 Task: Save an audio file as a FLAC file with a high compression level for archival purposes.
Action: Mouse moved to (114, 7)
Screenshot: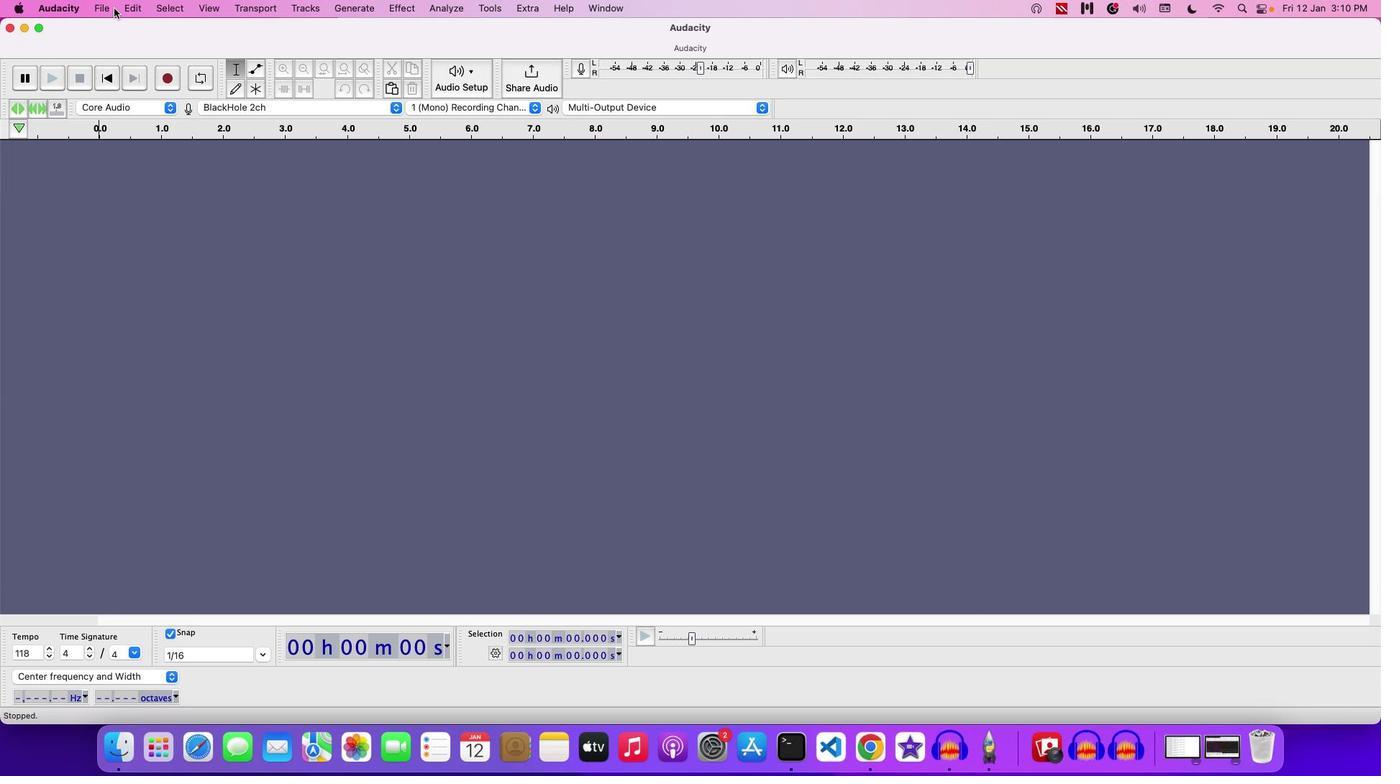 
Action: Mouse pressed left at (114, 7)
Screenshot: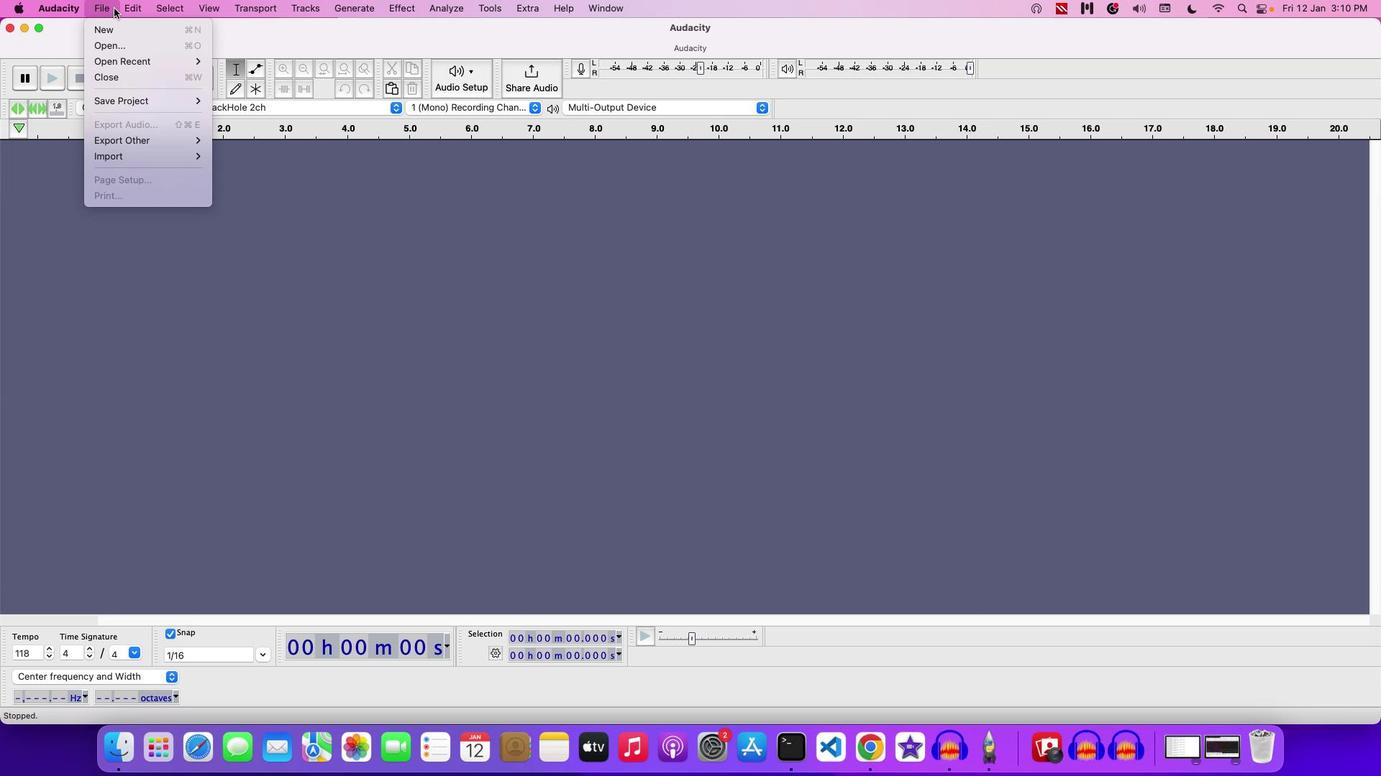 
Action: Mouse moved to (119, 43)
Screenshot: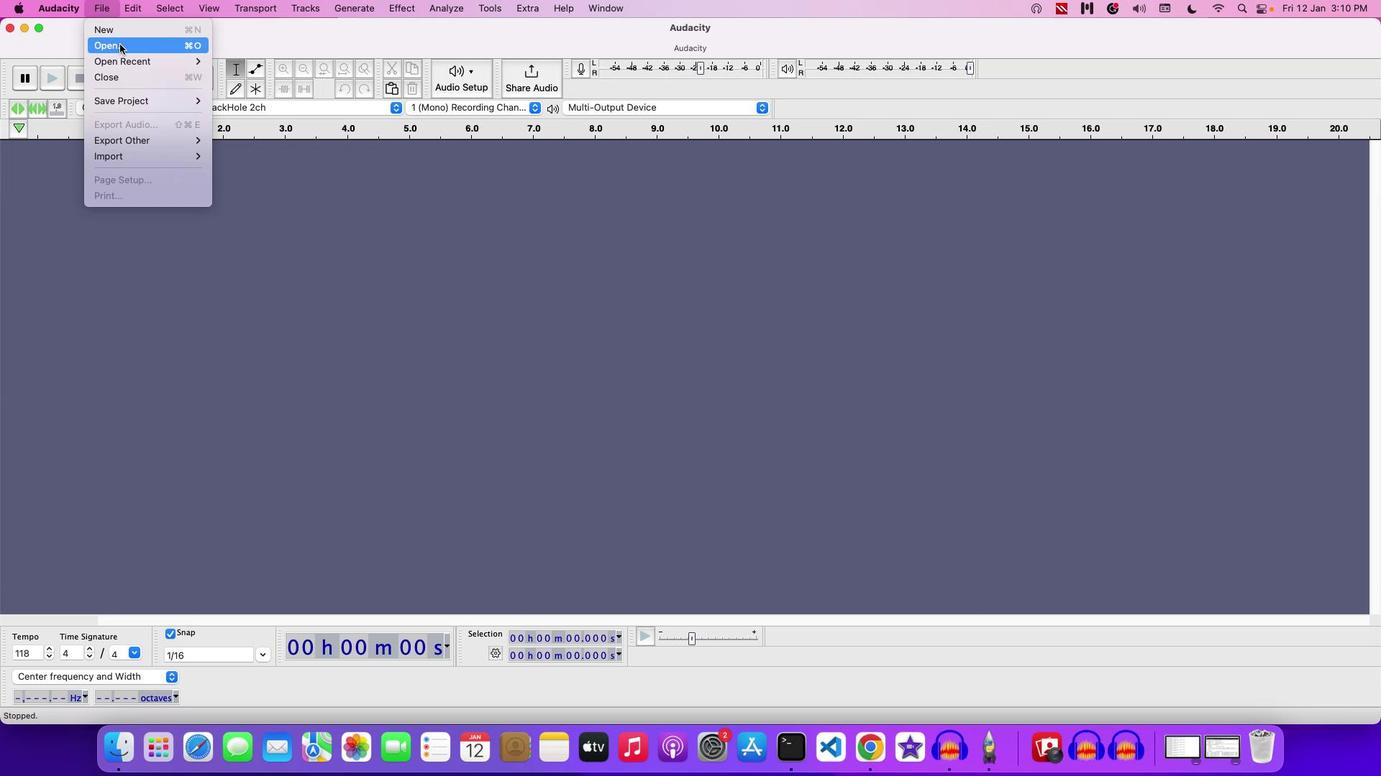 
Action: Mouse pressed left at (119, 43)
Screenshot: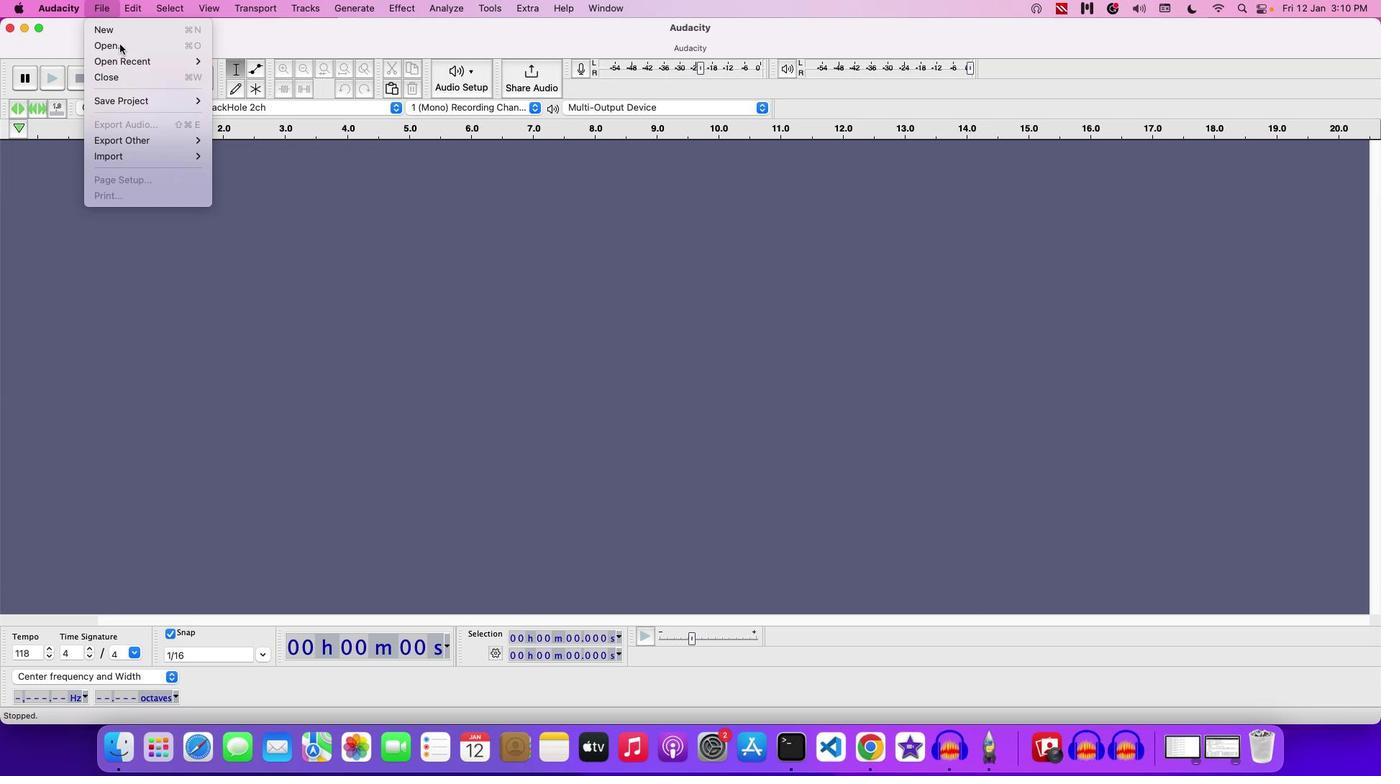 
Action: Mouse moved to (727, 161)
Screenshot: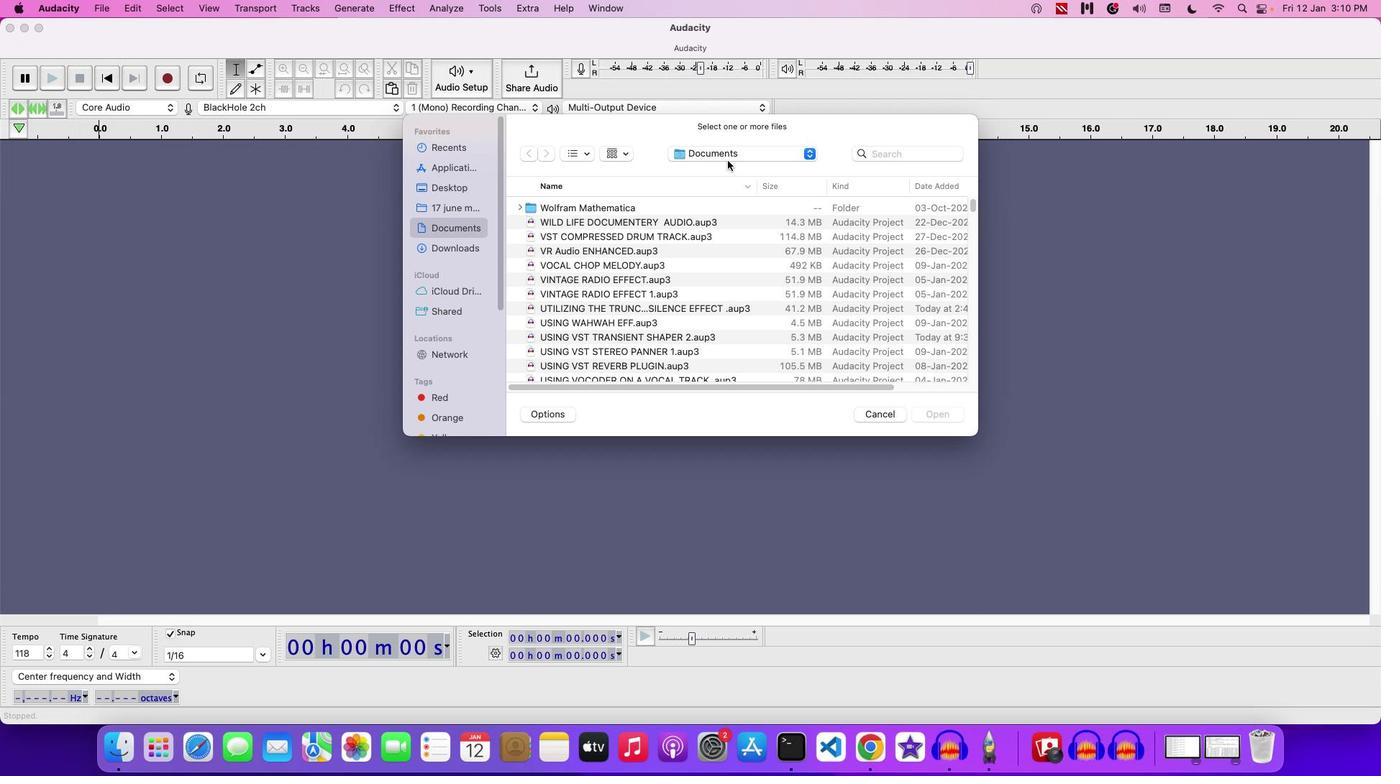 
Action: Mouse pressed left at (727, 161)
Screenshot: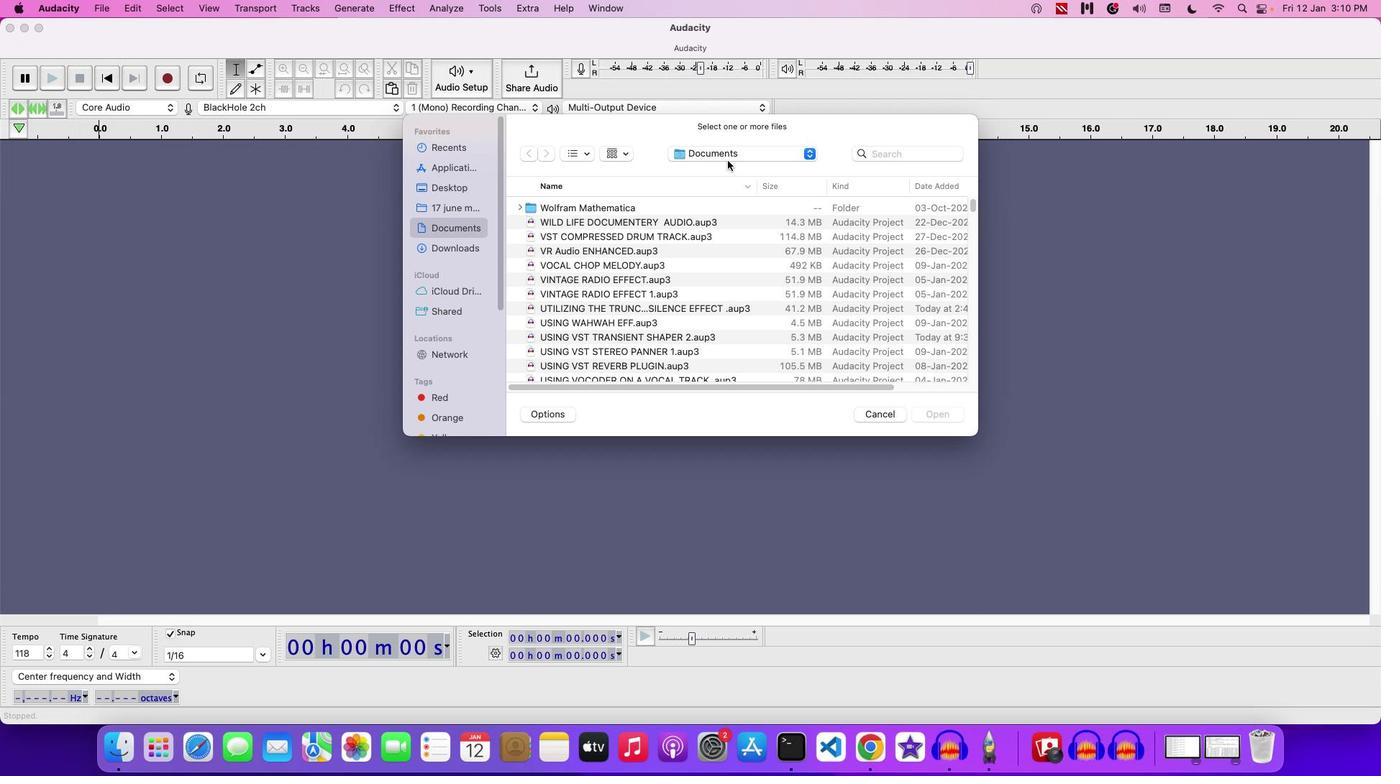 
Action: Mouse moved to (729, 156)
Screenshot: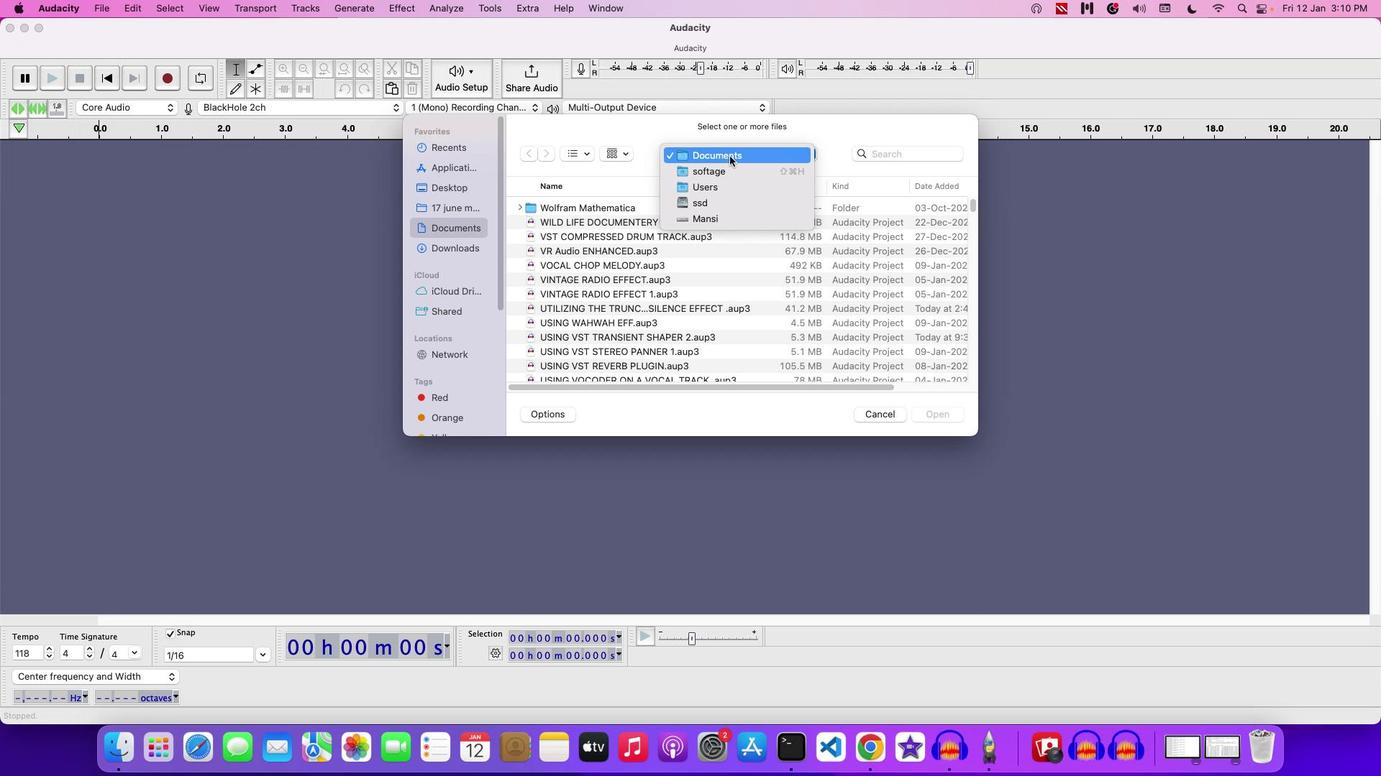 
Action: Mouse pressed left at (729, 156)
Screenshot: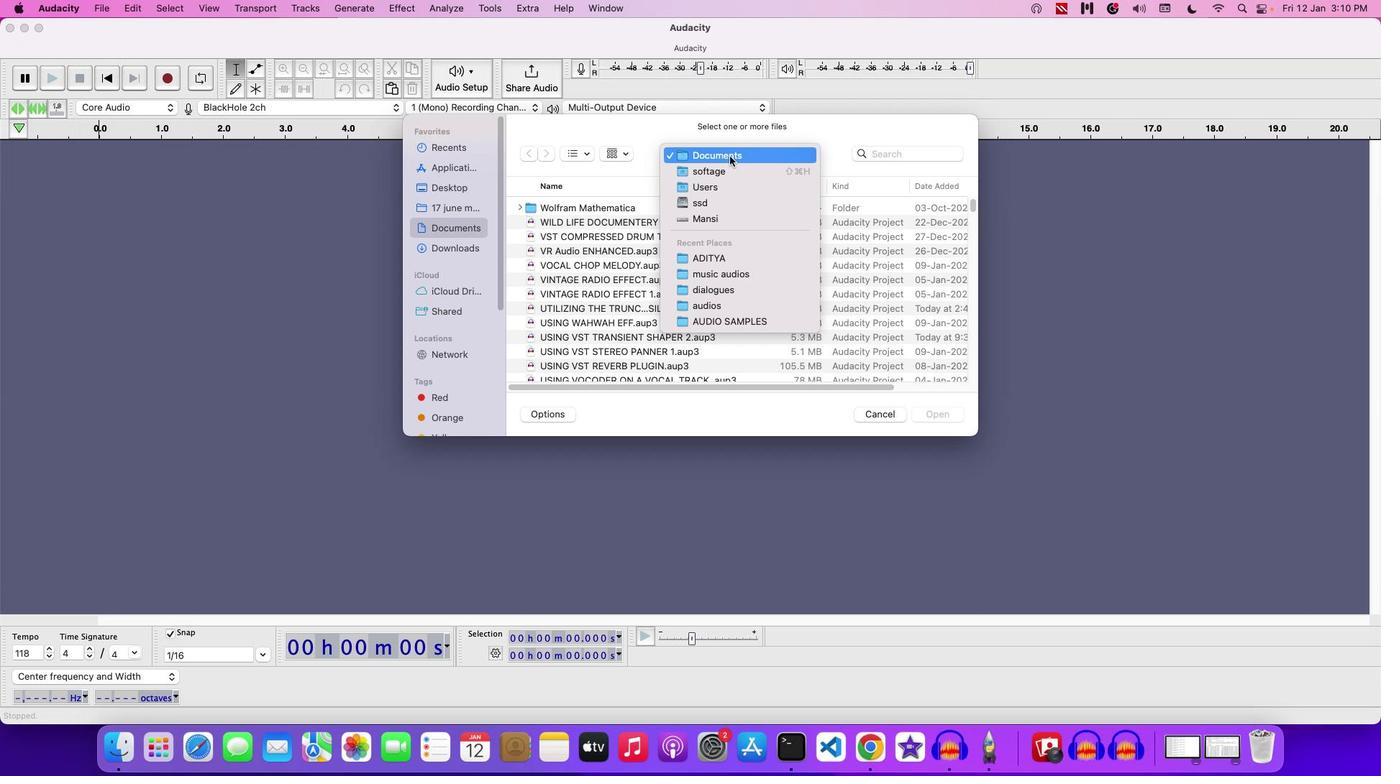 
Action: Mouse moved to (729, 261)
Screenshot: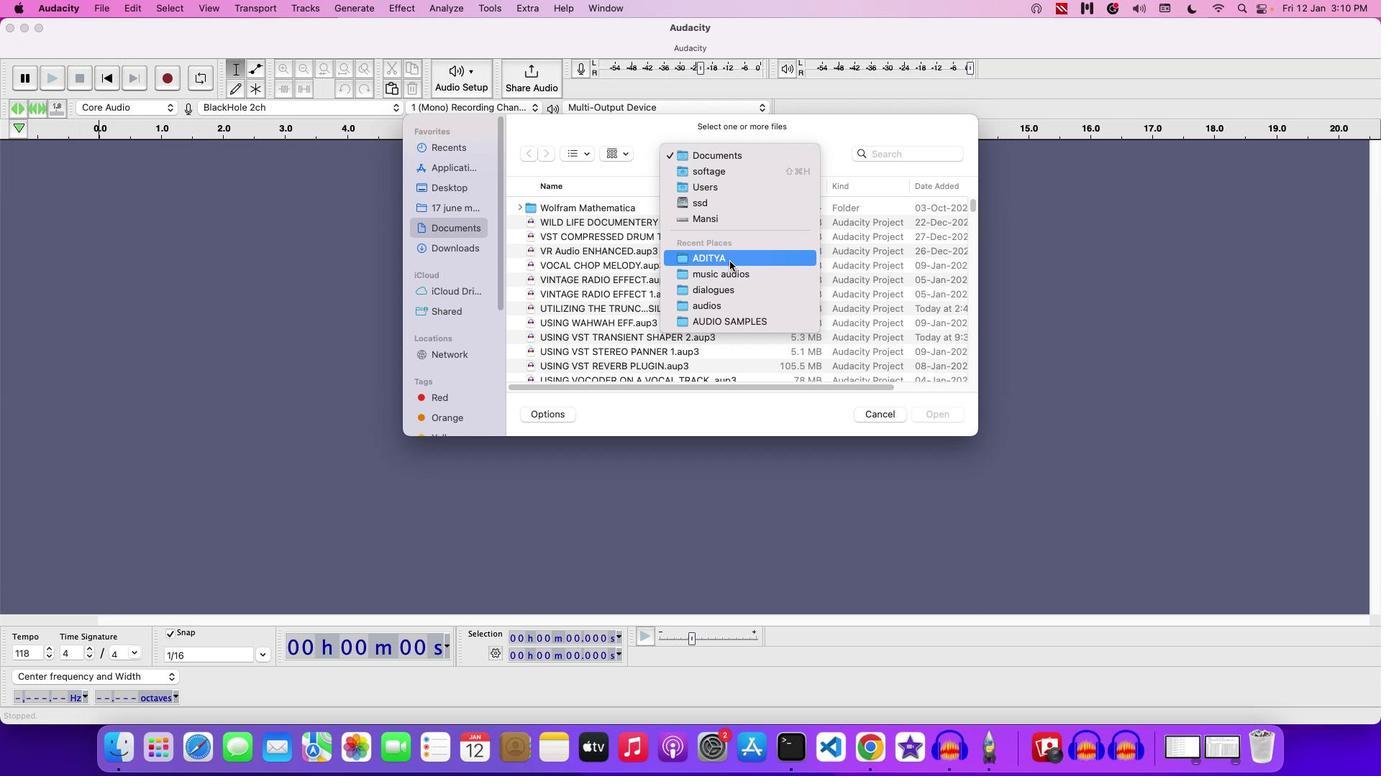 
Action: Mouse pressed left at (729, 261)
Screenshot: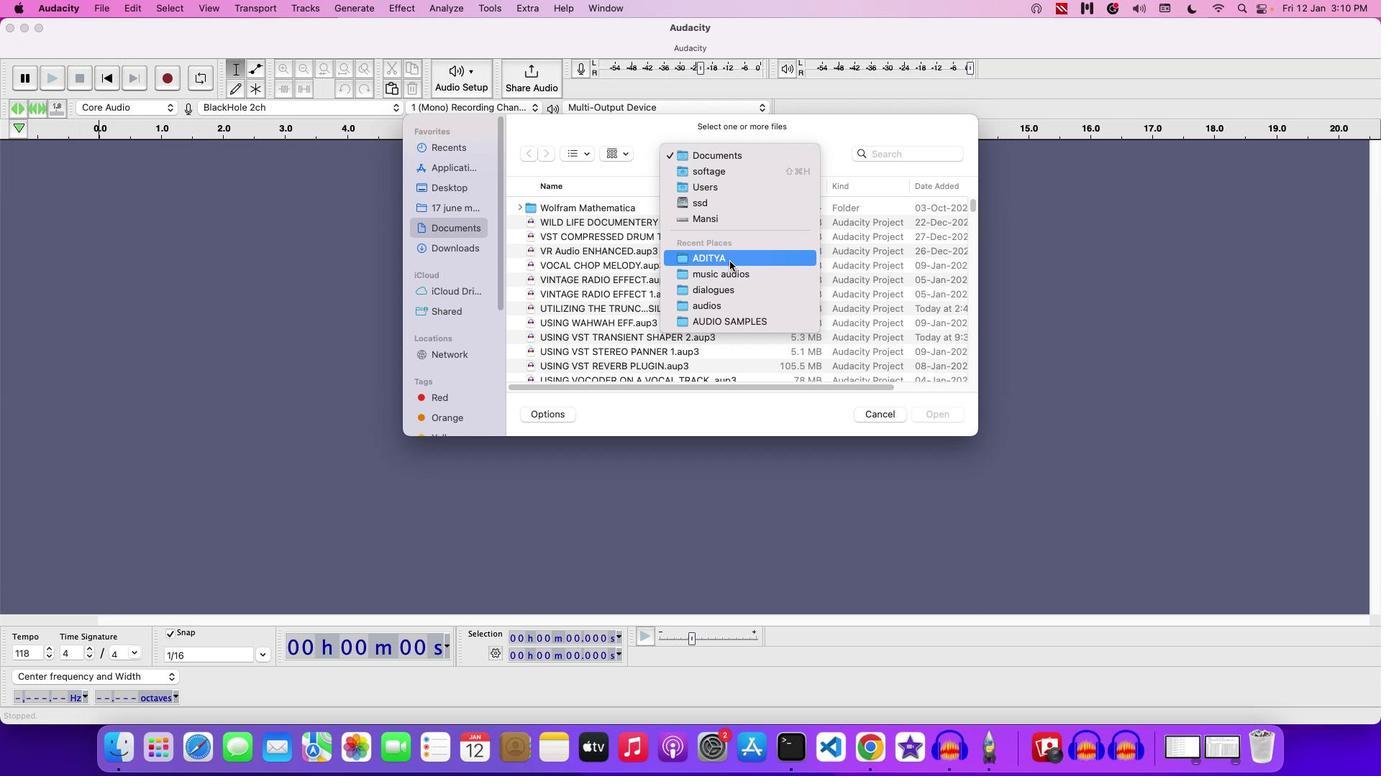 
Action: Mouse moved to (626, 294)
Screenshot: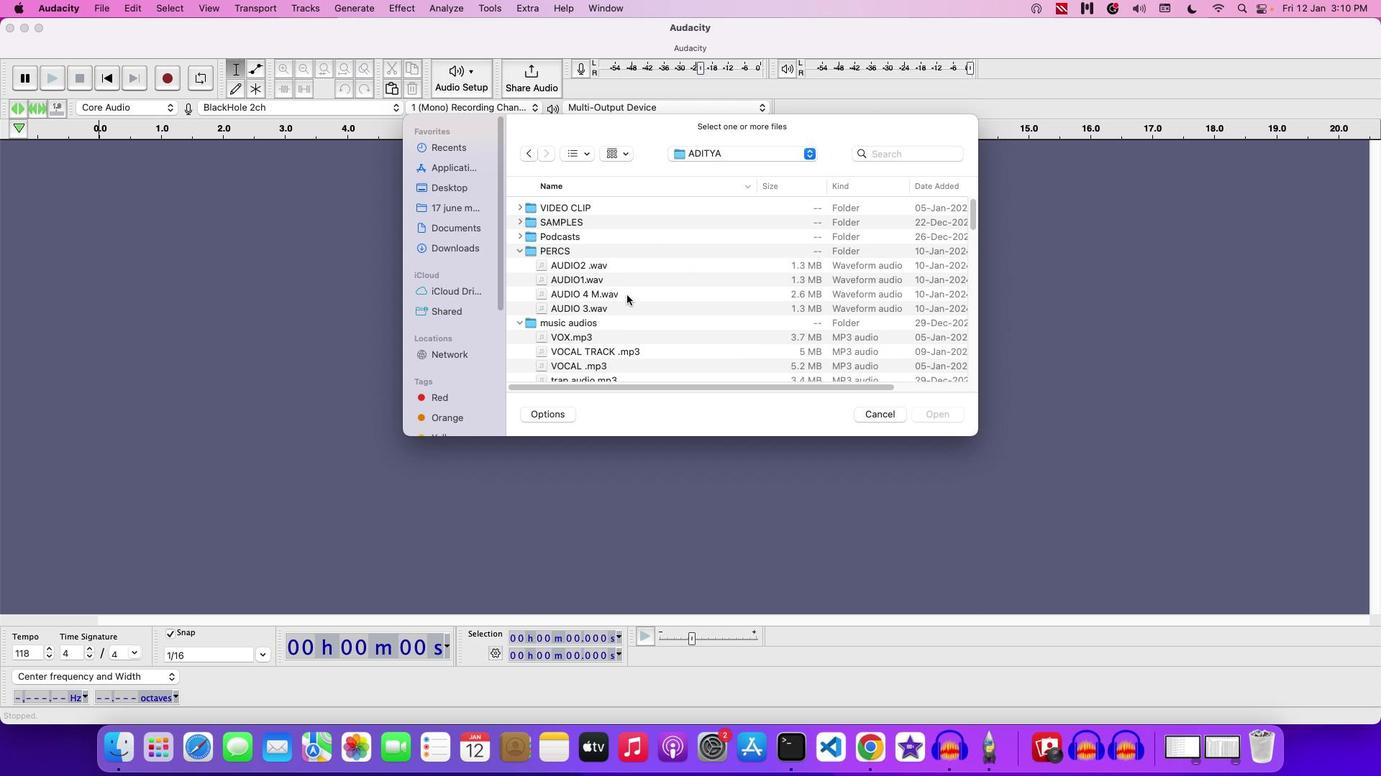 
Action: Mouse scrolled (626, 294) with delta (0, 0)
Screenshot: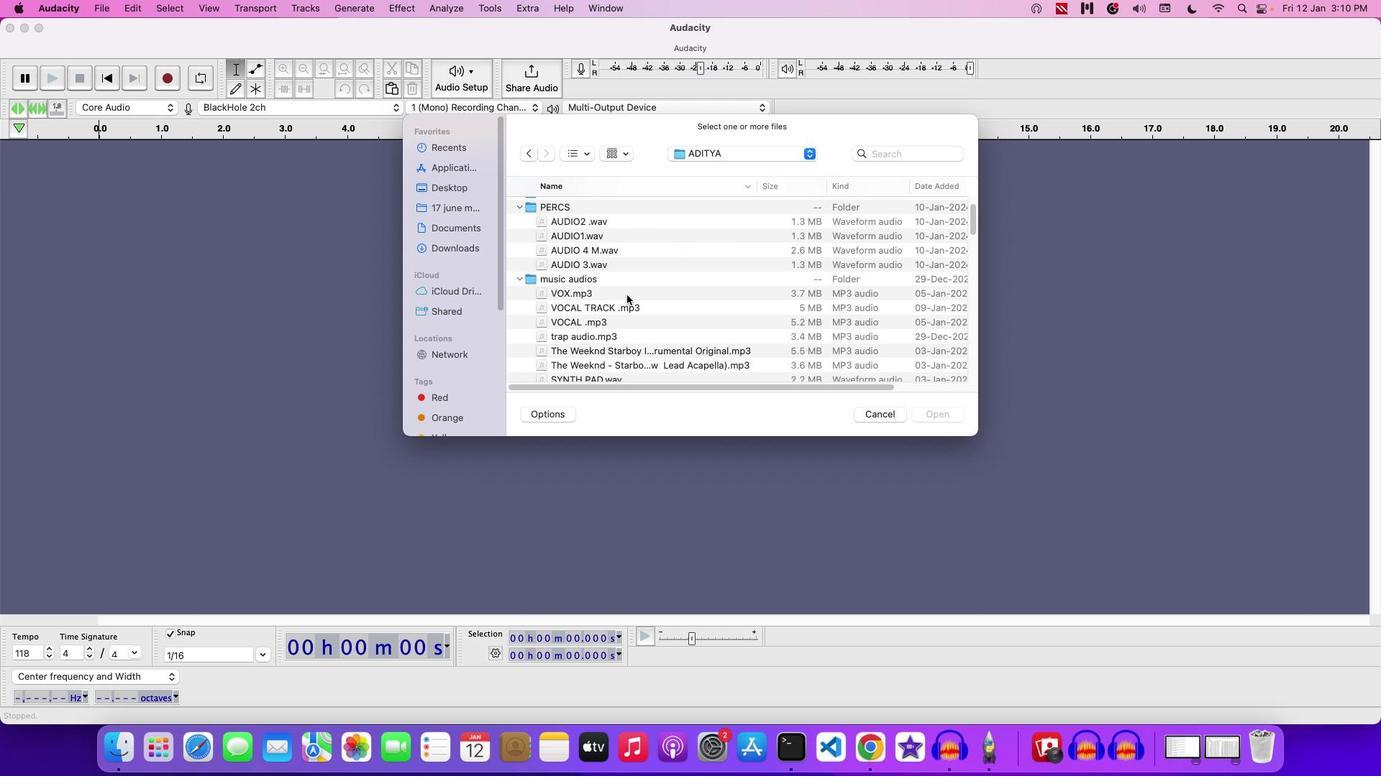 
Action: Mouse scrolled (626, 294) with delta (0, 0)
Screenshot: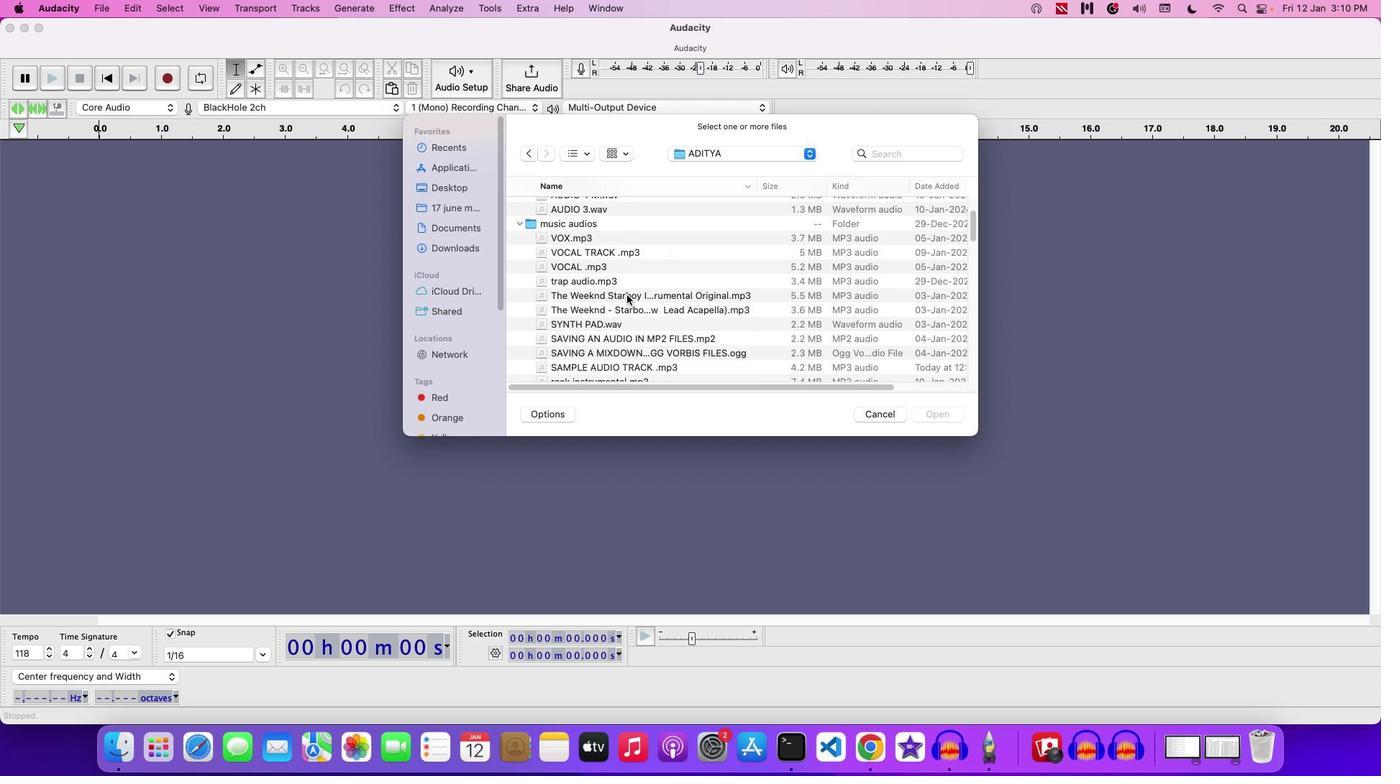 
Action: Mouse scrolled (626, 294) with delta (0, -1)
Screenshot: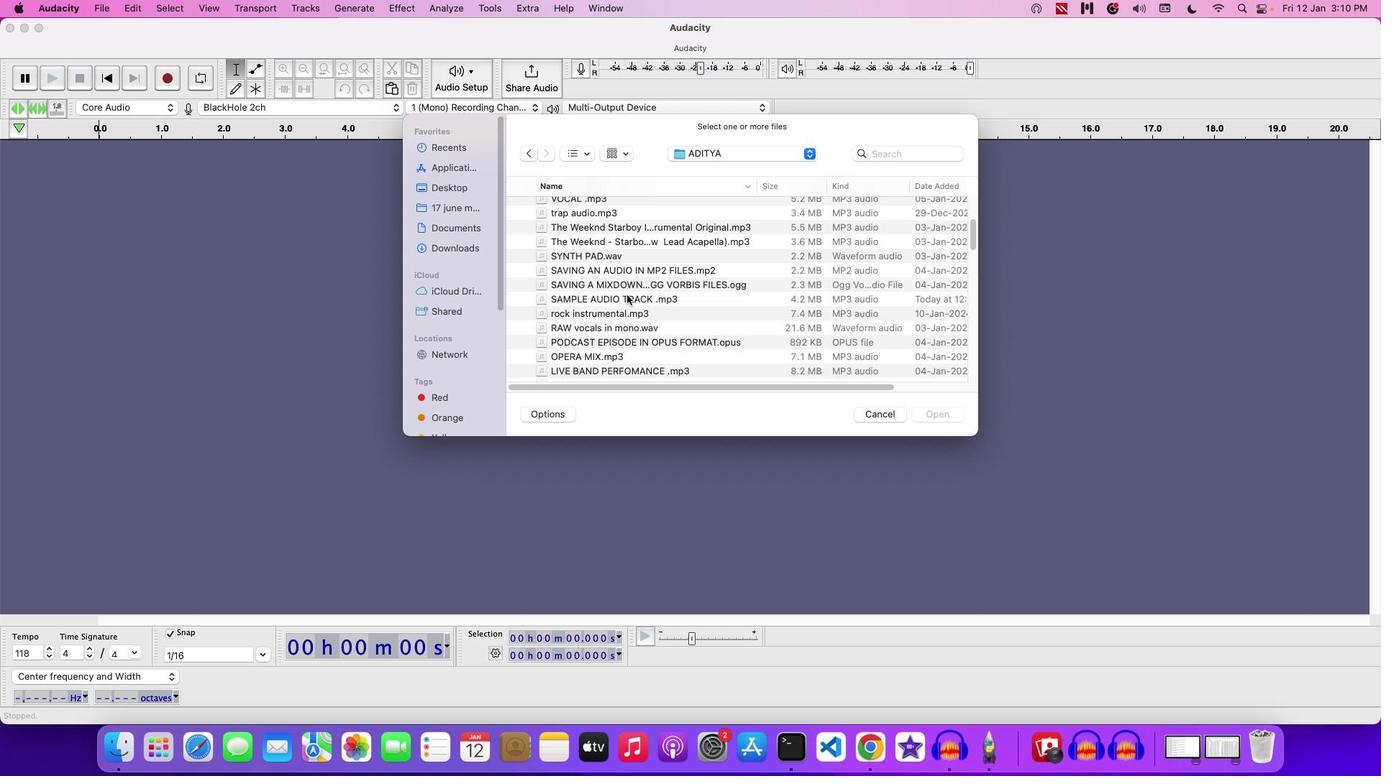 
Action: Mouse scrolled (626, 294) with delta (0, -2)
Screenshot: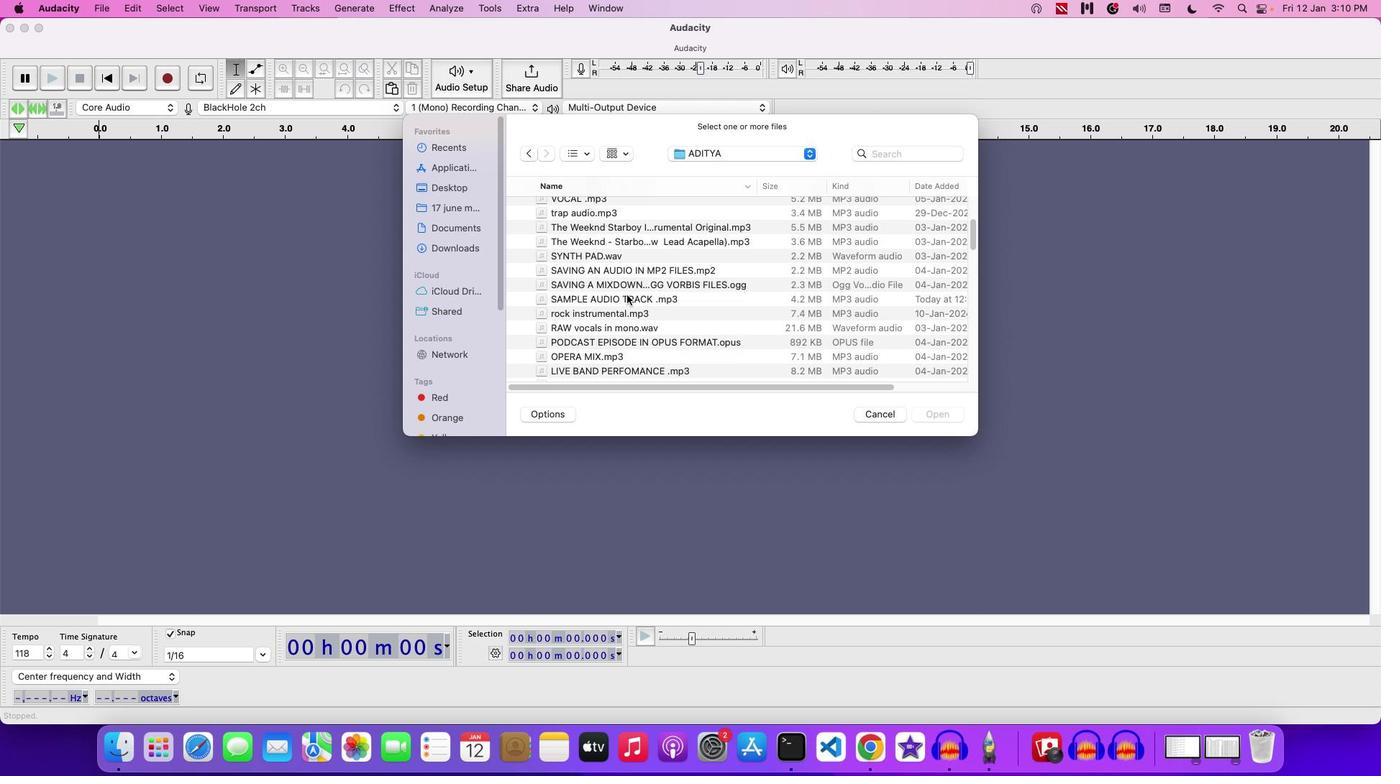 
Action: Mouse scrolled (626, 294) with delta (0, -2)
Screenshot: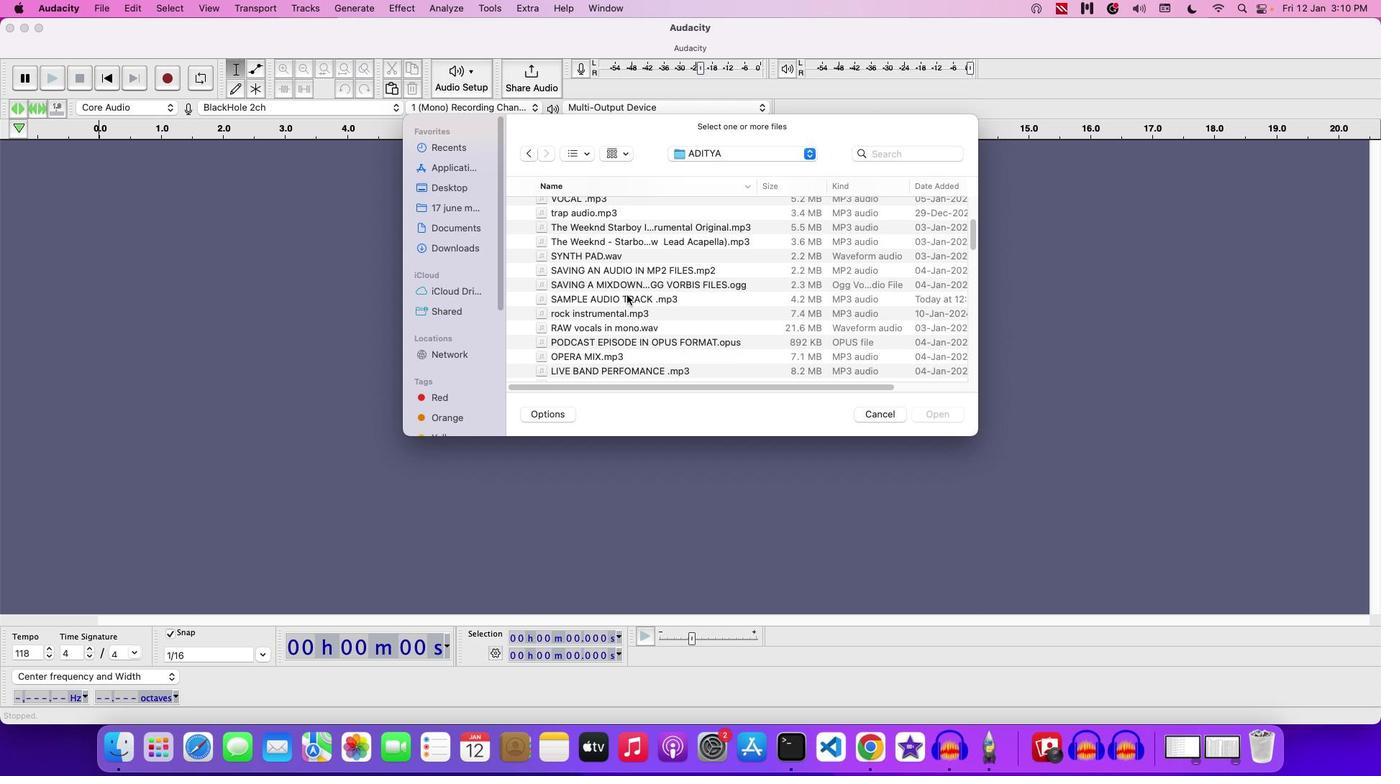 
Action: Mouse scrolled (626, 294) with delta (0, 0)
Screenshot: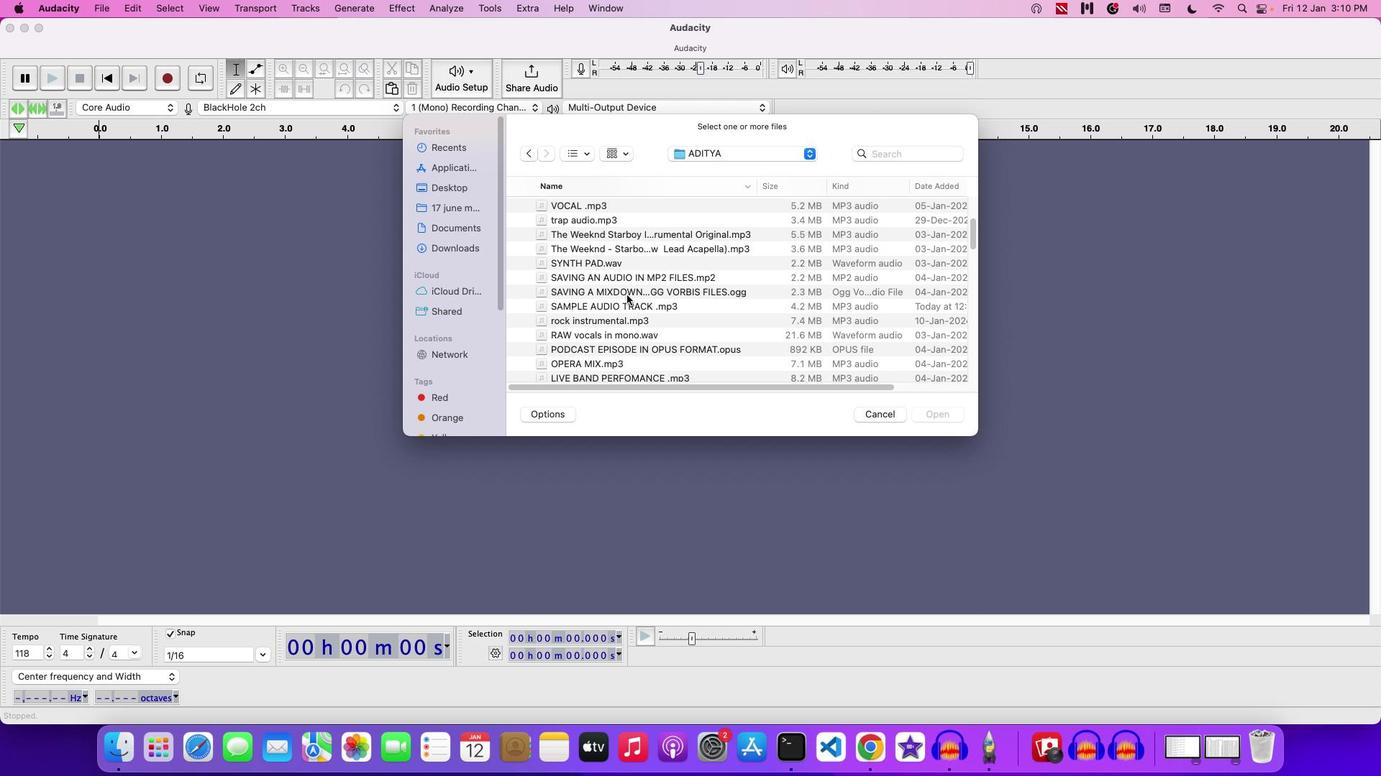 
Action: Mouse scrolled (626, 294) with delta (0, 0)
Screenshot: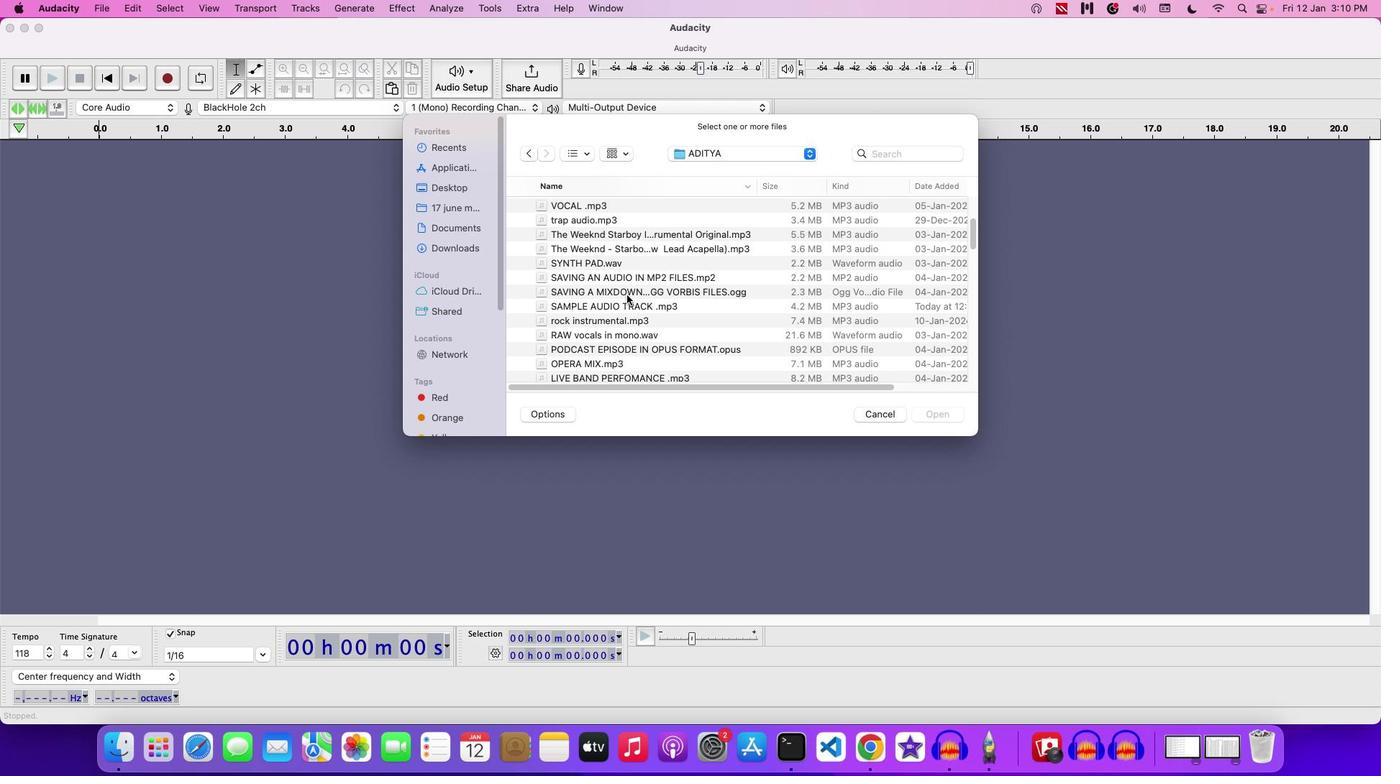 
Action: Mouse moved to (584, 225)
Screenshot: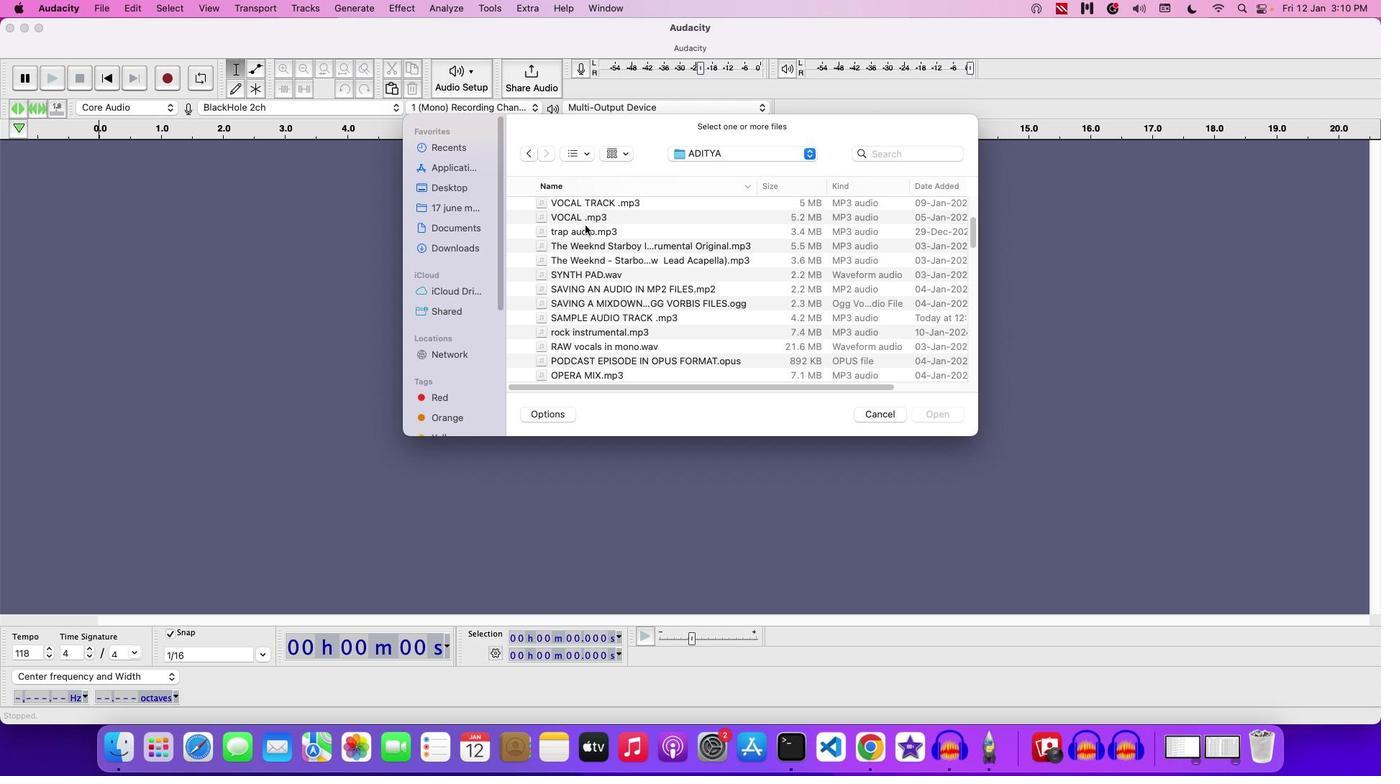 
Action: Mouse scrolled (584, 225) with delta (0, 0)
Screenshot: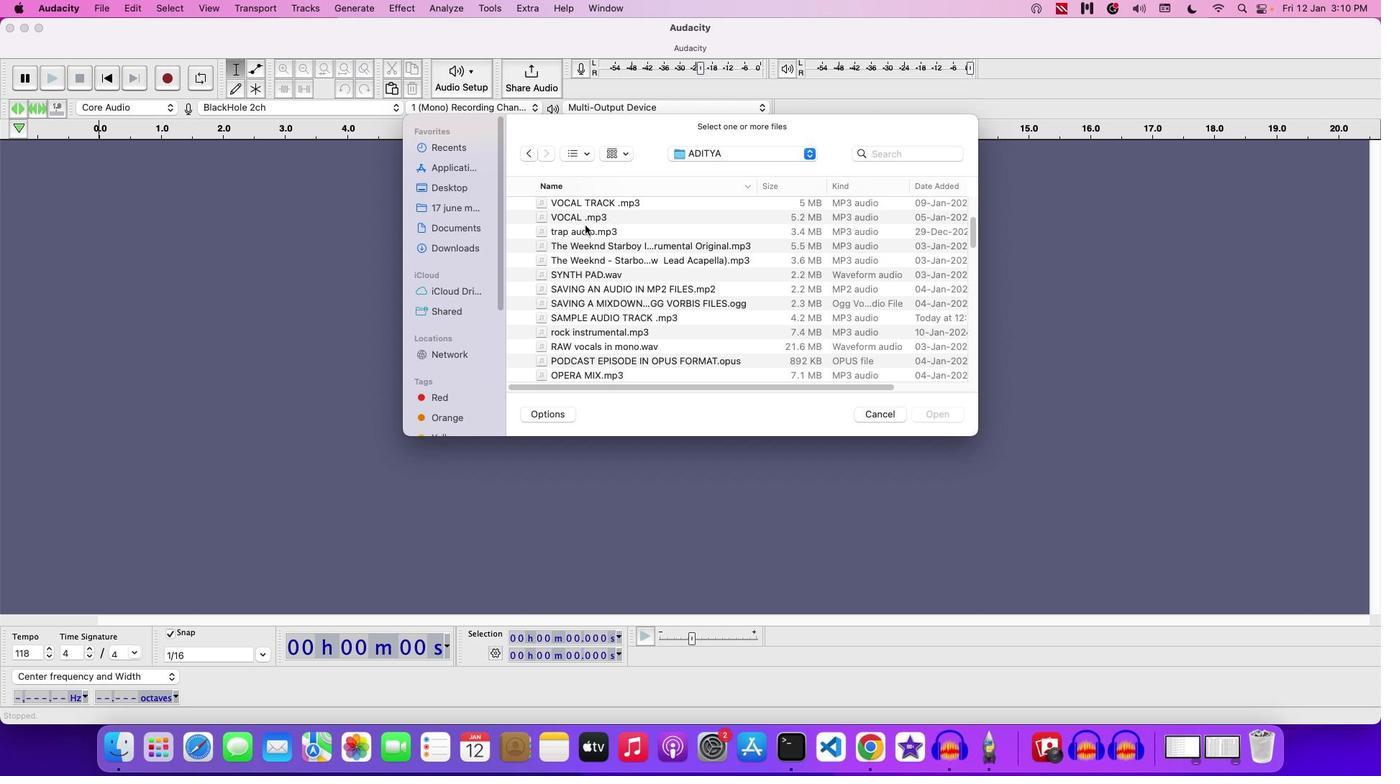 
Action: Mouse scrolled (584, 225) with delta (0, 0)
Screenshot: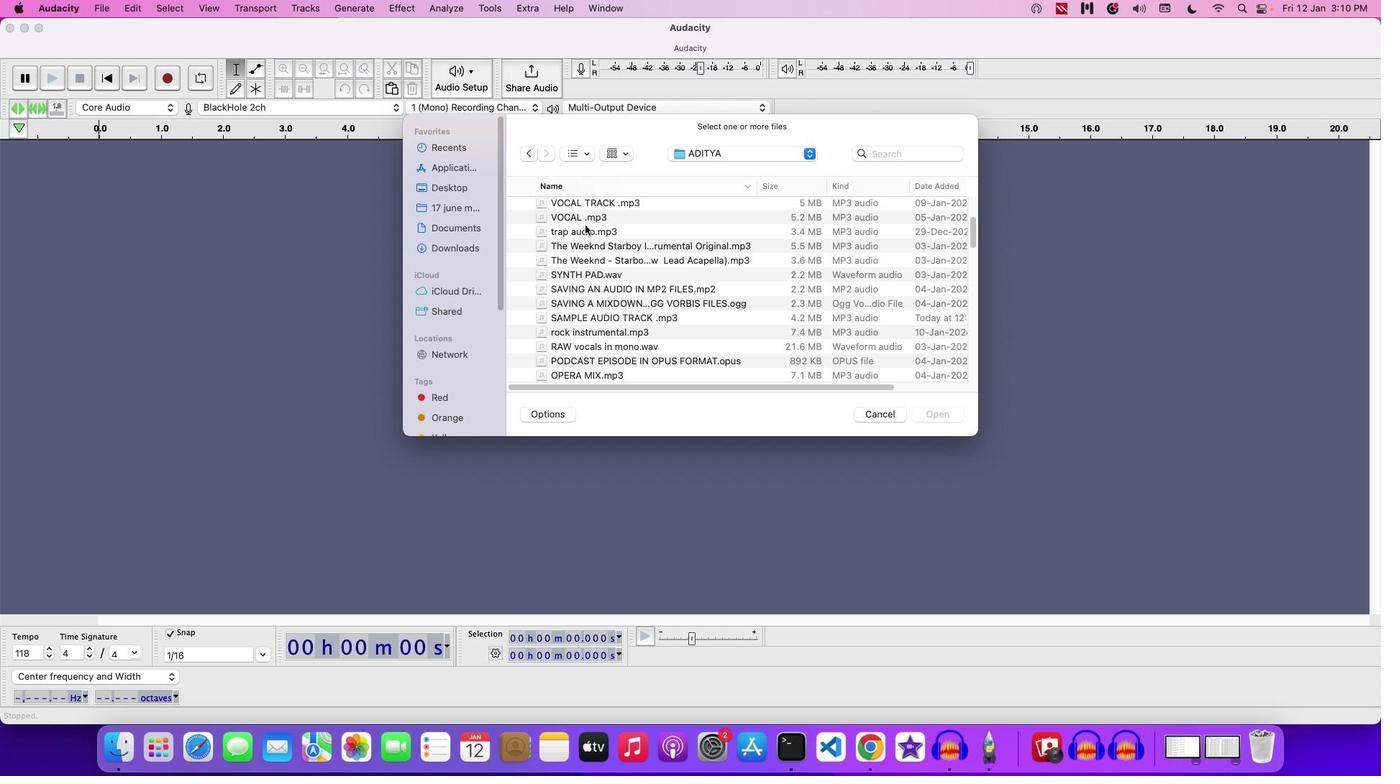 
Action: Mouse moved to (601, 243)
Screenshot: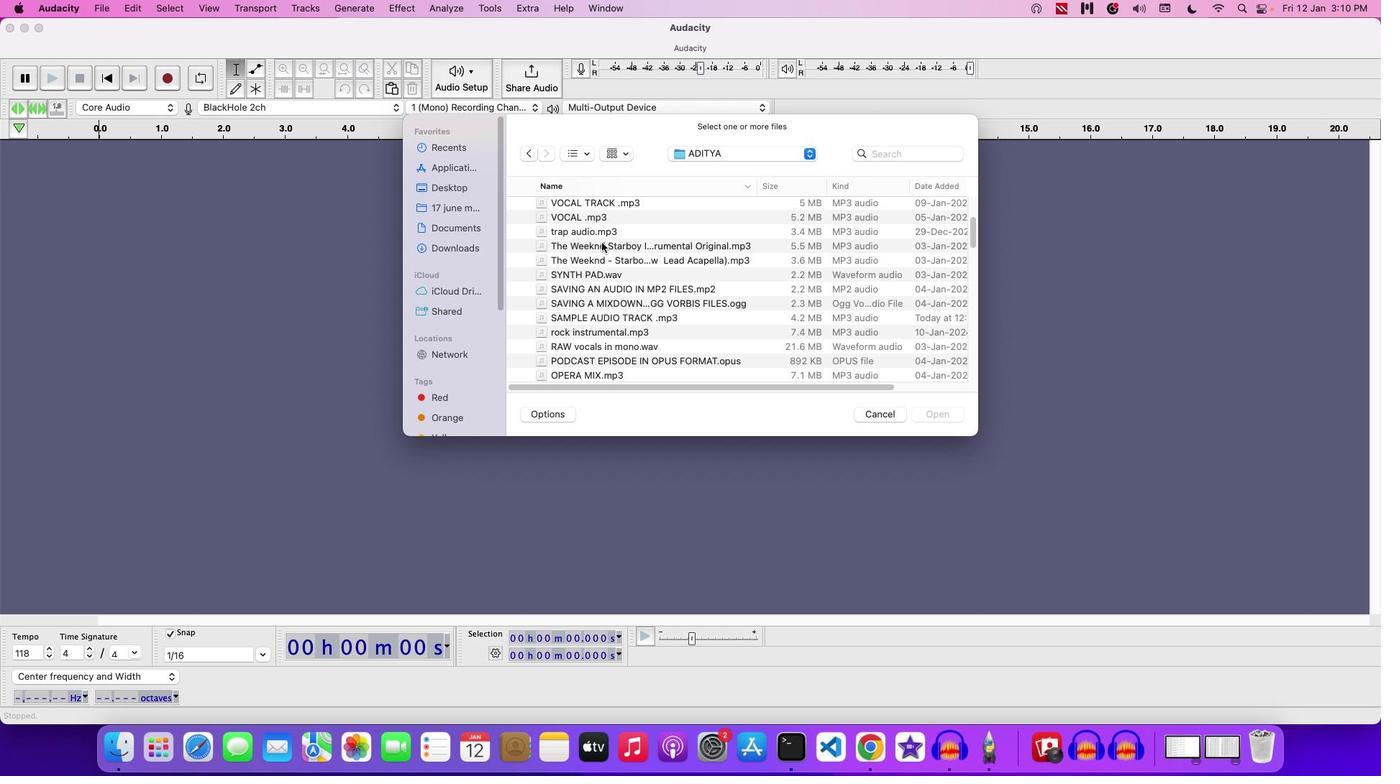 
Action: Mouse scrolled (601, 243) with delta (0, 0)
Screenshot: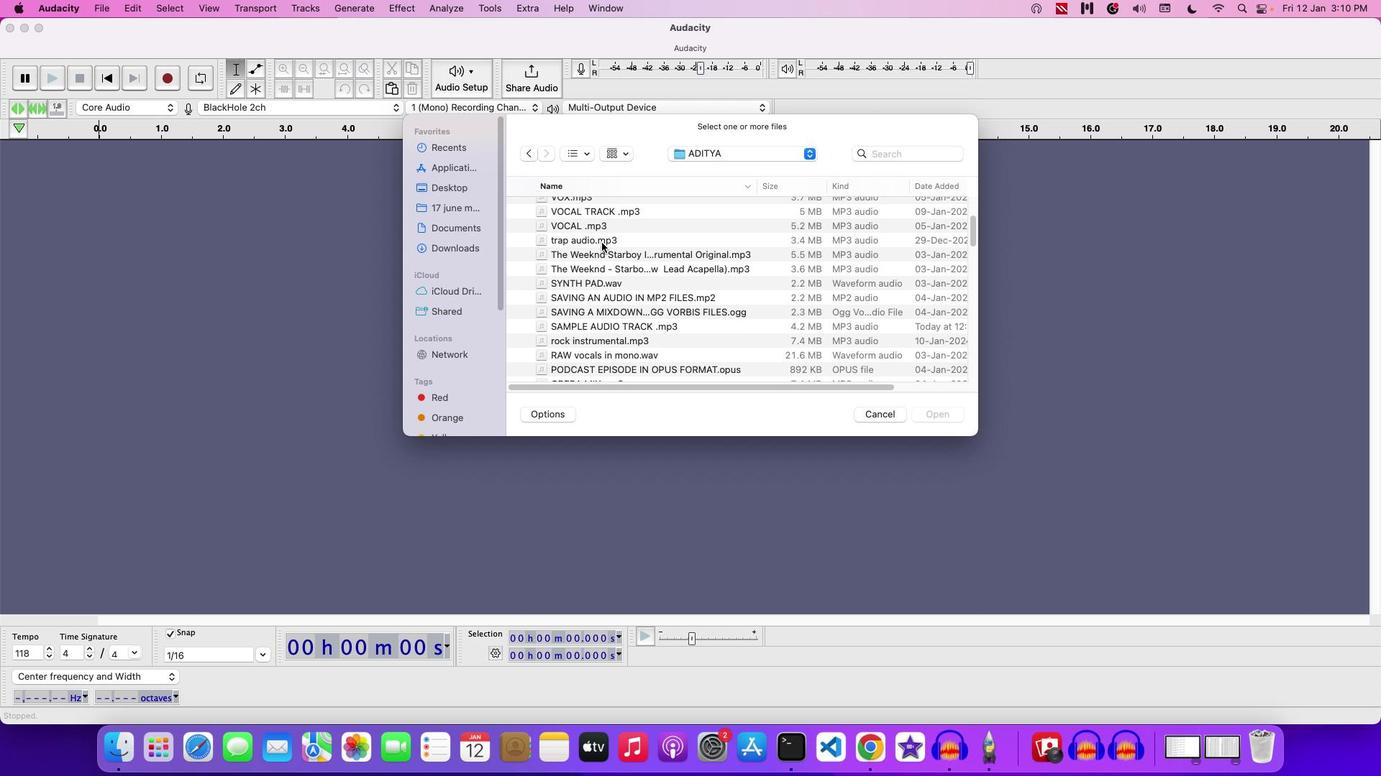 
Action: Mouse scrolled (601, 243) with delta (0, 0)
Screenshot: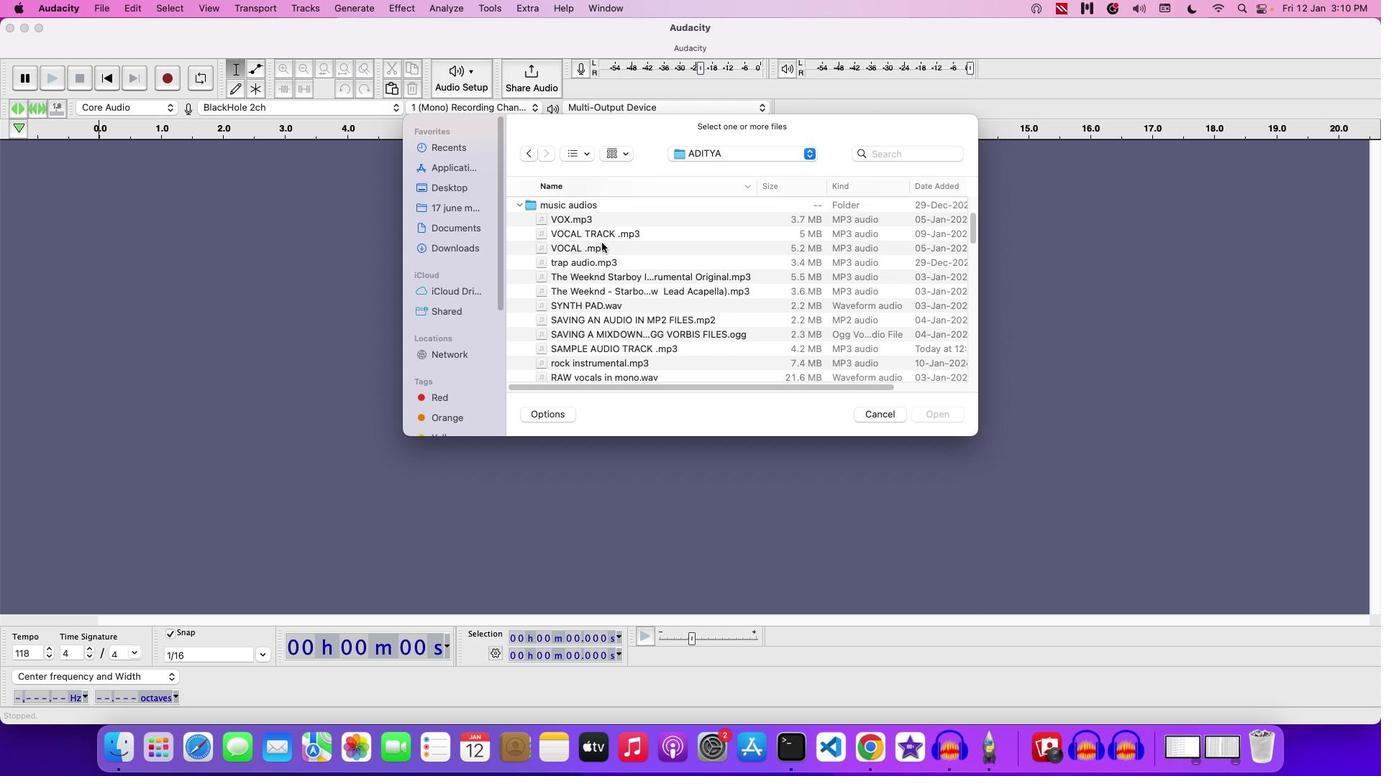 
Action: Mouse scrolled (601, 243) with delta (0, 0)
Screenshot: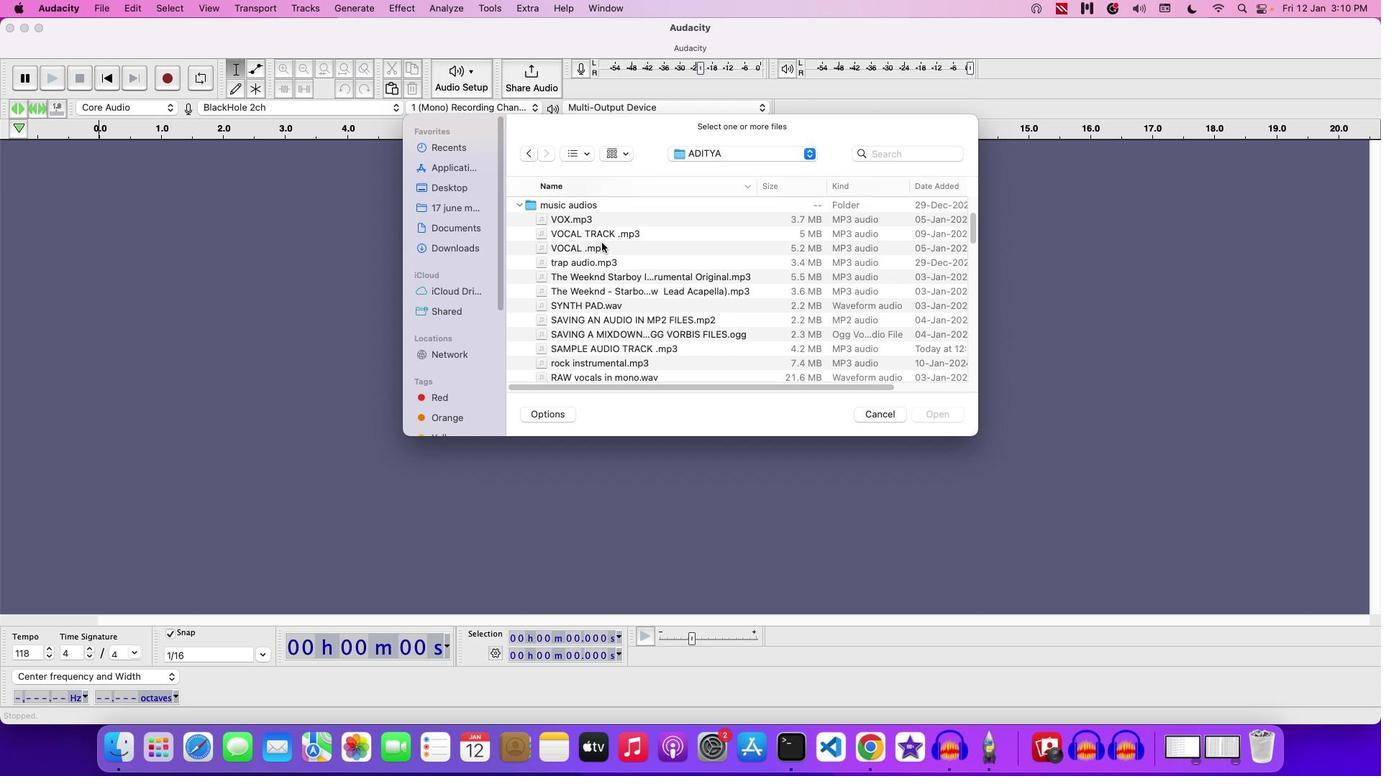 
Action: Mouse moved to (611, 230)
Screenshot: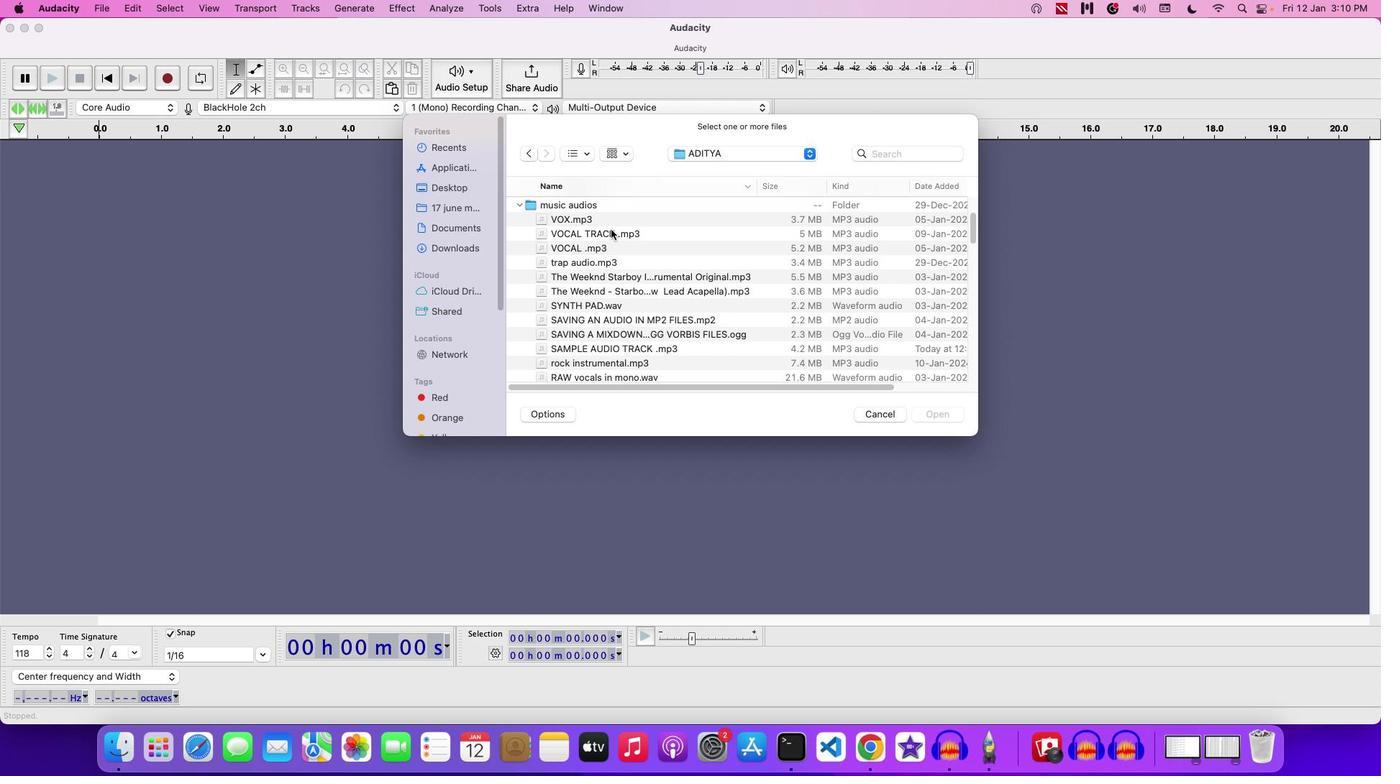 
Action: Mouse pressed left at (611, 230)
Screenshot: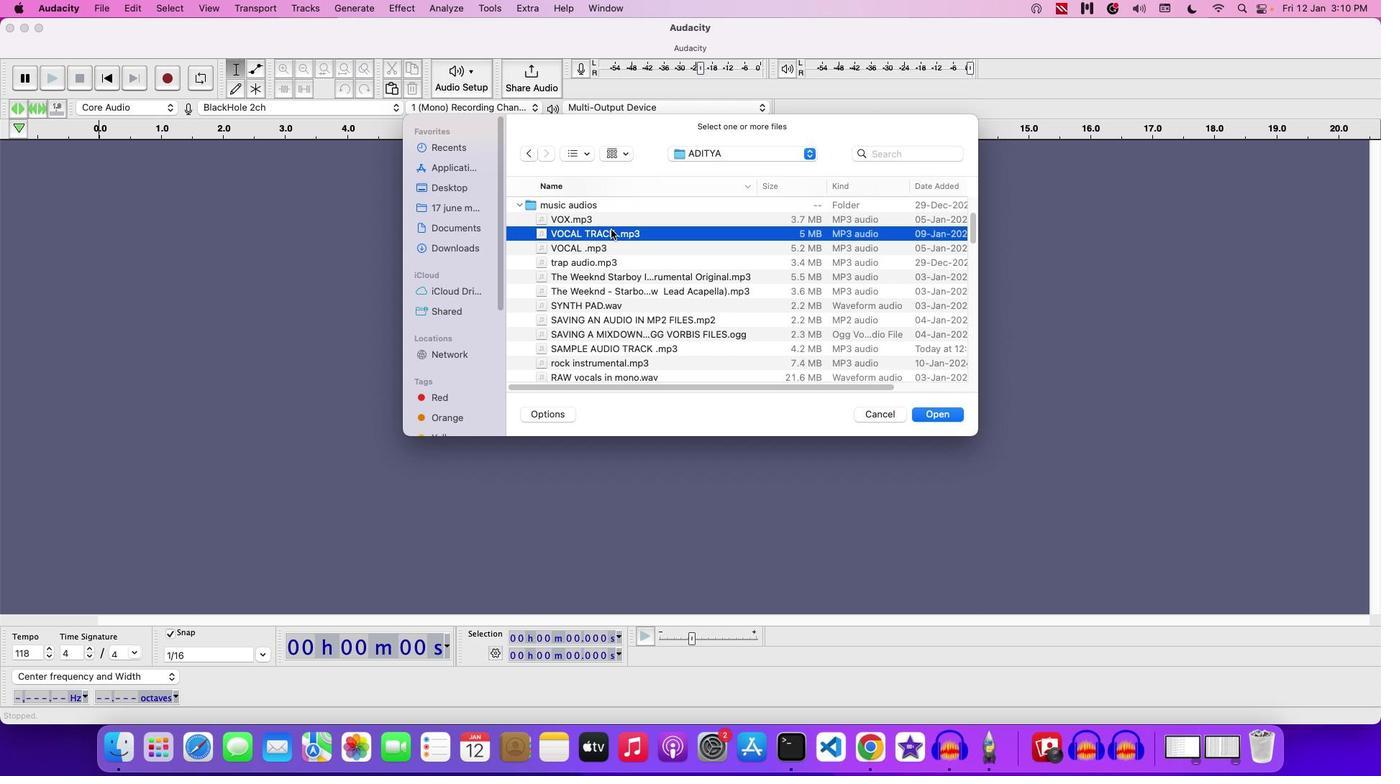
Action: Mouse moved to (612, 232)
Screenshot: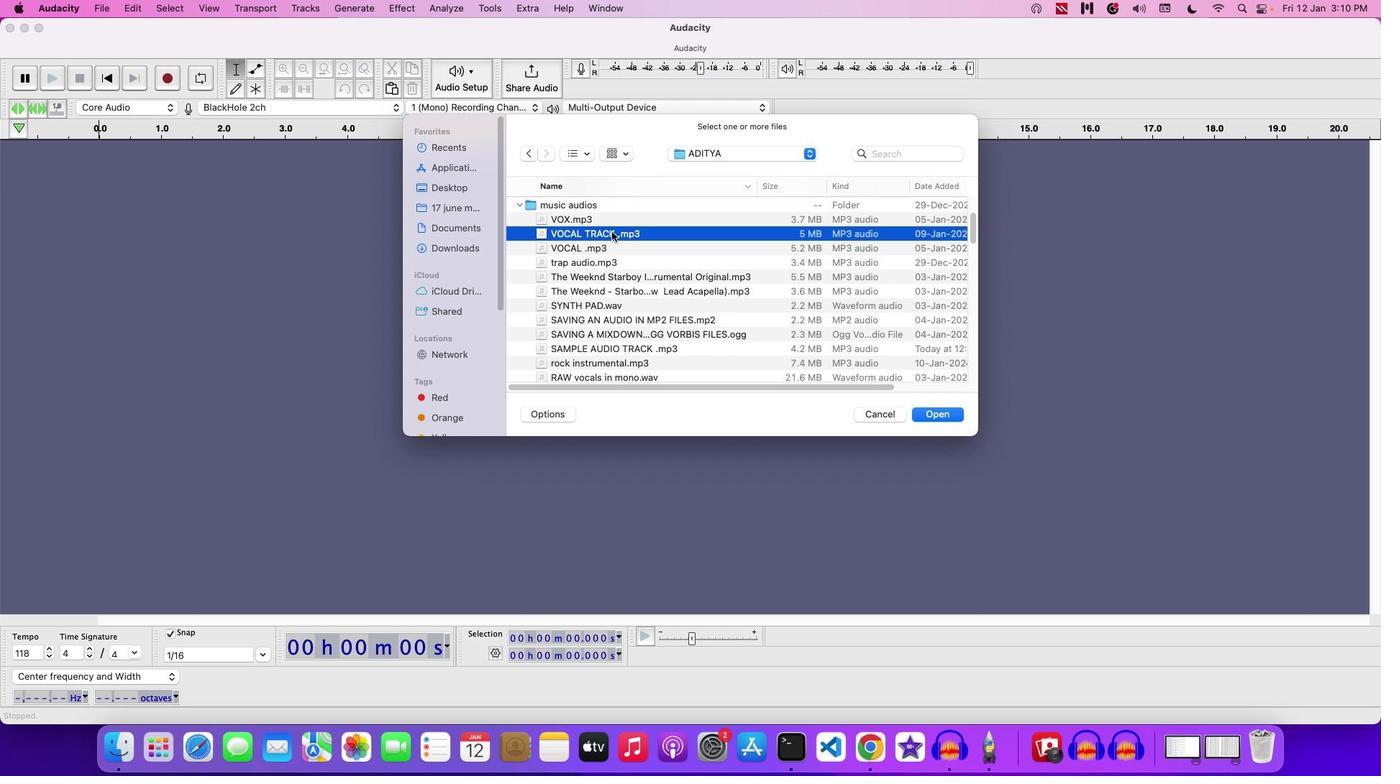 
Action: Mouse pressed left at (612, 232)
Screenshot: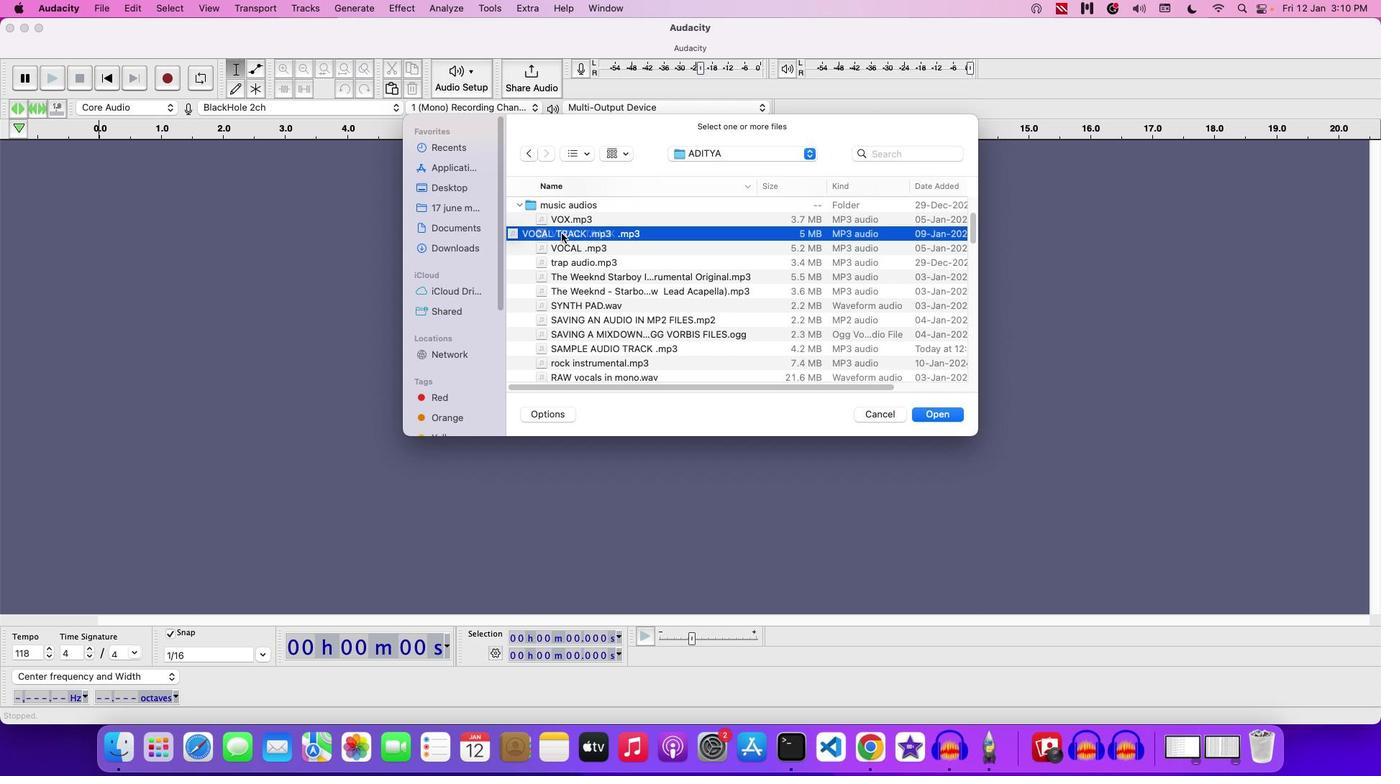 
Action: Mouse moved to (872, 414)
Screenshot: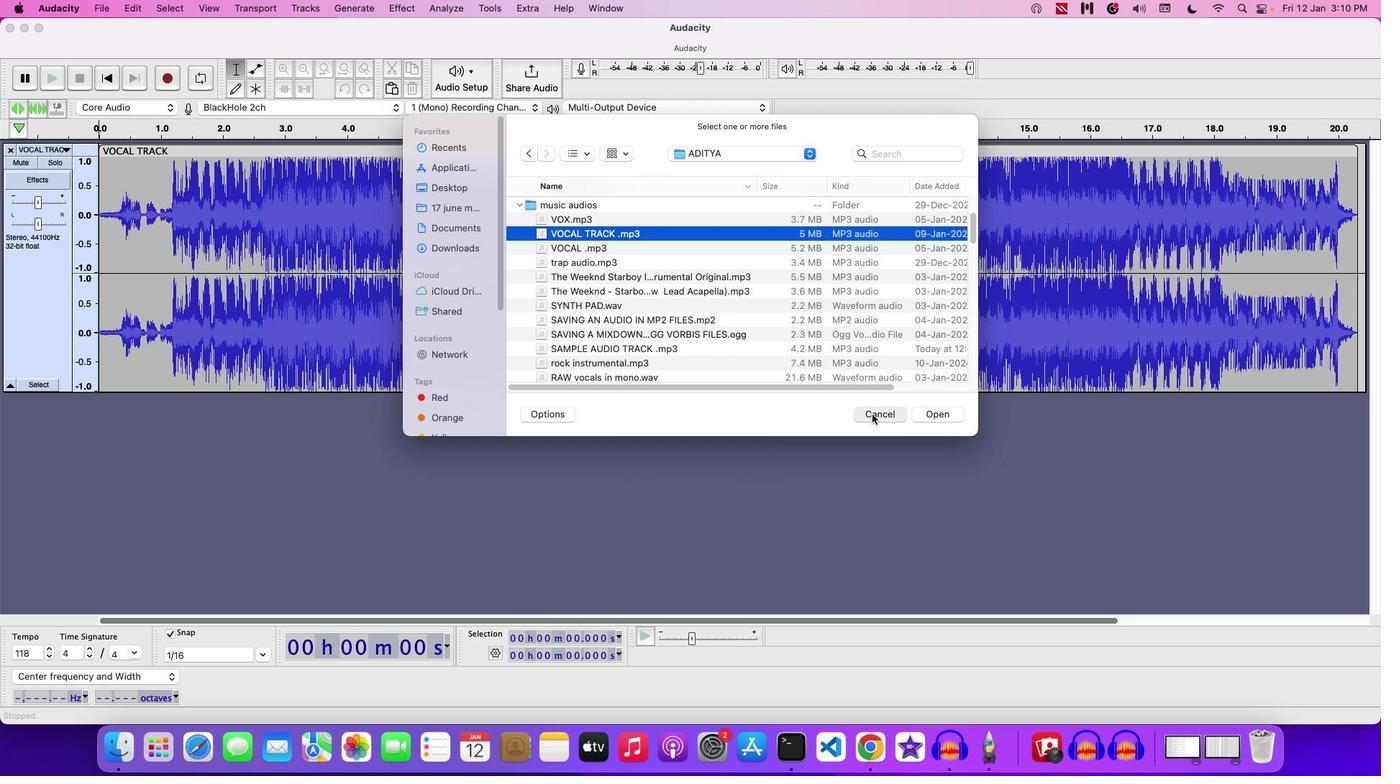 
Action: Mouse pressed left at (872, 414)
Screenshot: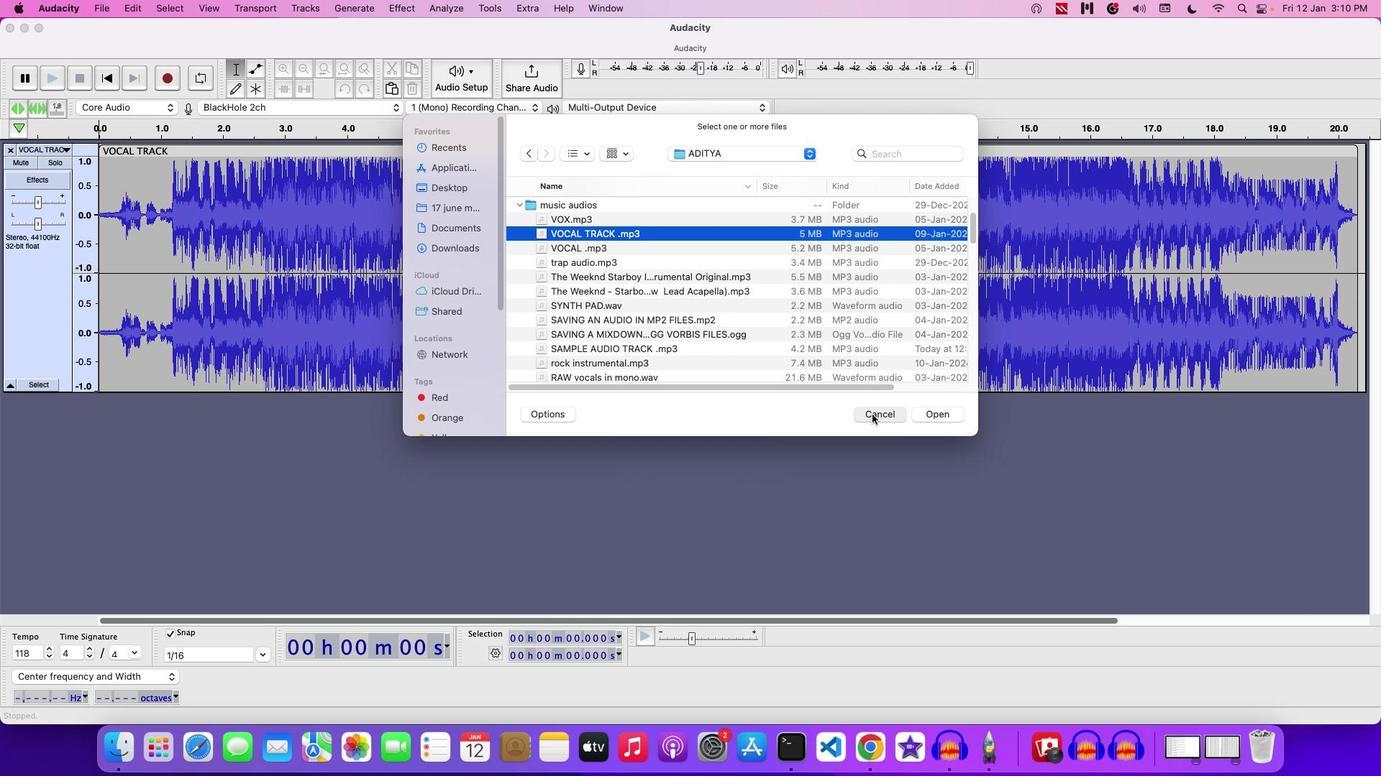 
Action: Mouse moved to (97, 153)
Screenshot: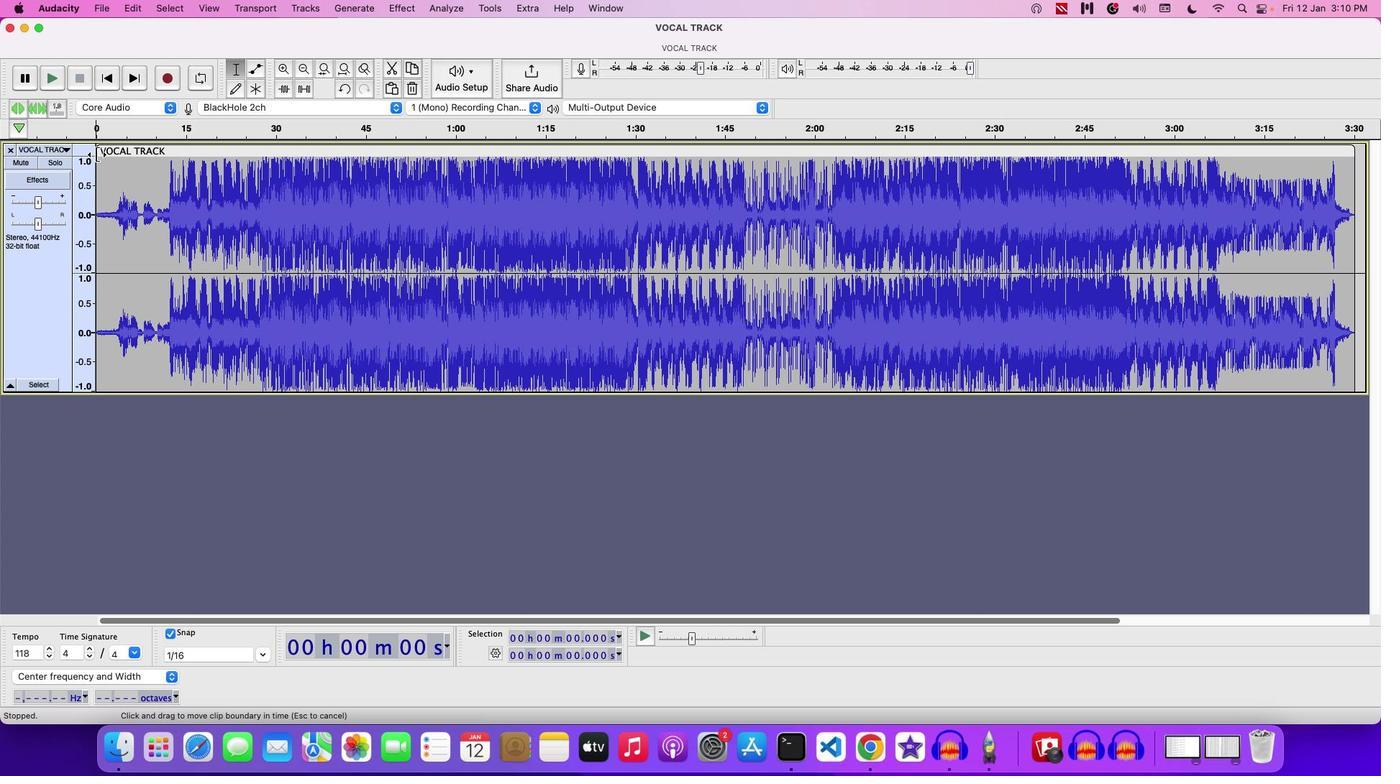 
Action: Mouse pressed left at (97, 153)
Screenshot: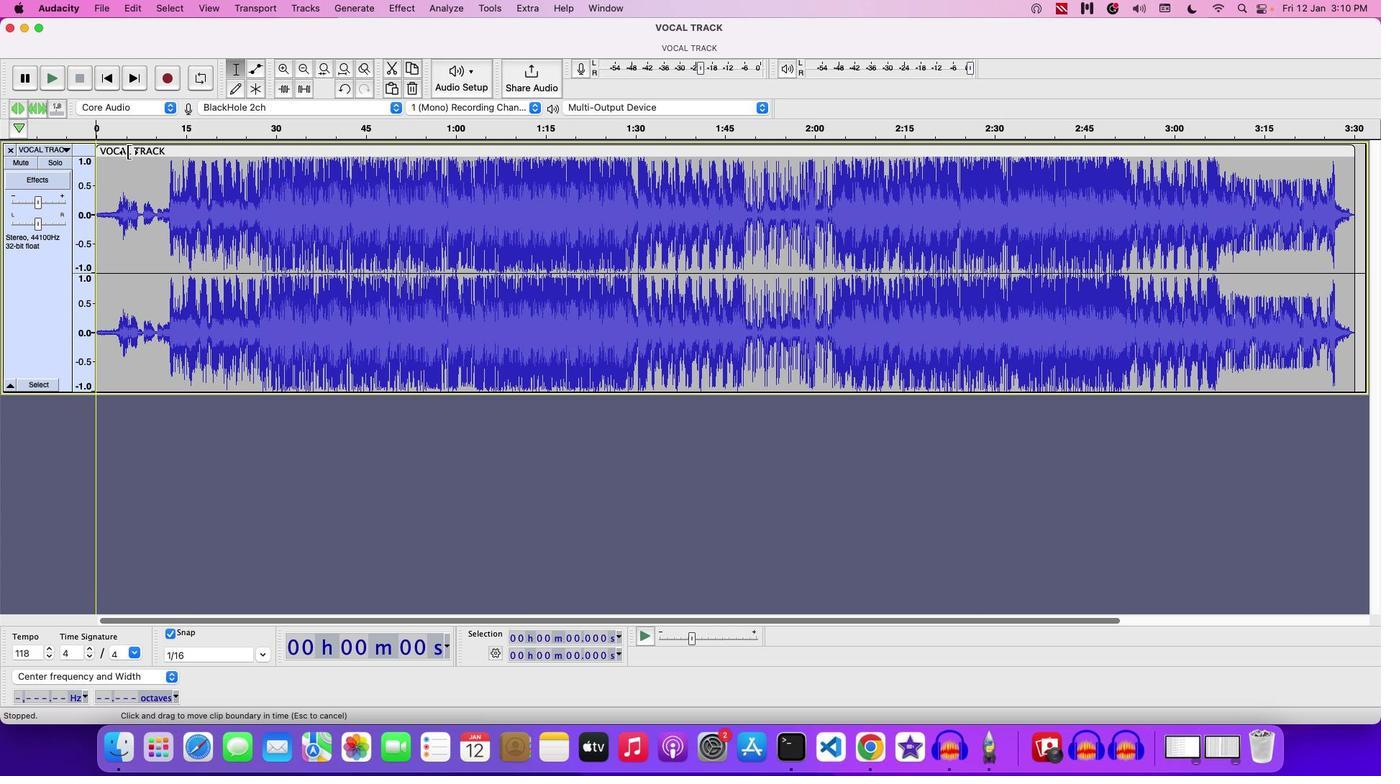 
Action: Mouse moved to (169, 153)
Screenshot: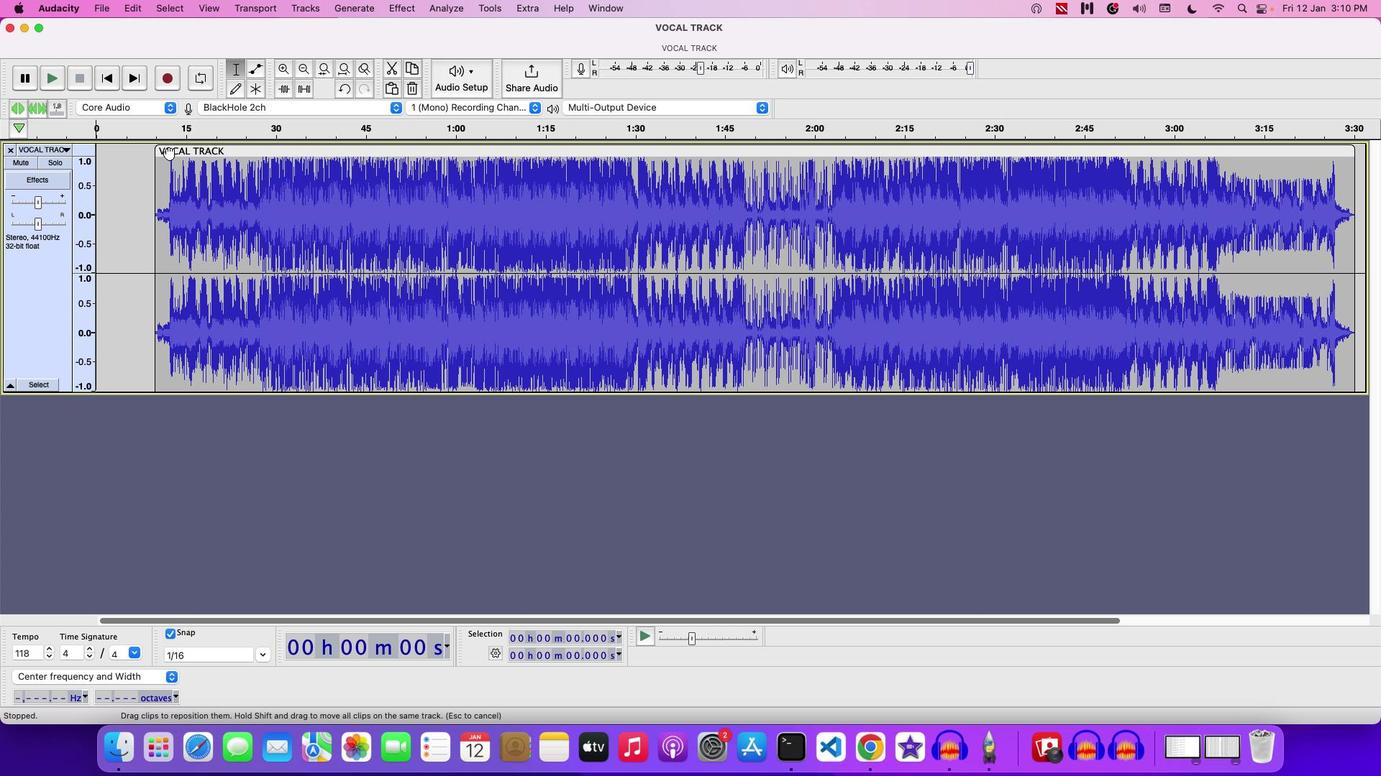 
Action: Mouse pressed left at (169, 153)
Screenshot: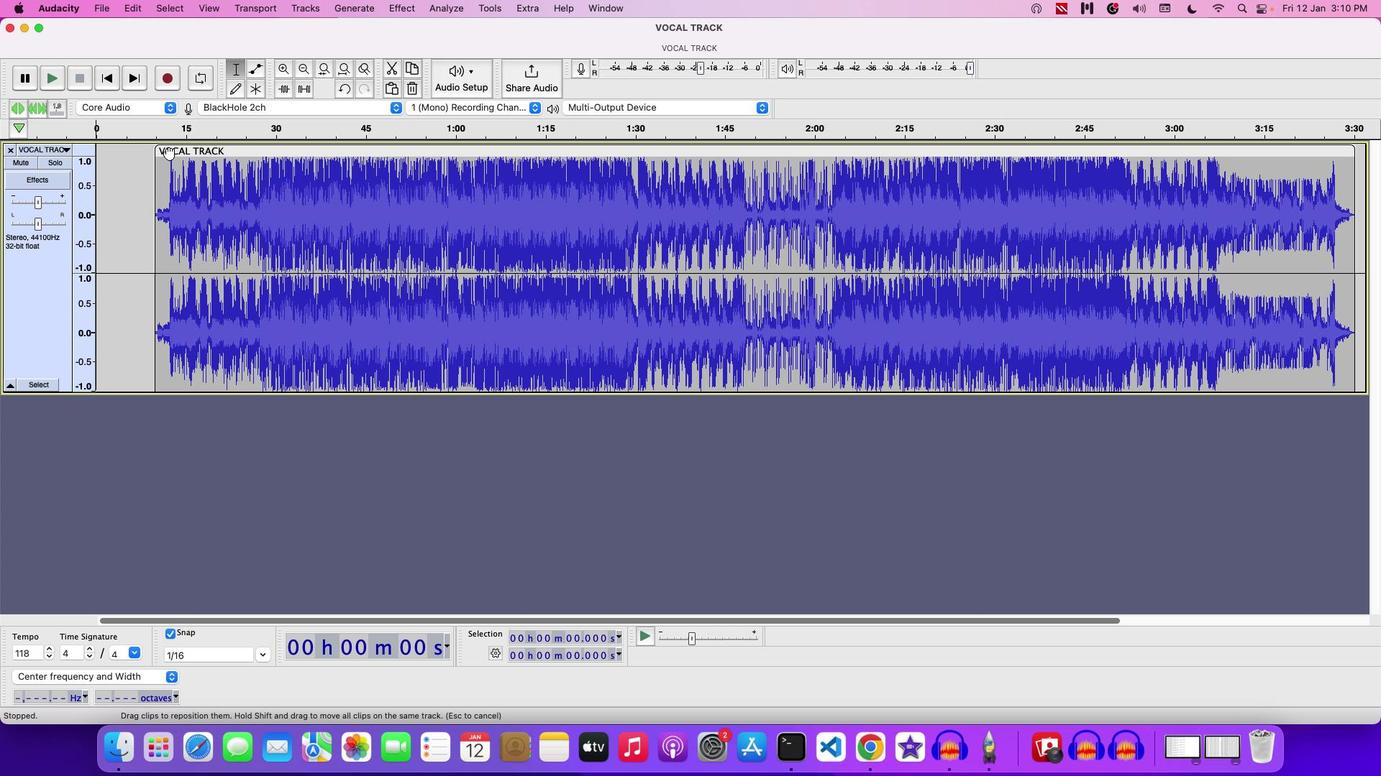 
Action: Mouse moved to (1296, 150)
Screenshot: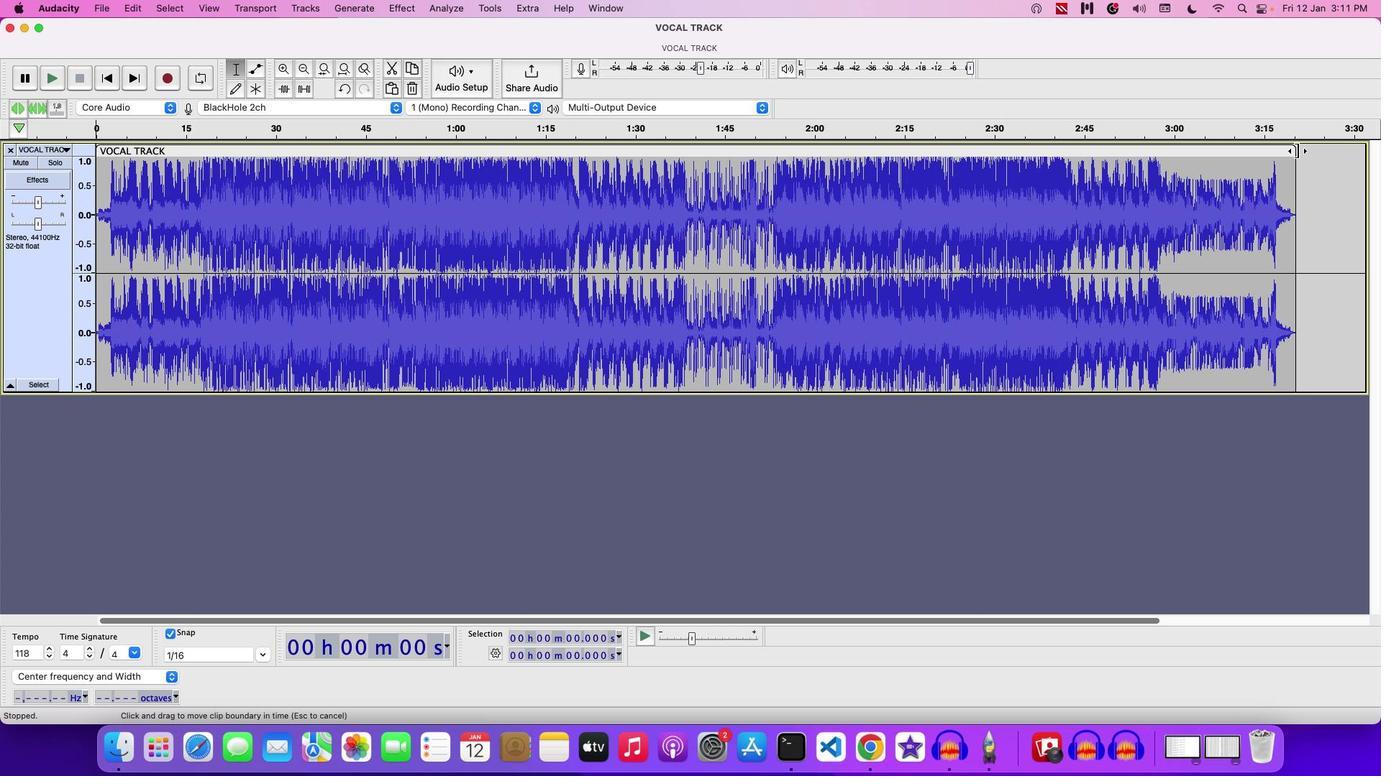 
Action: Mouse pressed left at (1296, 150)
Screenshot: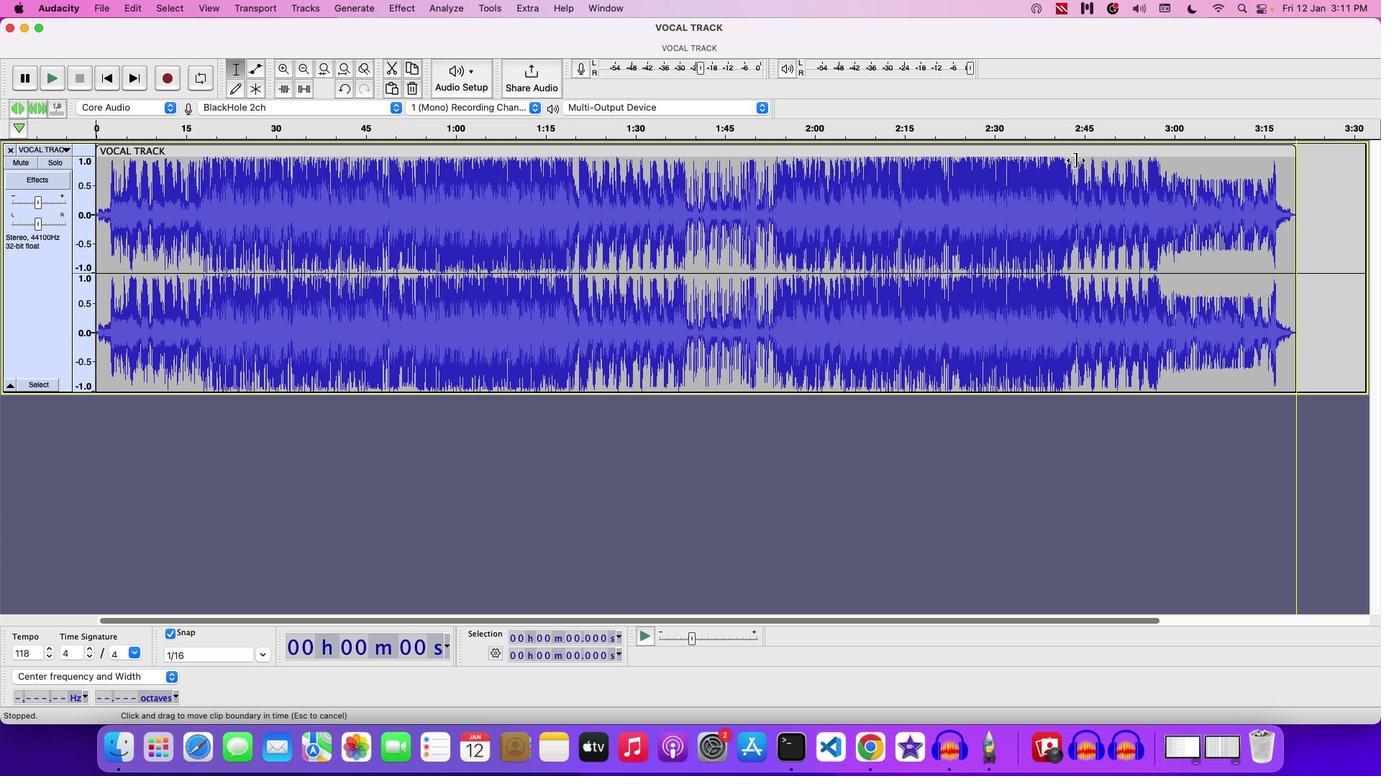 
Action: Mouse moved to (346, 171)
Screenshot: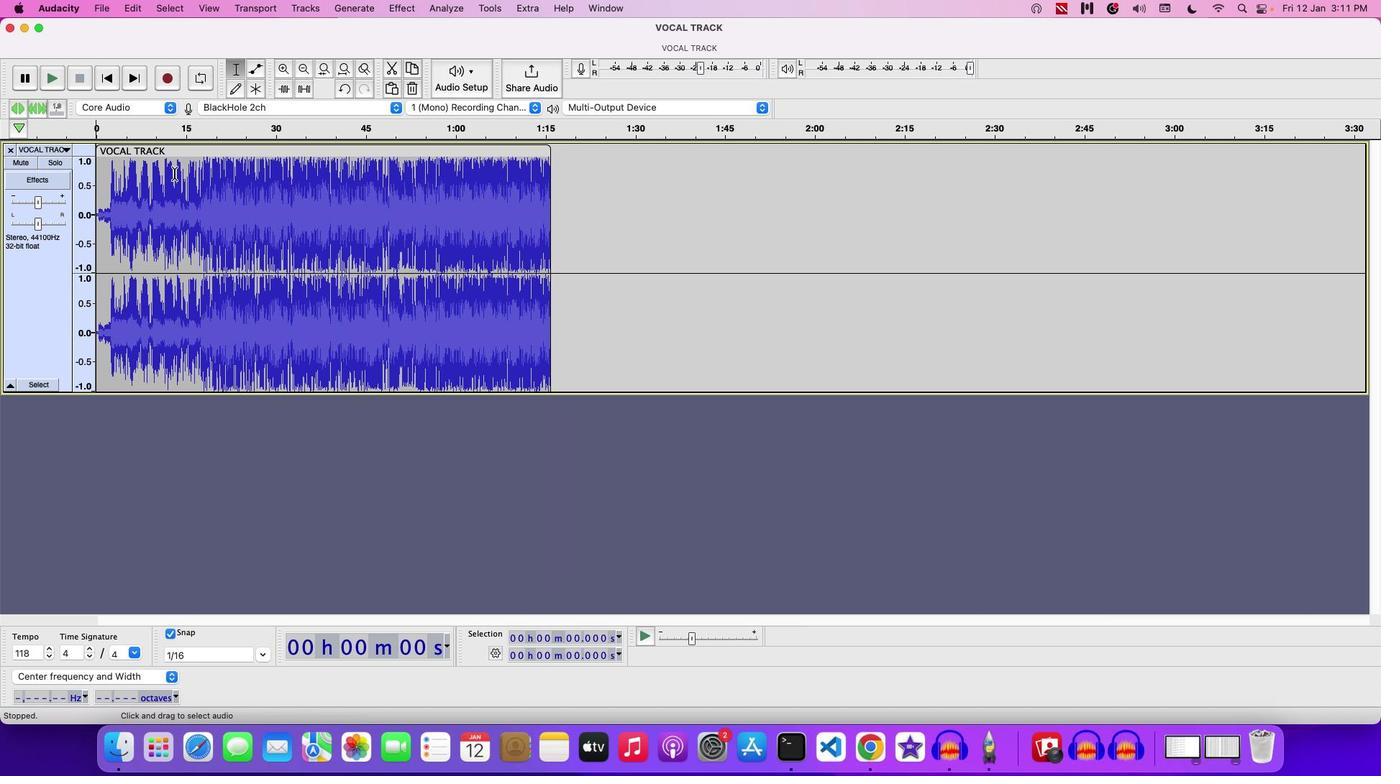 
Action: Key pressed Key.space
Screenshot: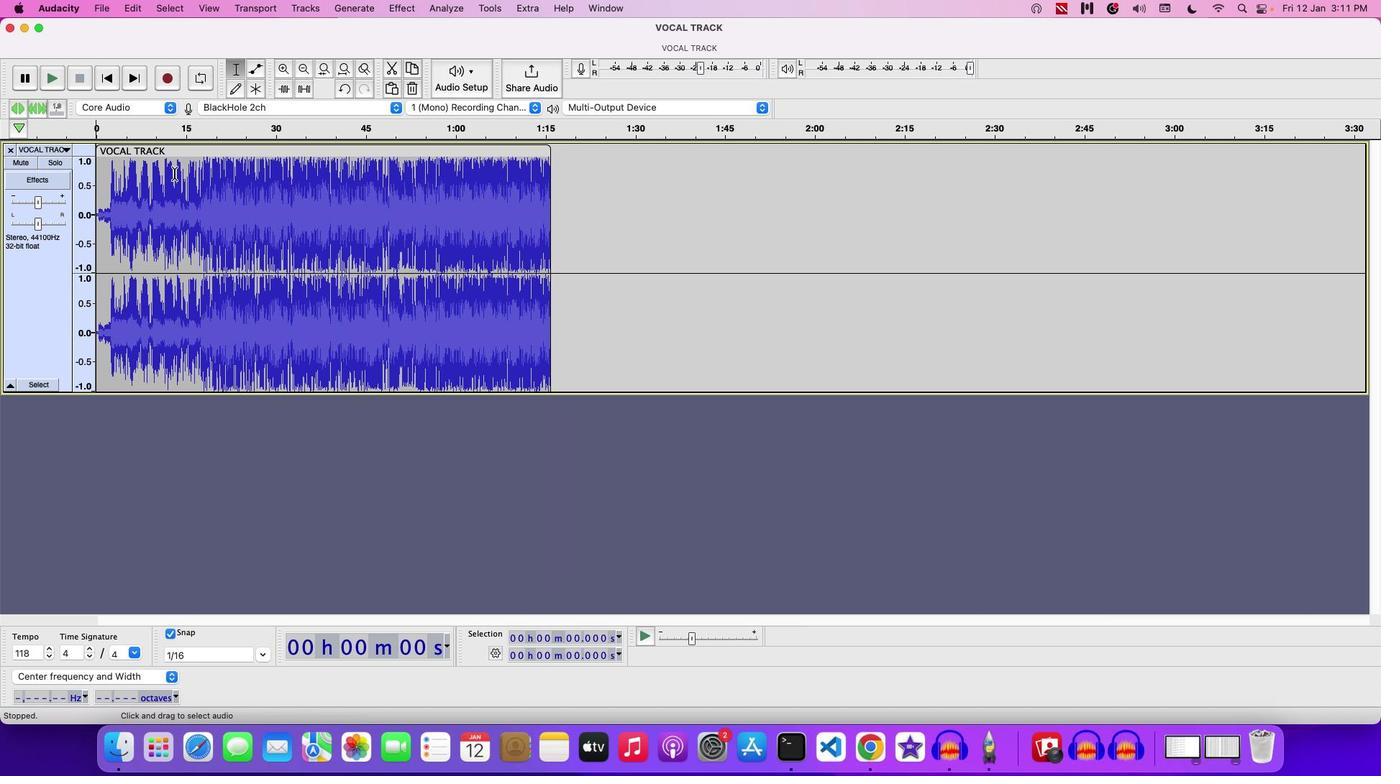 
Action: Mouse moved to (162, 192)
Screenshot: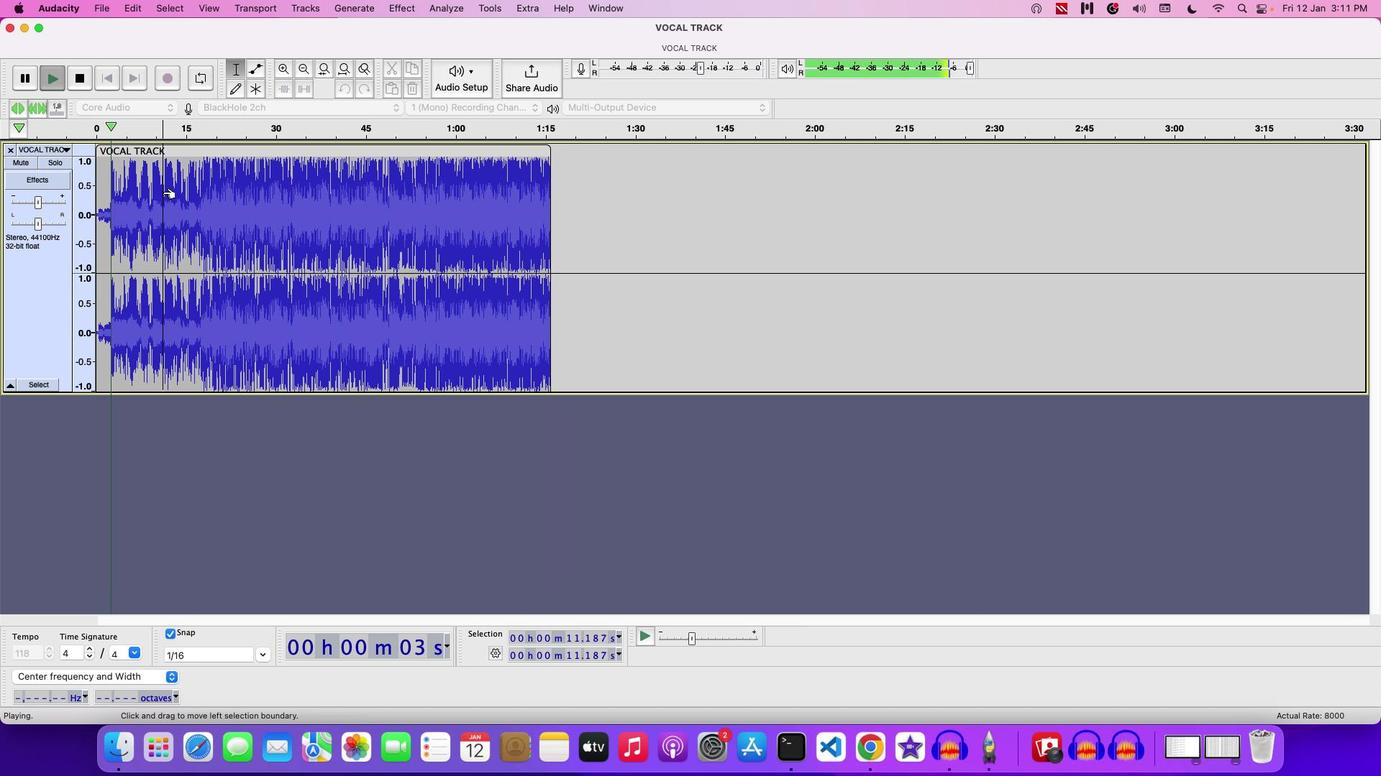 
Action: Mouse pressed left at (162, 192)
Screenshot: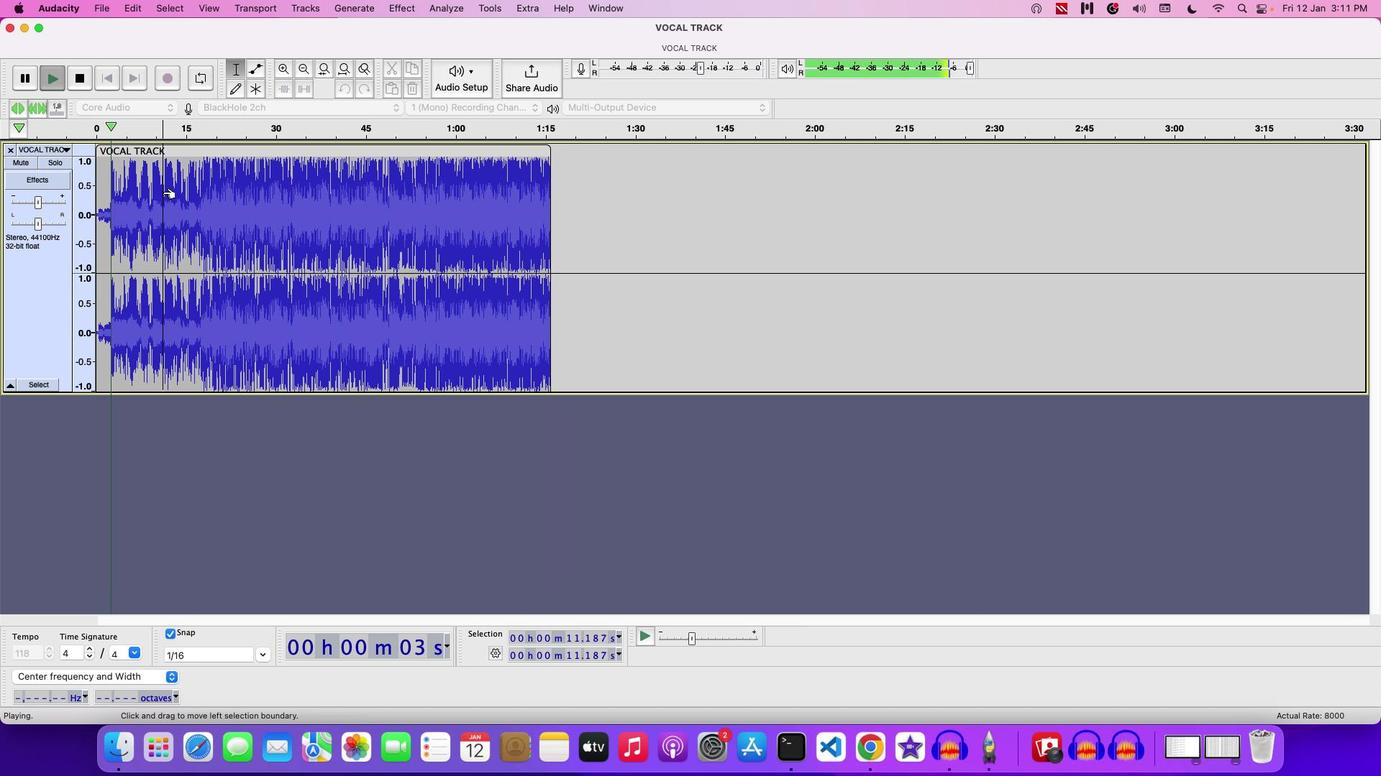 
Action: Mouse moved to (162, 192)
Screenshot: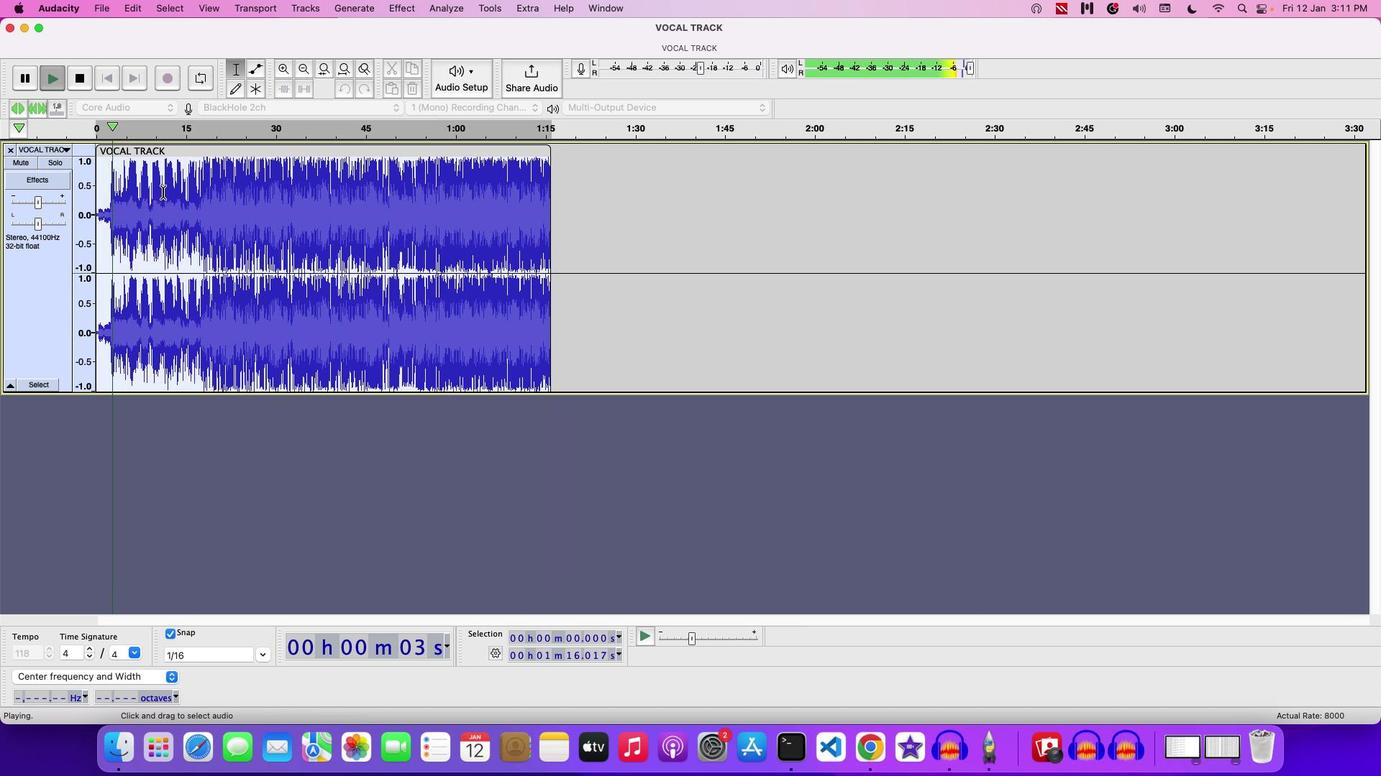 
Action: Mouse pressed left at (162, 192)
Screenshot: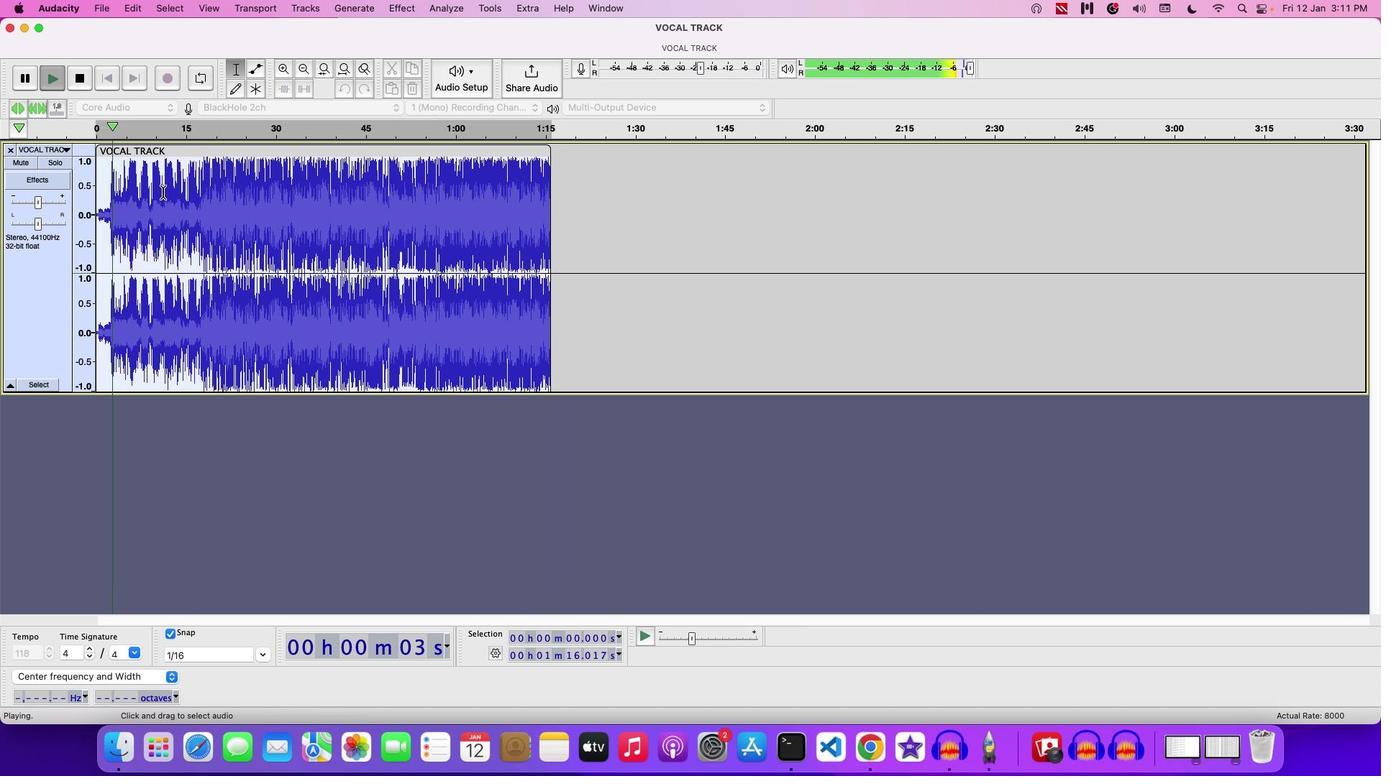 
Action: Mouse moved to (35, 202)
Screenshot: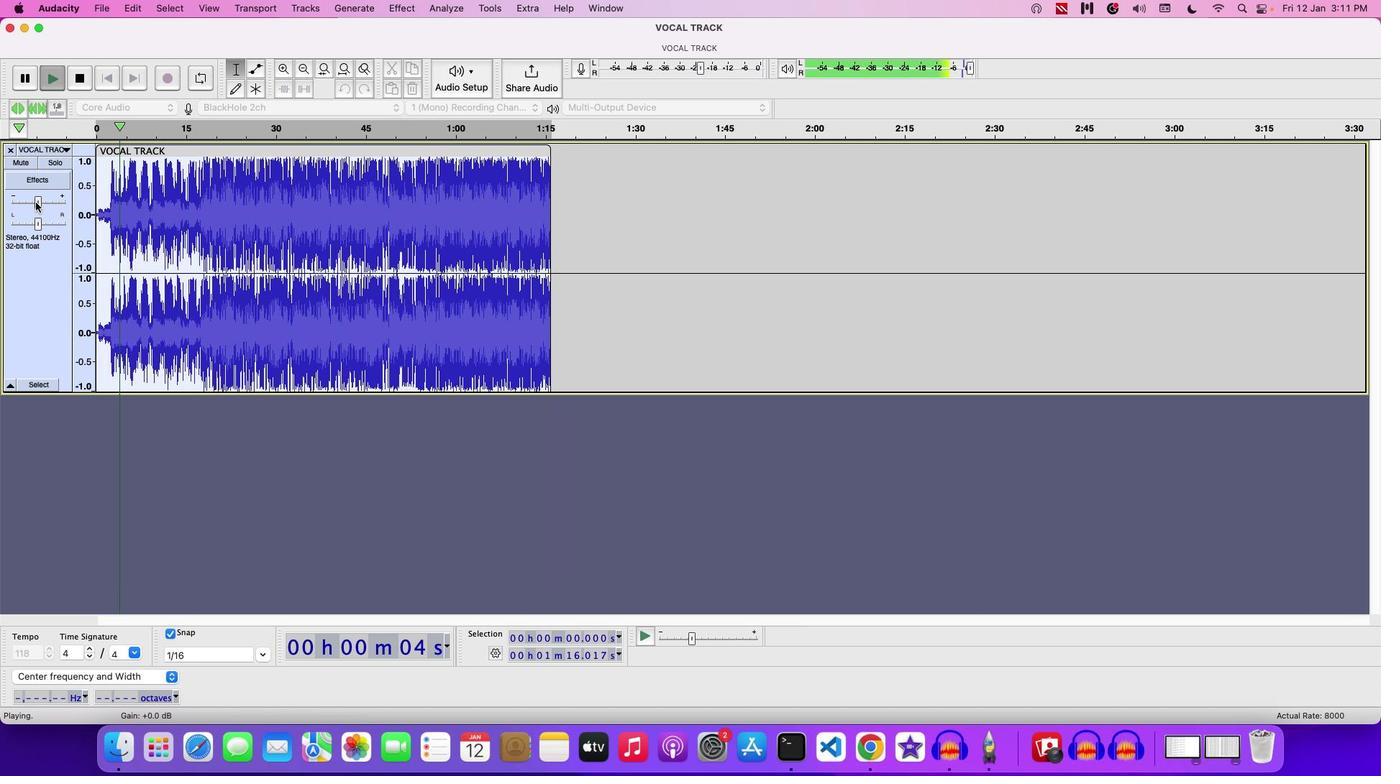 
Action: Mouse pressed left at (35, 202)
Screenshot: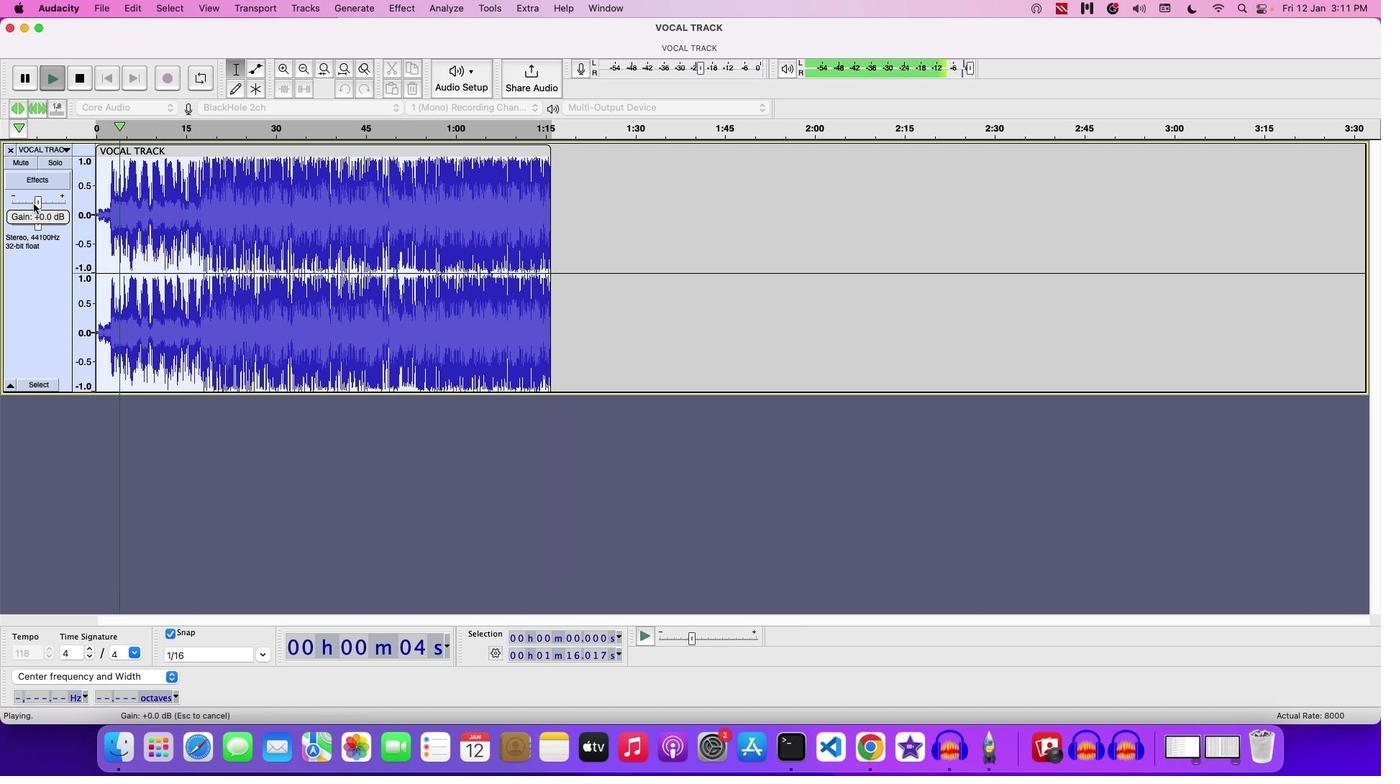 
Action: Mouse moved to (328, 340)
Screenshot: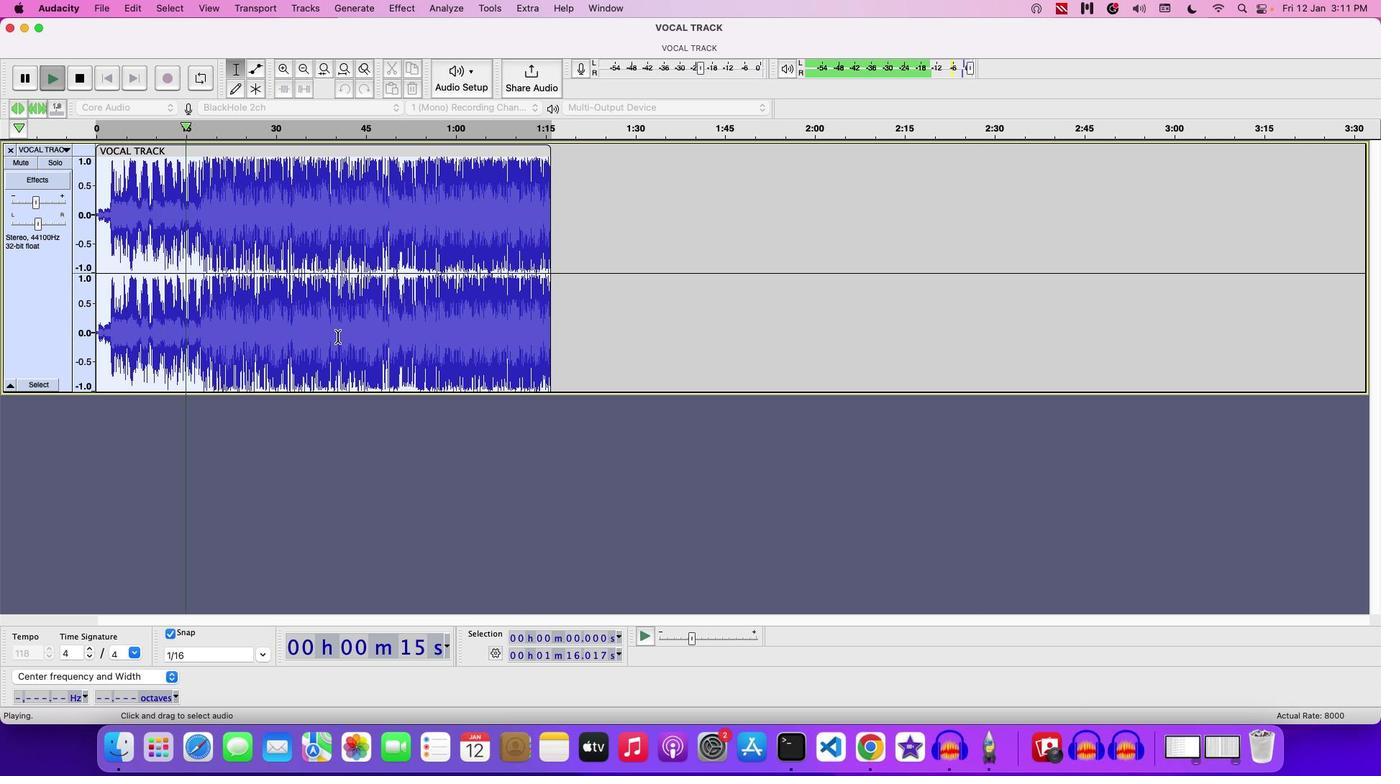 
Action: Key pressed Key.space
Screenshot: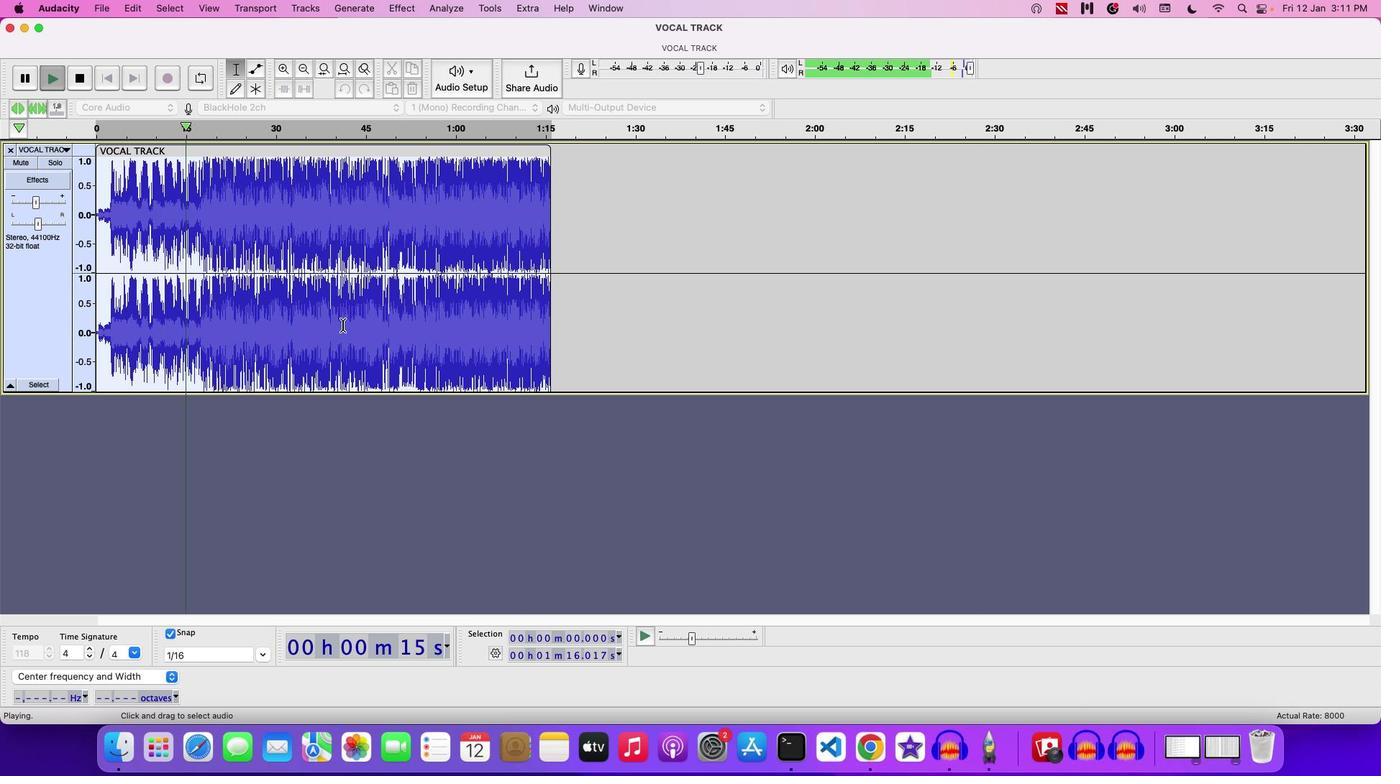 
Action: Mouse moved to (95, 7)
Screenshot: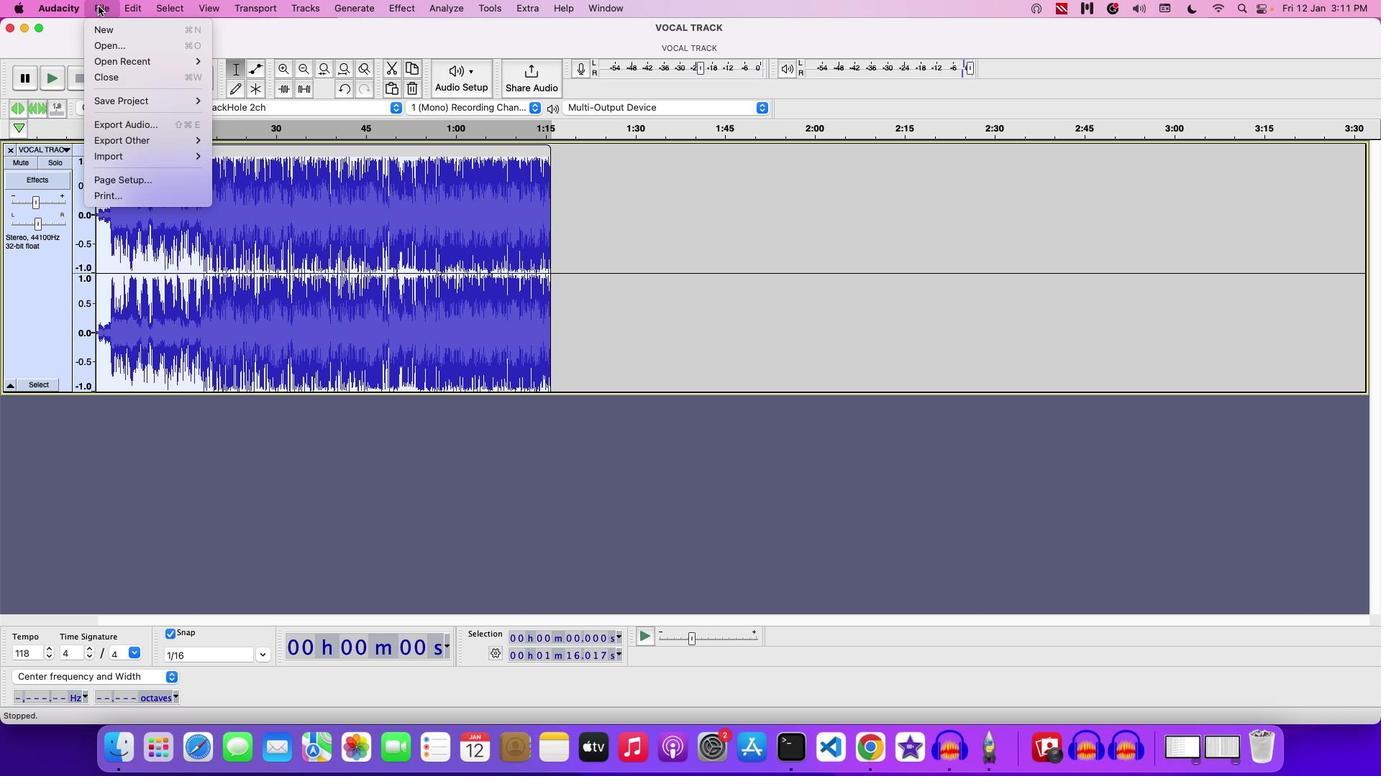 
Action: Mouse pressed left at (95, 7)
Screenshot: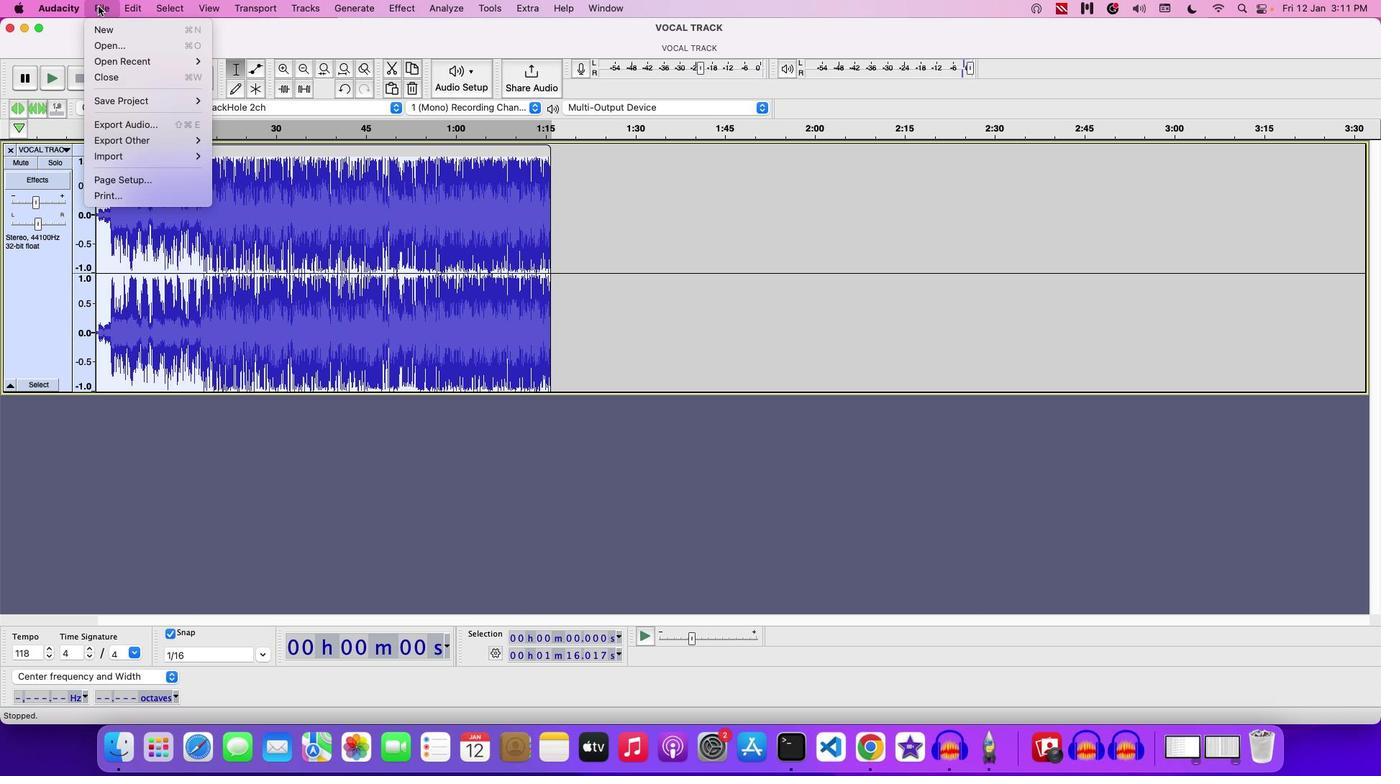 
Action: Mouse moved to (119, 120)
Screenshot: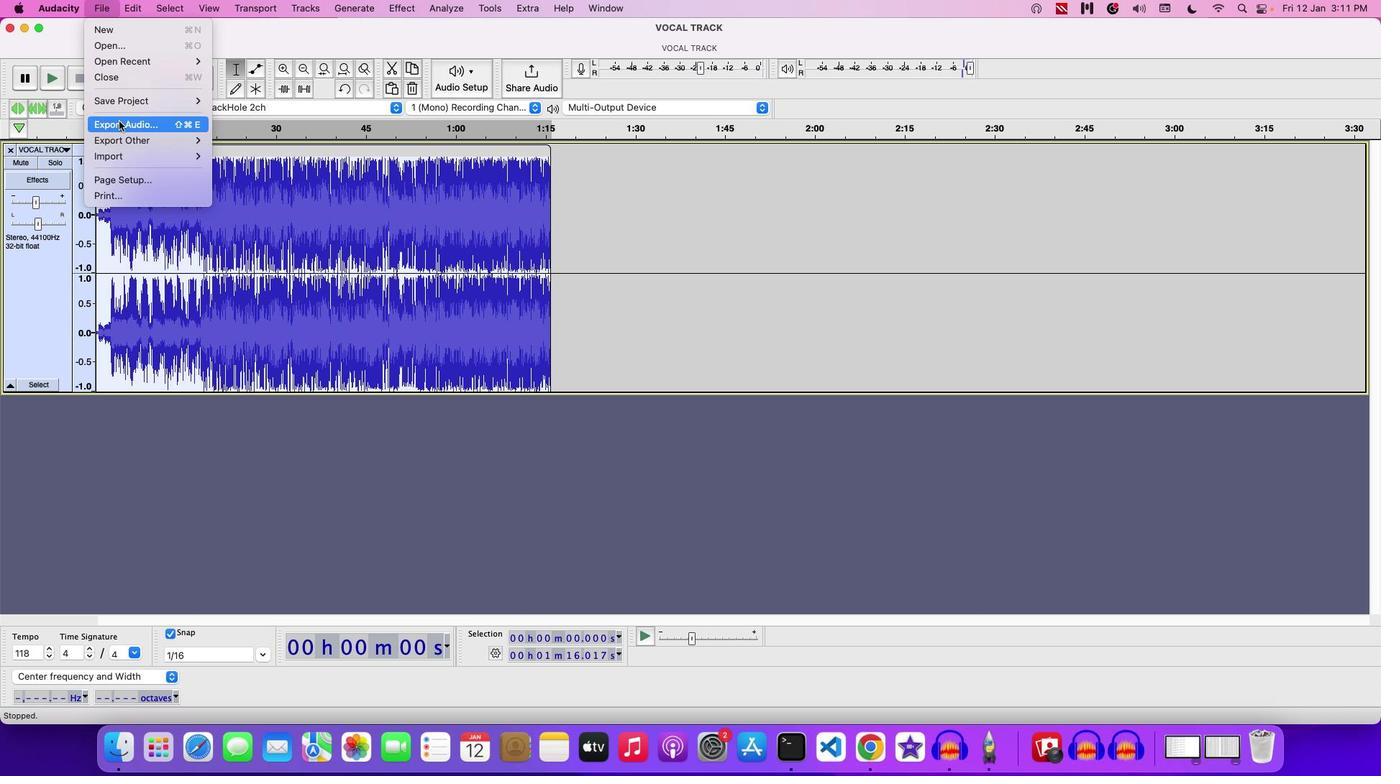 
Action: Mouse pressed left at (119, 120)
Screenshot: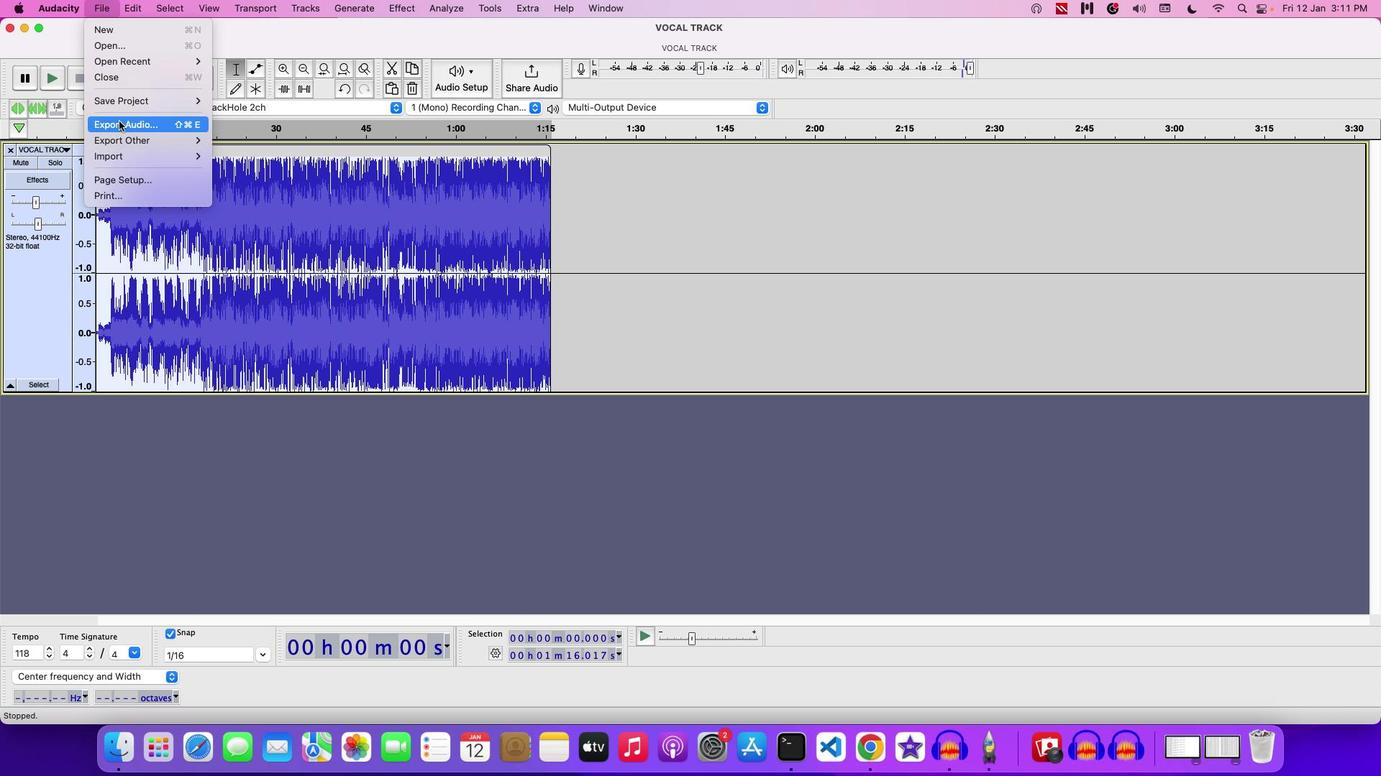 
Action: Mouse moved to (622, 238)
Screenshot: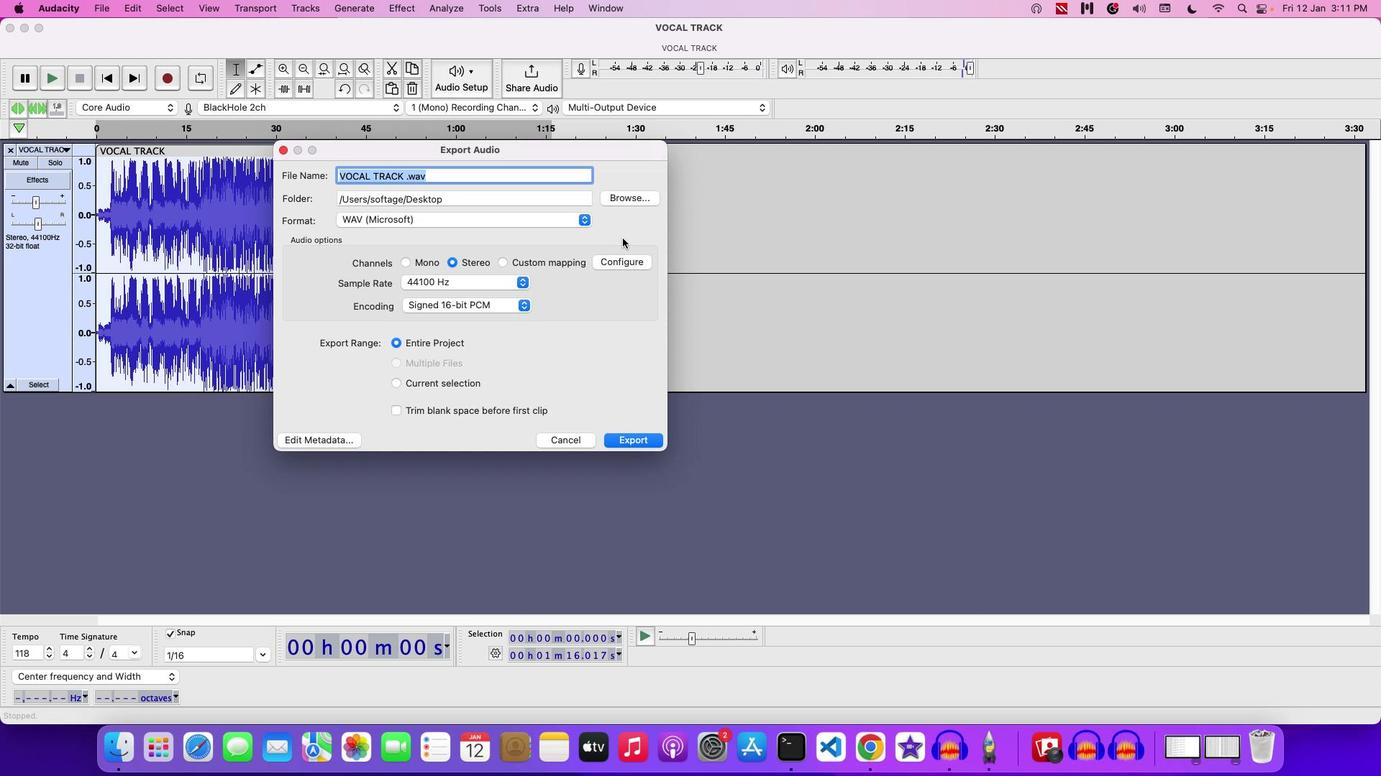
Action: Key pressed Key.backspace'E''X''P''O''R''T''I''N''G'Key.space'A'Key.space'A'Key.backspaceKey.backspaceKey.backspace'A''N'Key.space'A''U''D''I''O'Key.space'F''I''L''E'Key.space'I''N'Key.space'F''L''A''C'Key.space'F''I''L''E'Key.space'F''O''R''M''A''T'Key.space
Screenshot: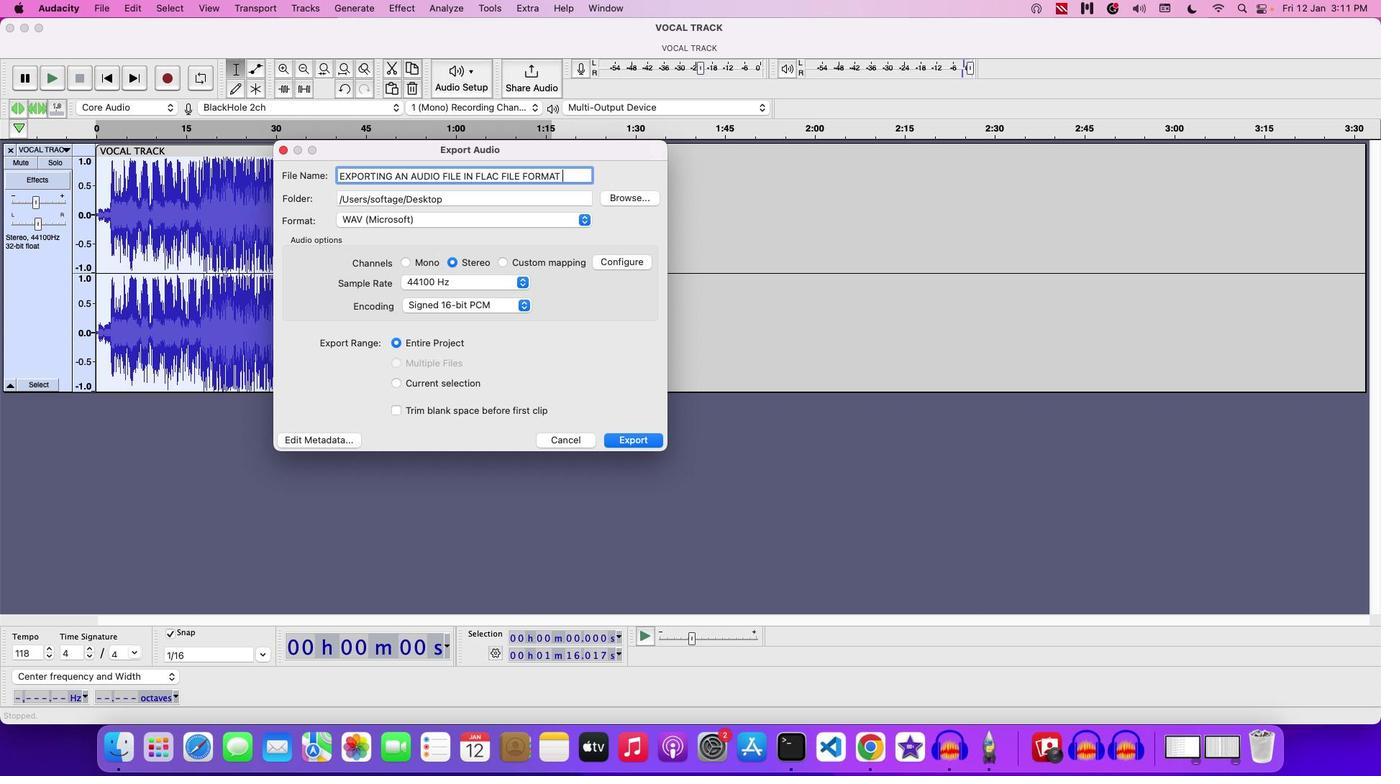 
Action: Mouse moved to (632, 228)
Screenshot: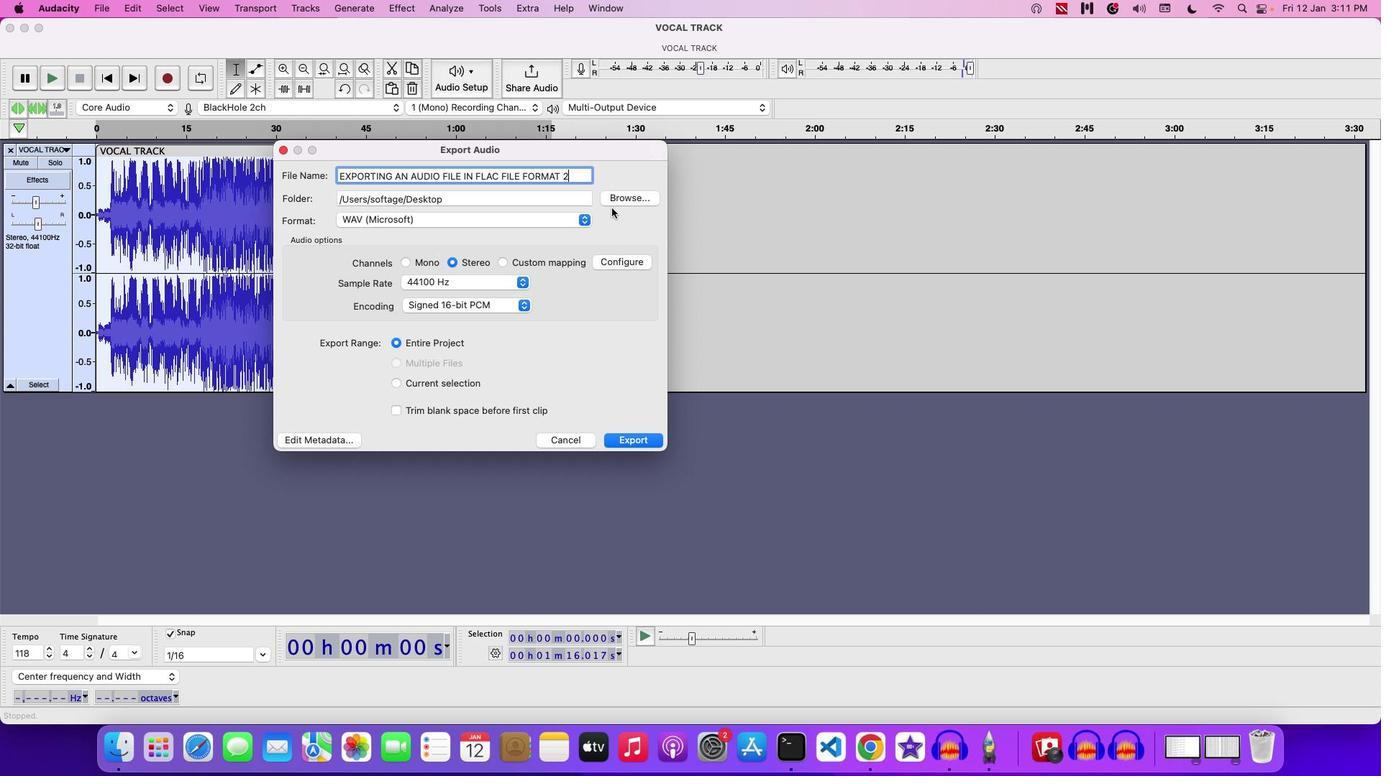 
Action: Key pressed '2'
Screenshot: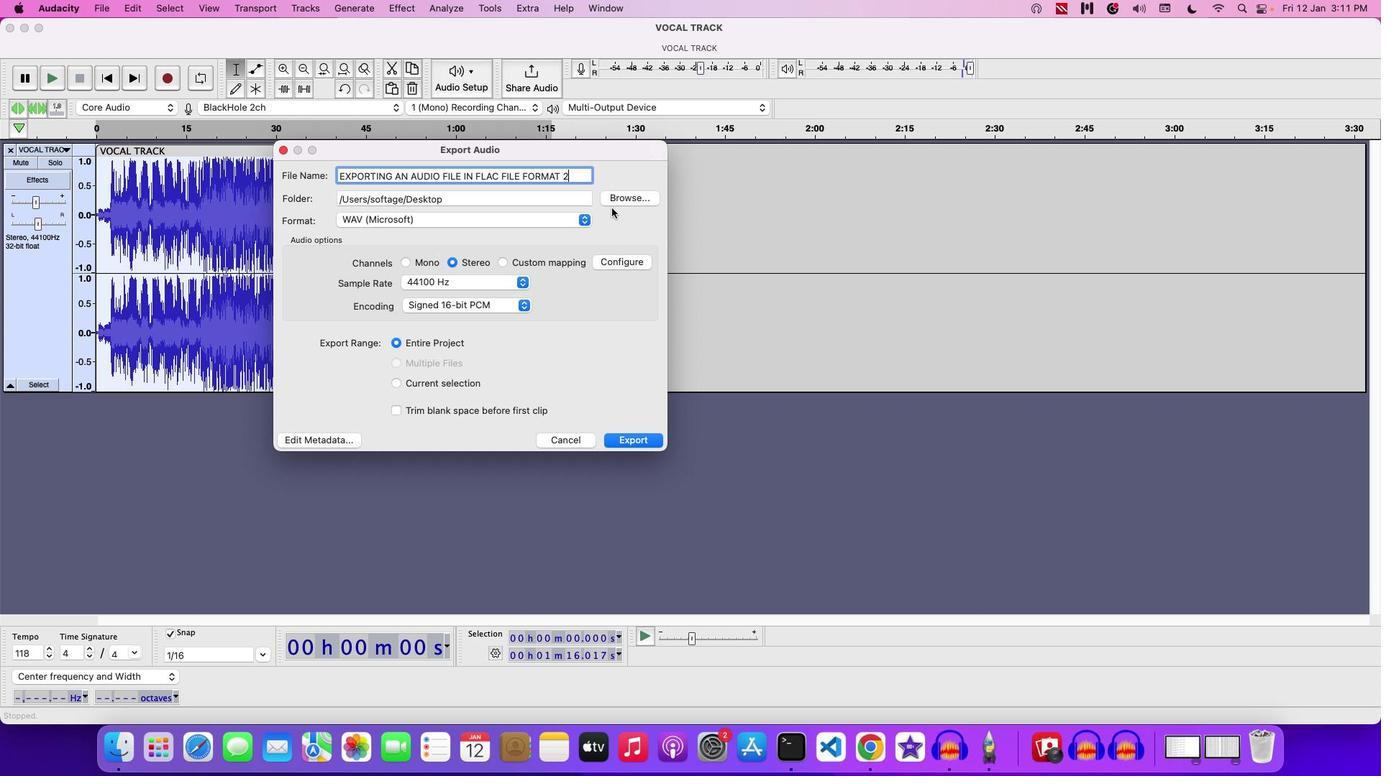 
Action: Mouse moved to (471, 230)
Screenshot: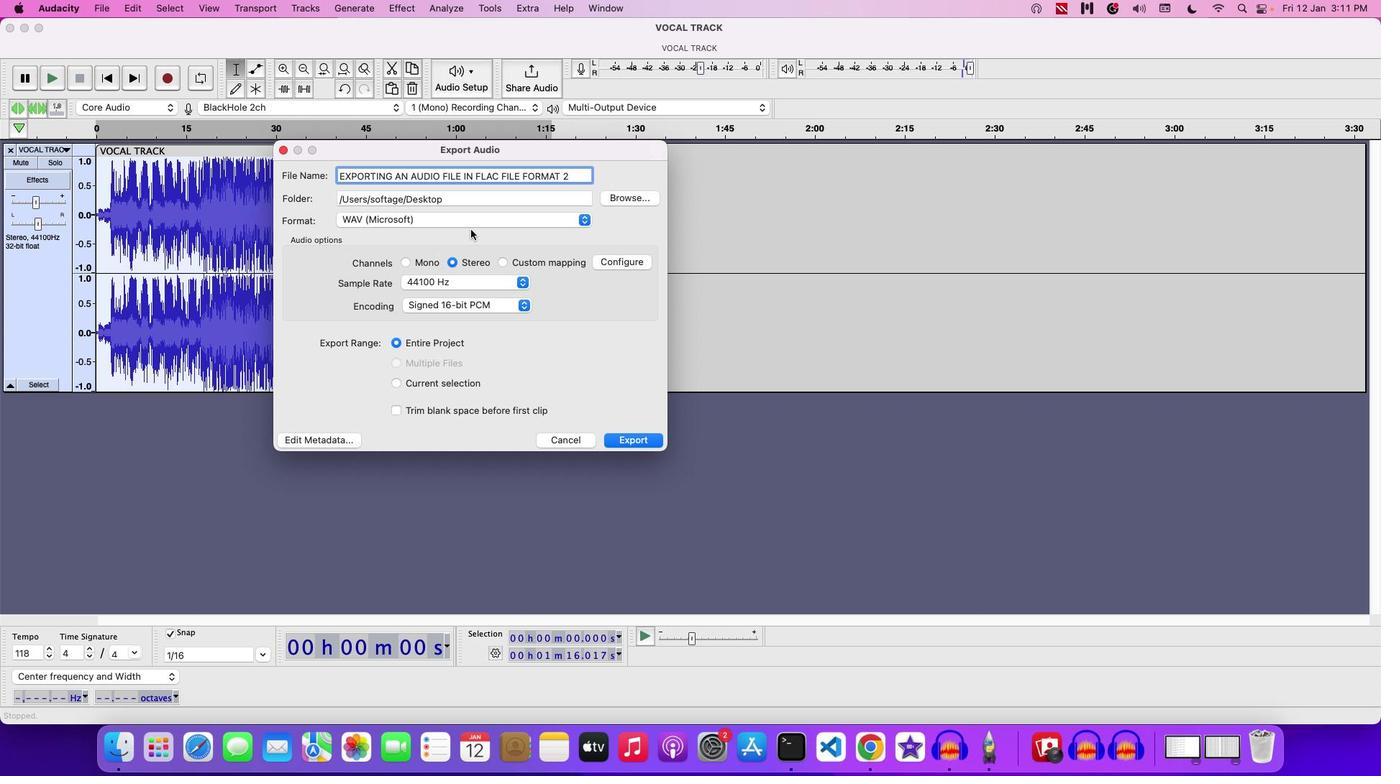 
Action: Mouse pressed left at (471, 230)
Screenshot: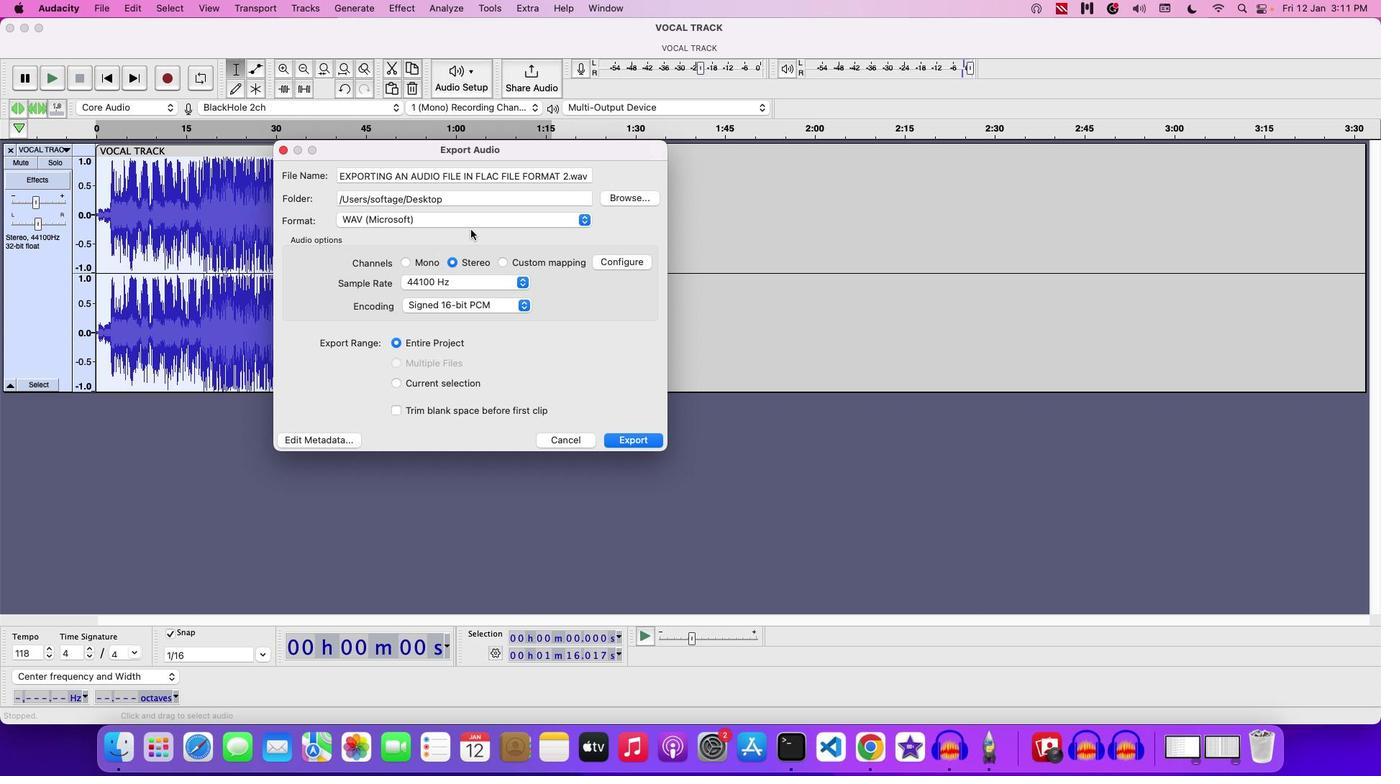 
Action: Mouse moved to (474, 225)
Screenshot: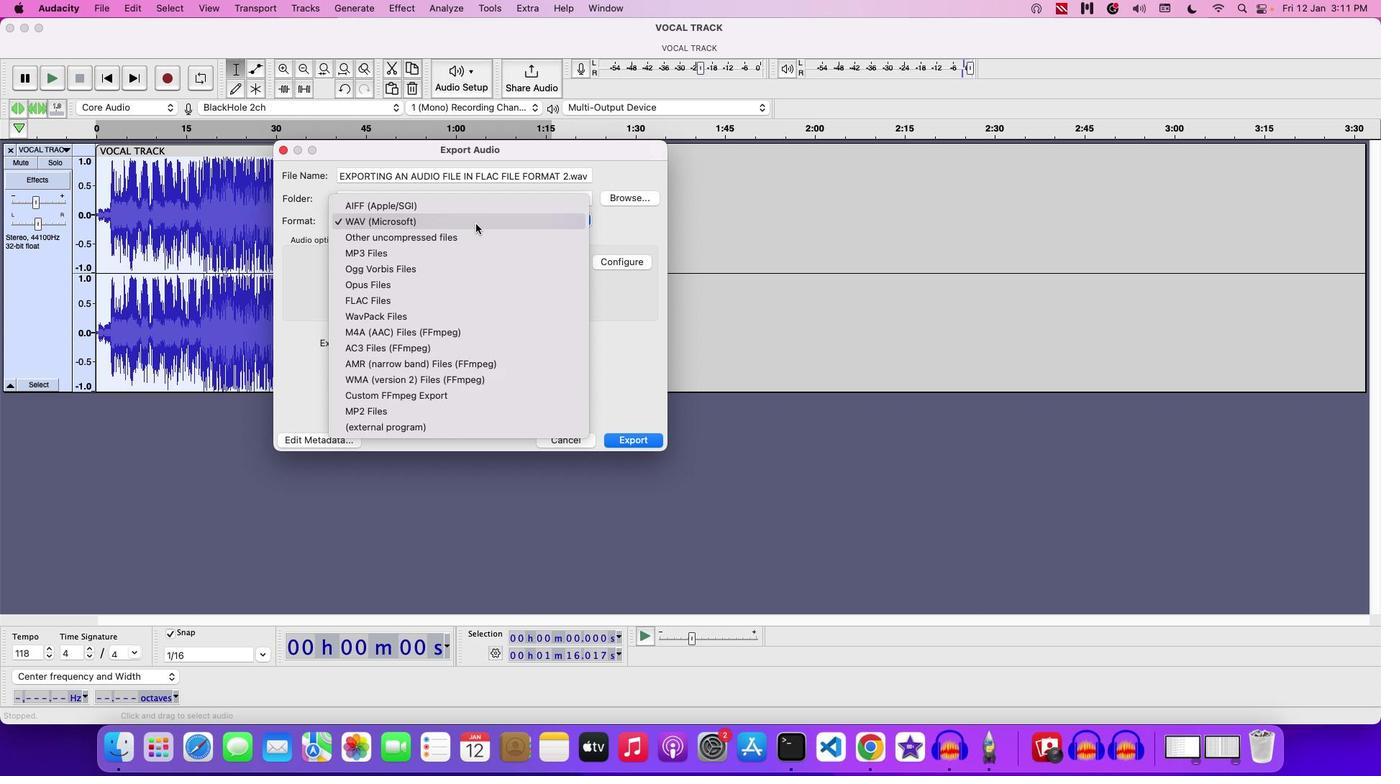 
Action: Mouse pressed left at (474, 225)
Screenshot: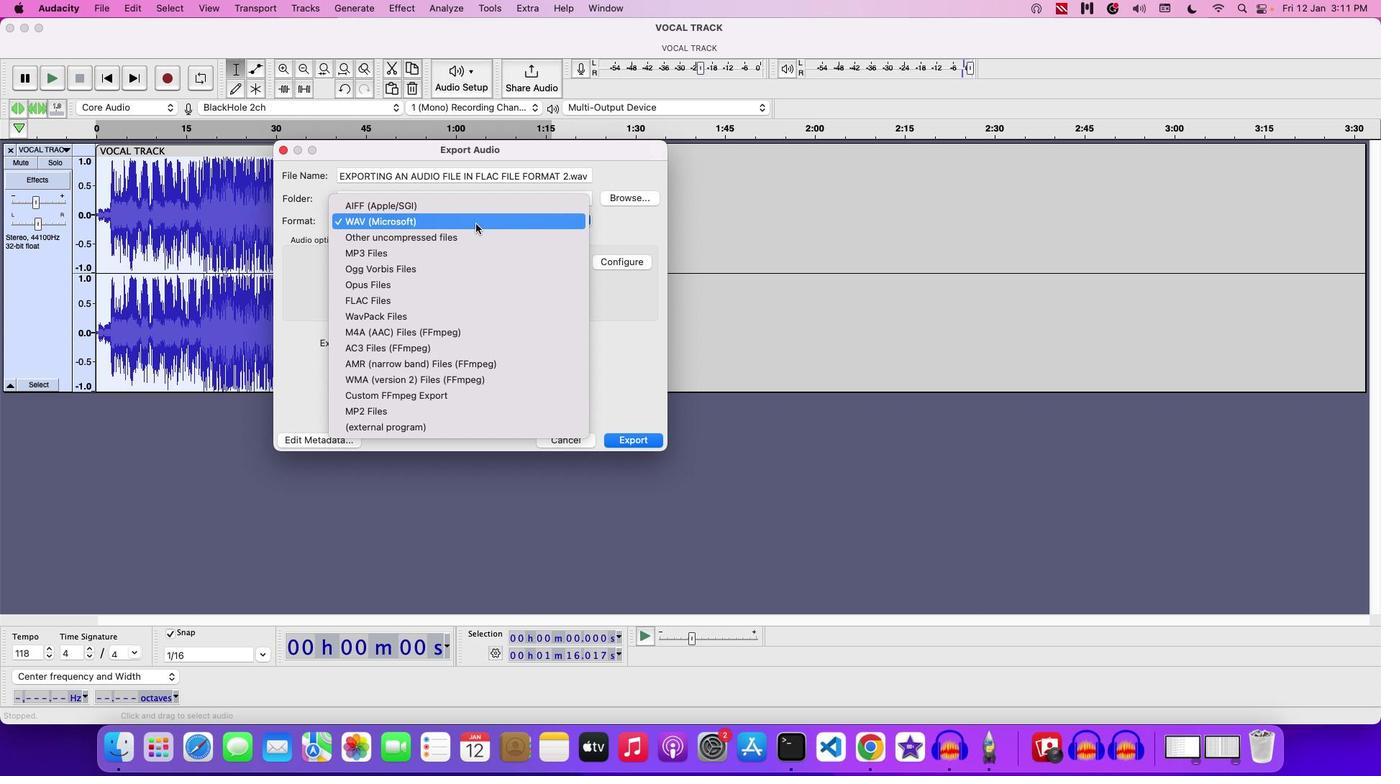 
Action: Mouse moved to (419, 304)
Screenshot: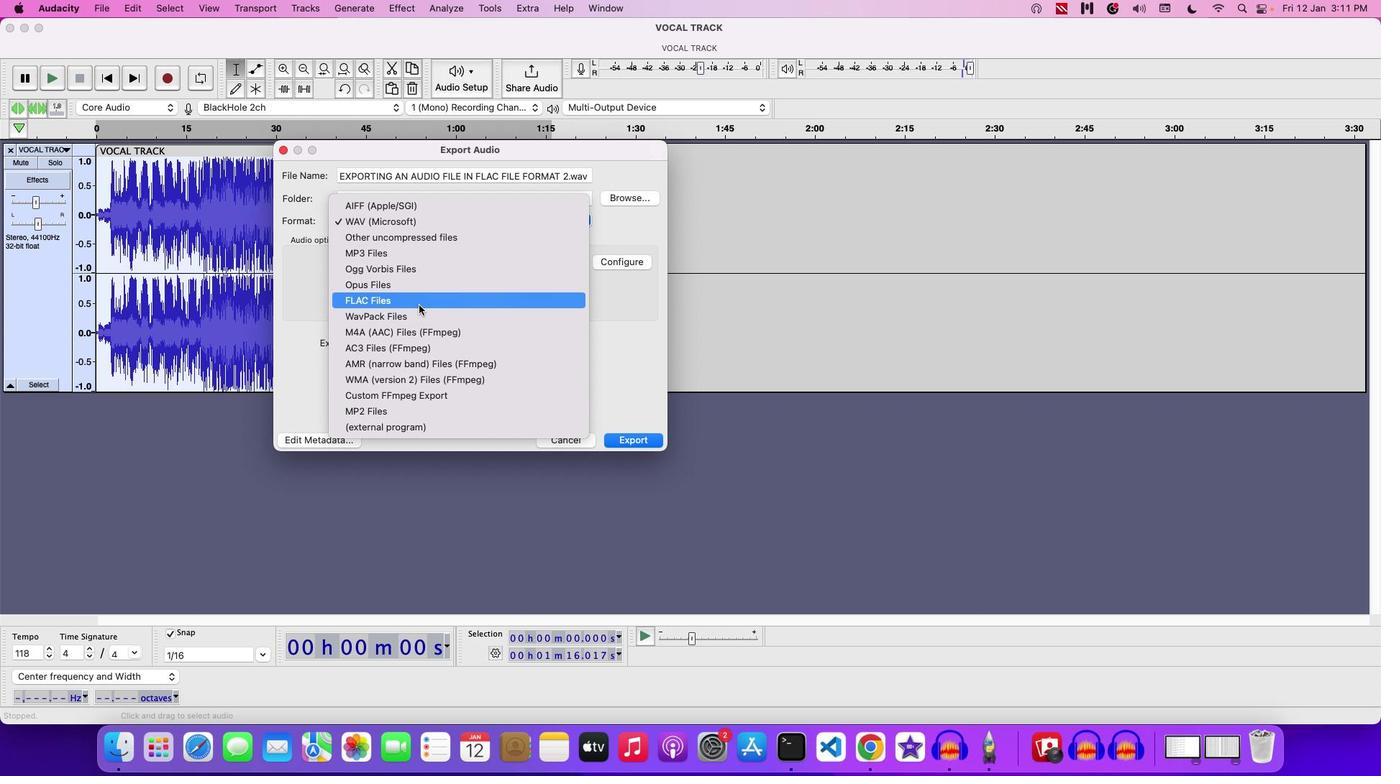 
Action: Mouse pressed left at (419, 304)
Screenshot: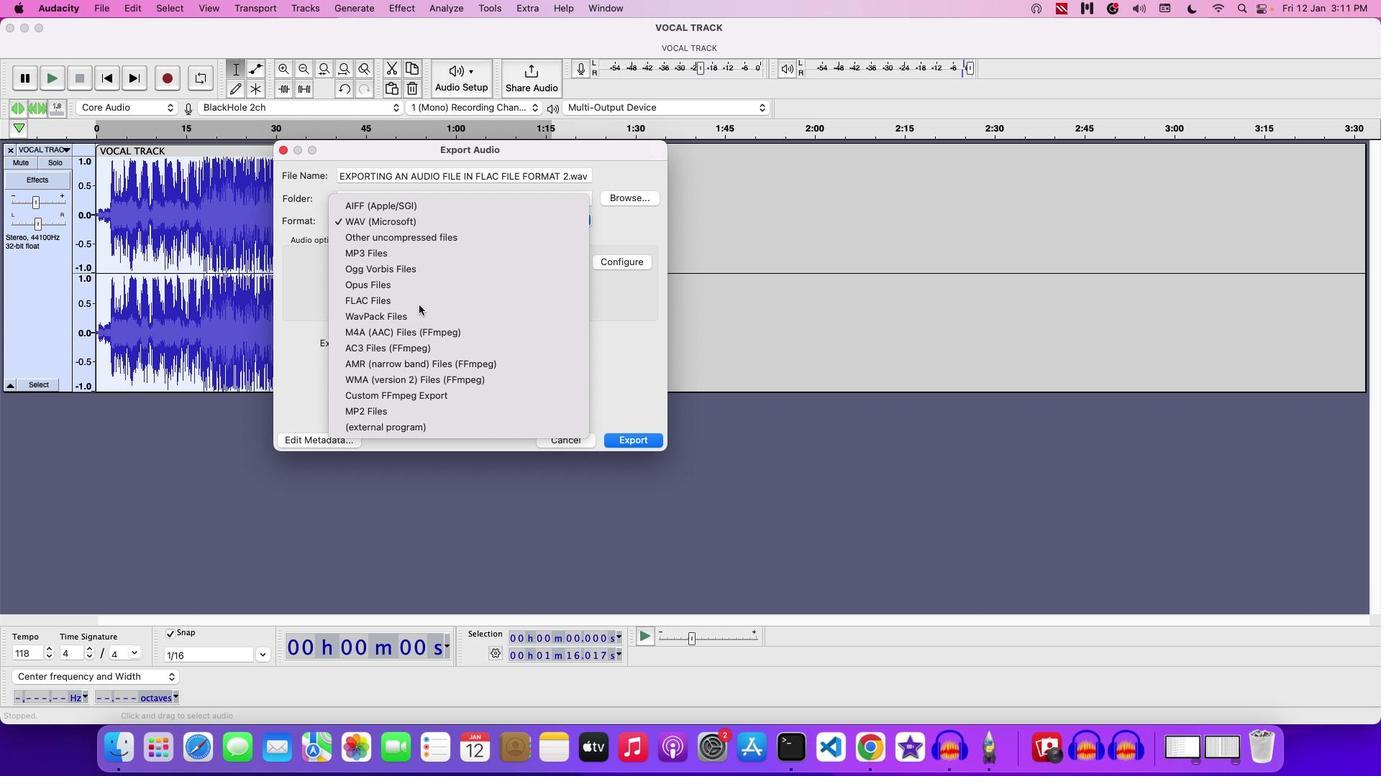 
Action: Mouse moved to (452, 297)
Screenshot: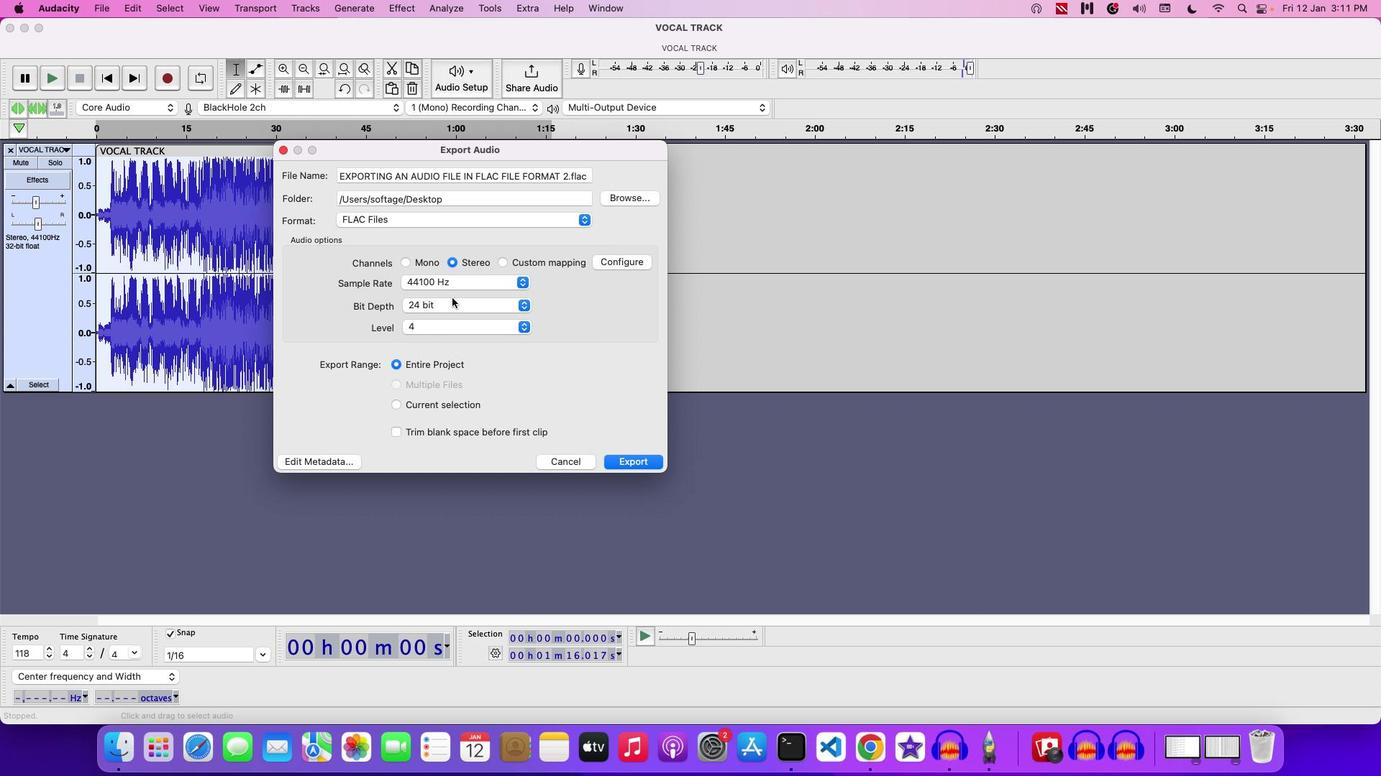 
Action: Mouse pressed left at (452, 297)
Screenshot: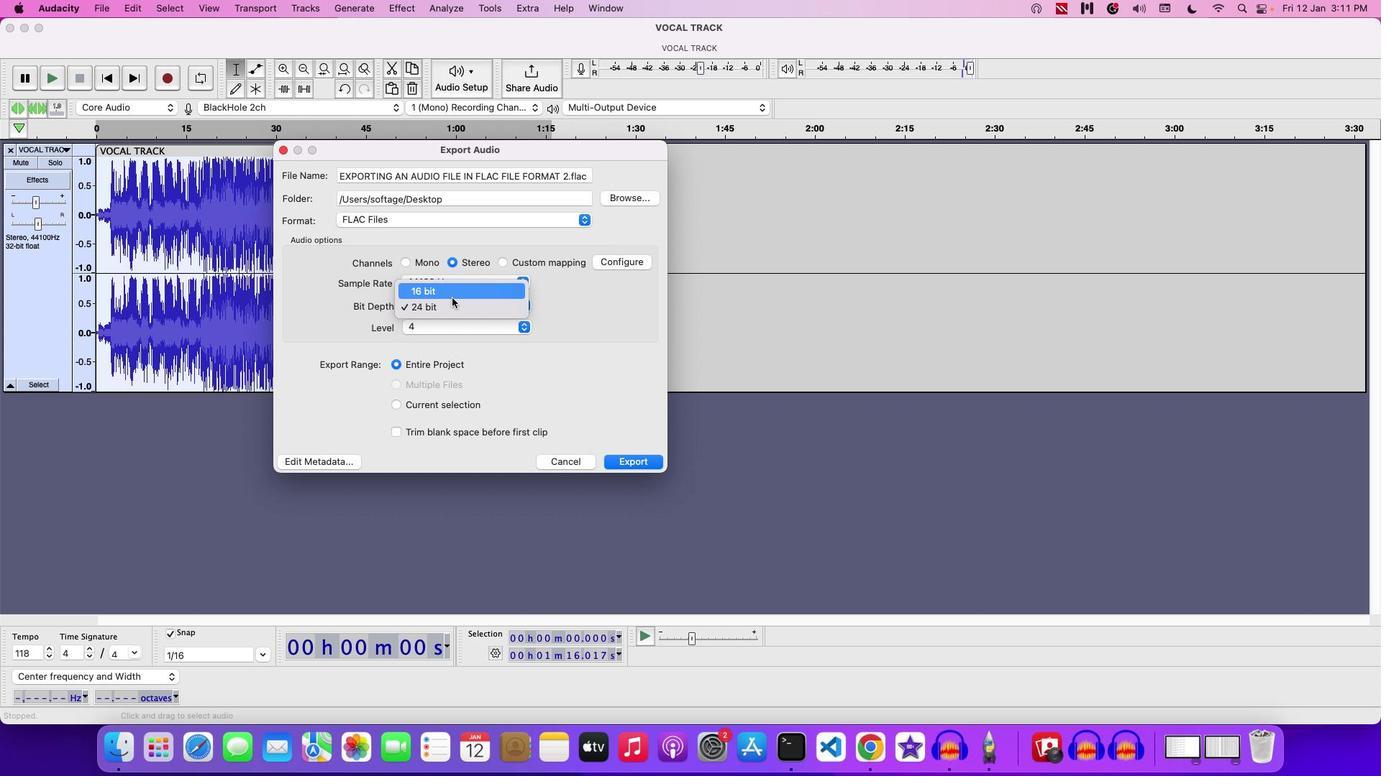 
Action: Mouse moved to (453, 304)
Screenshot: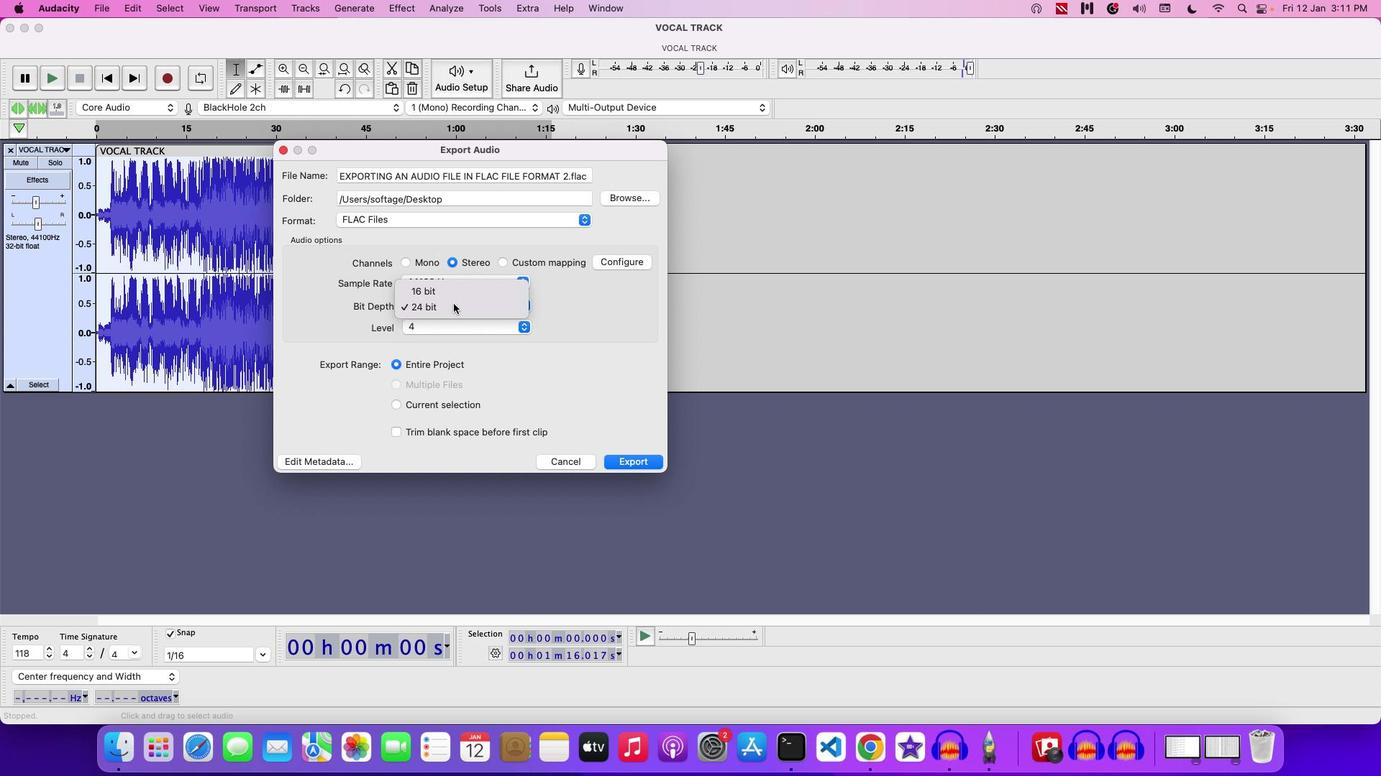 
Action: Mouse pressed left at (453, 304)
Screenshot: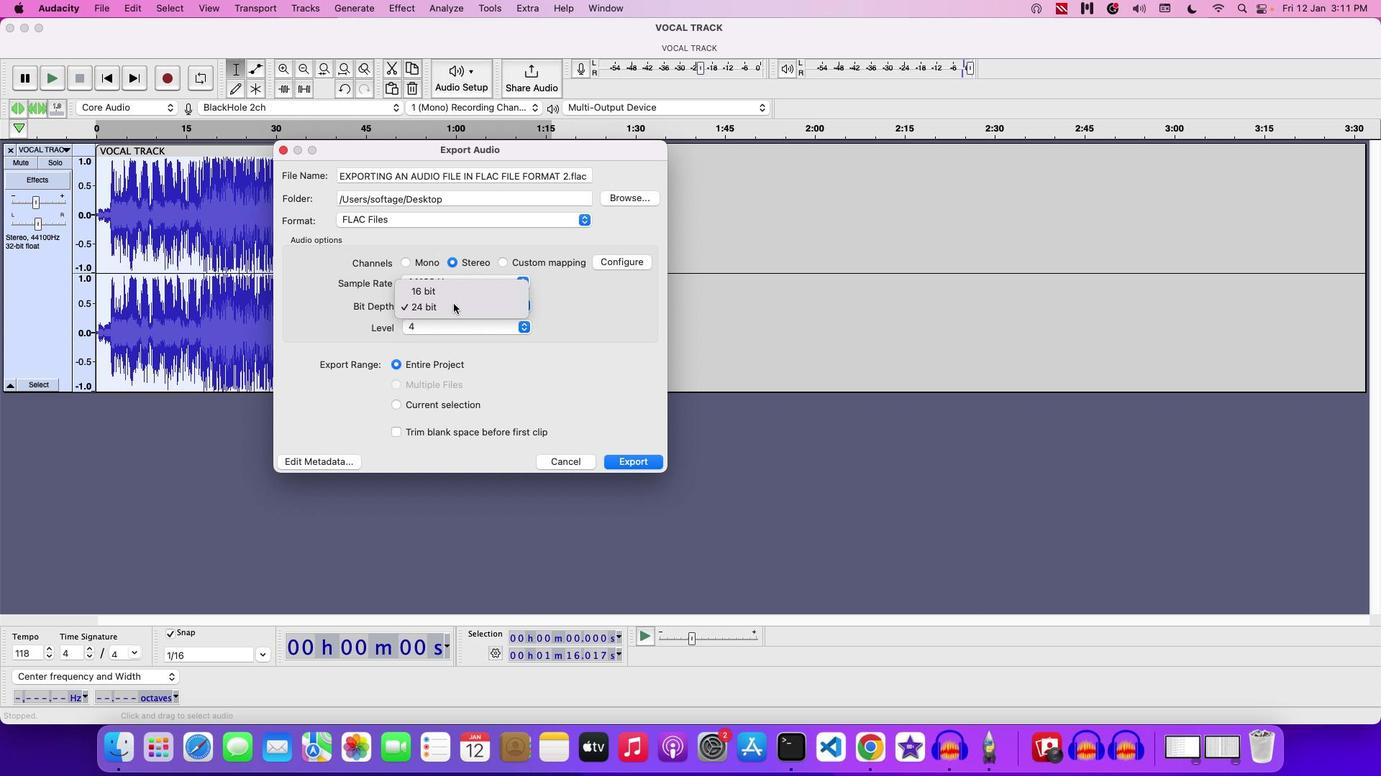 
Action: Mouse moved to (453, 294)
Screenshot: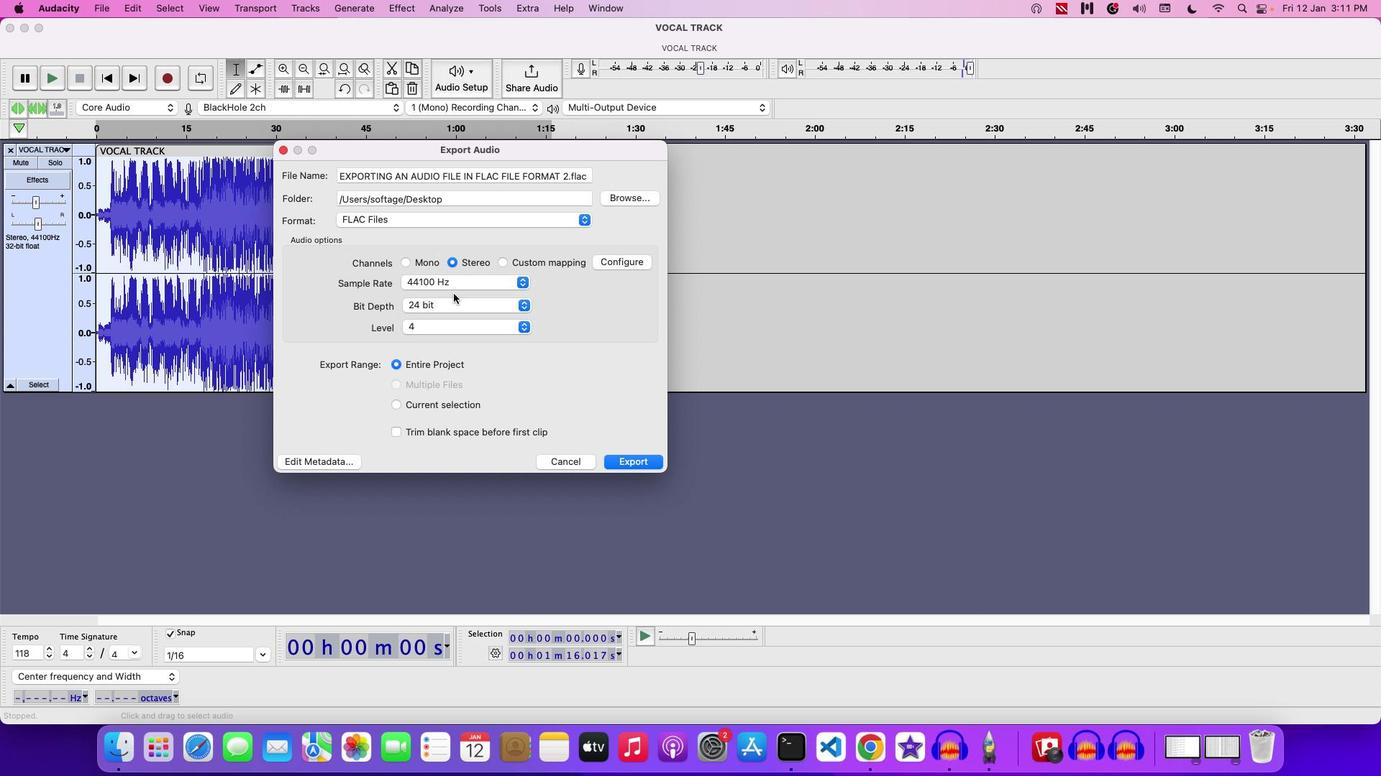 
Action: Mouse pressed left at (453, 294)
Screenshot: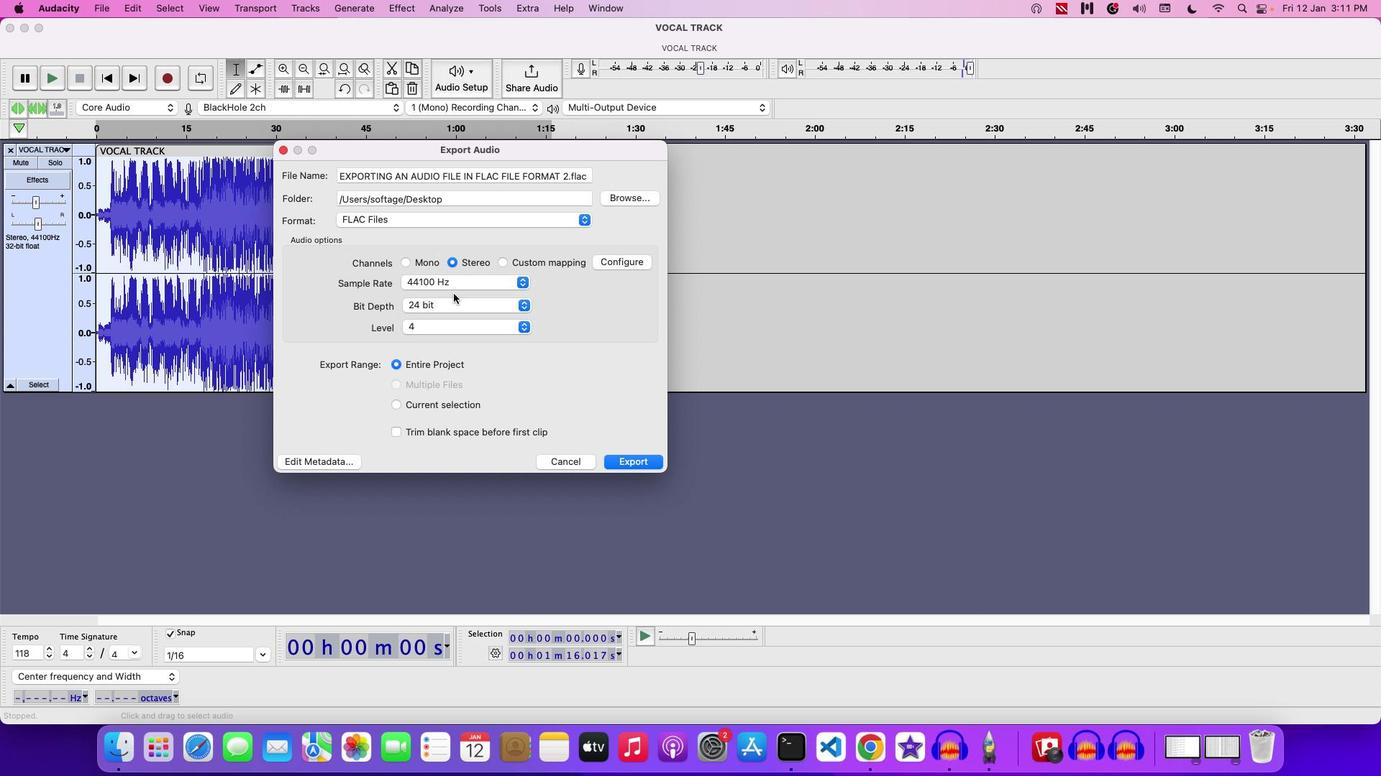 
Action: Mouse moved to (456, 289)
Screenshot: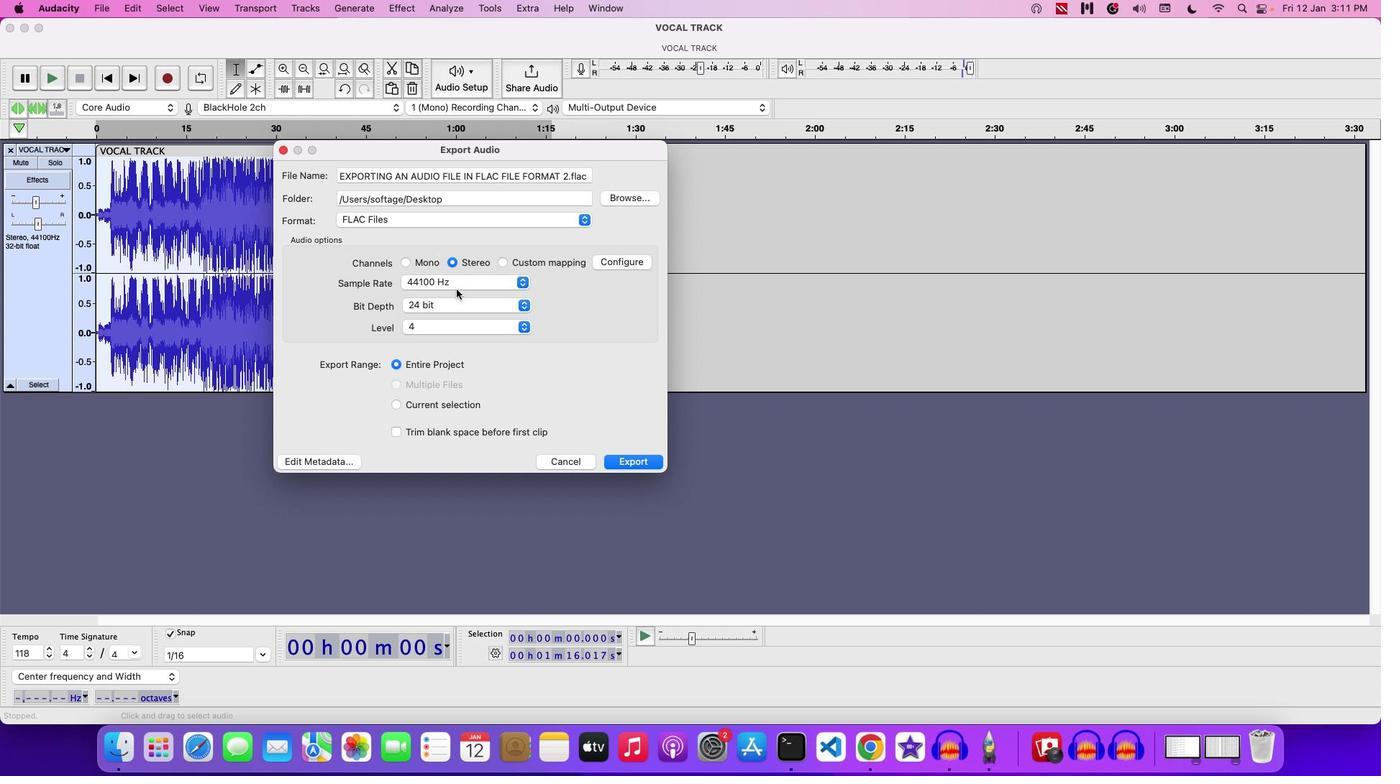 
Action: Mouse pressed left at (456, 289)
Screenshot: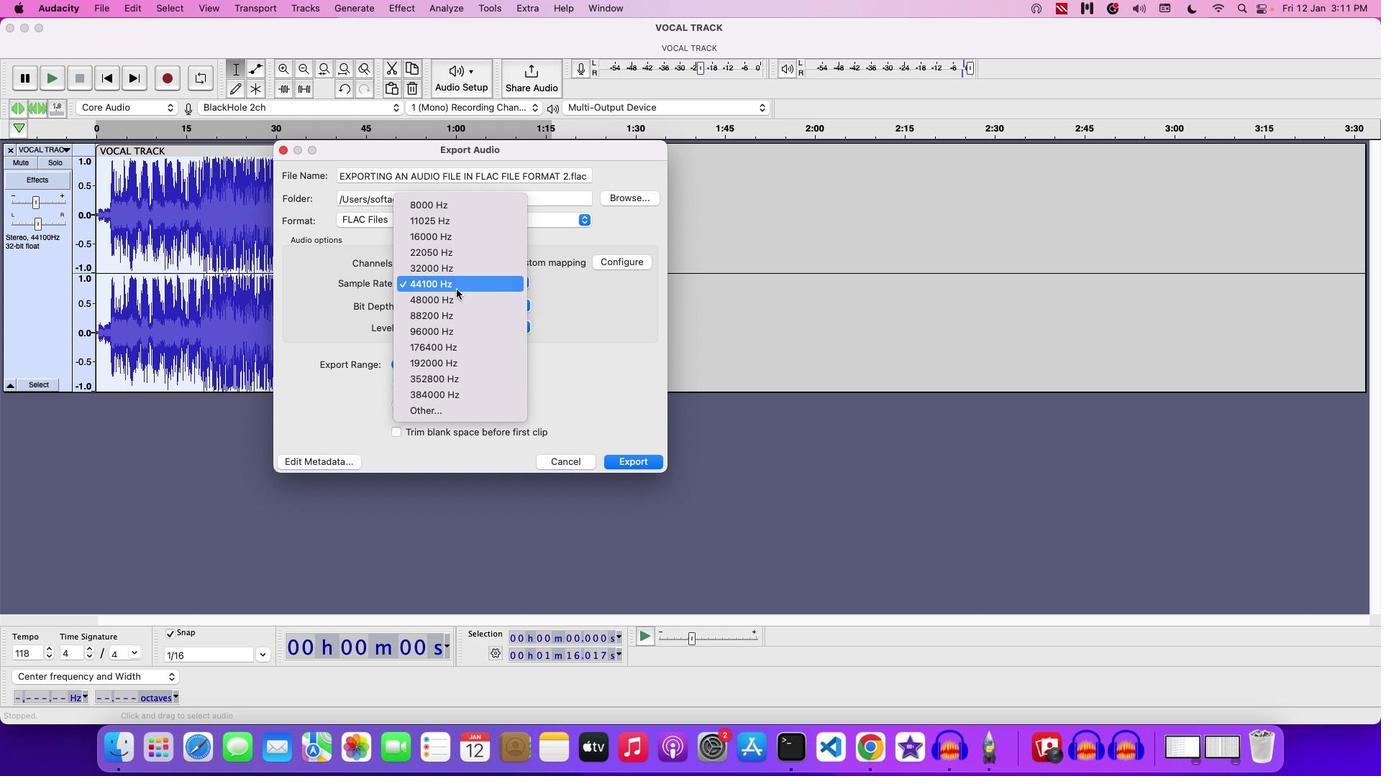 
Action: Mouse moved to (458, 302)
Screenshot: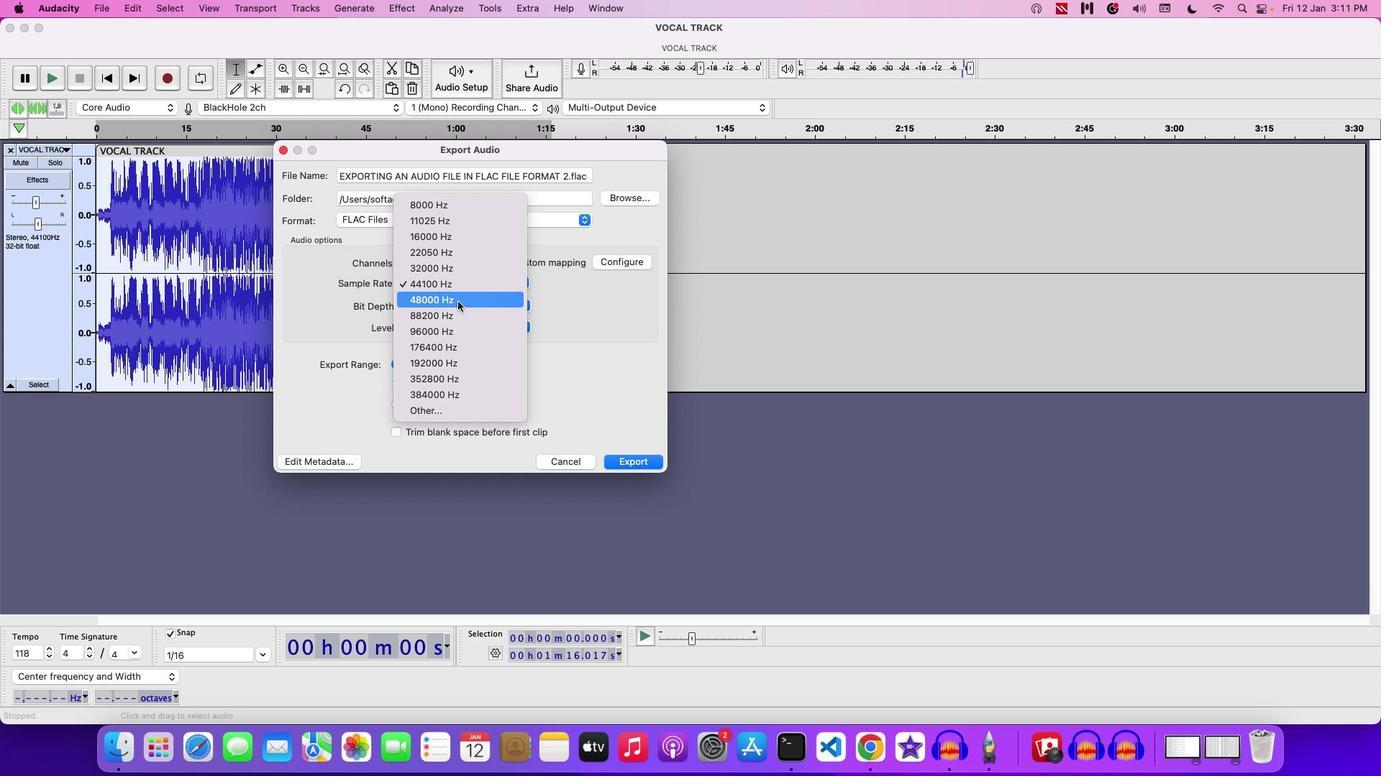 
Action: Mouse pressed left at (458, 302)
Screenshot: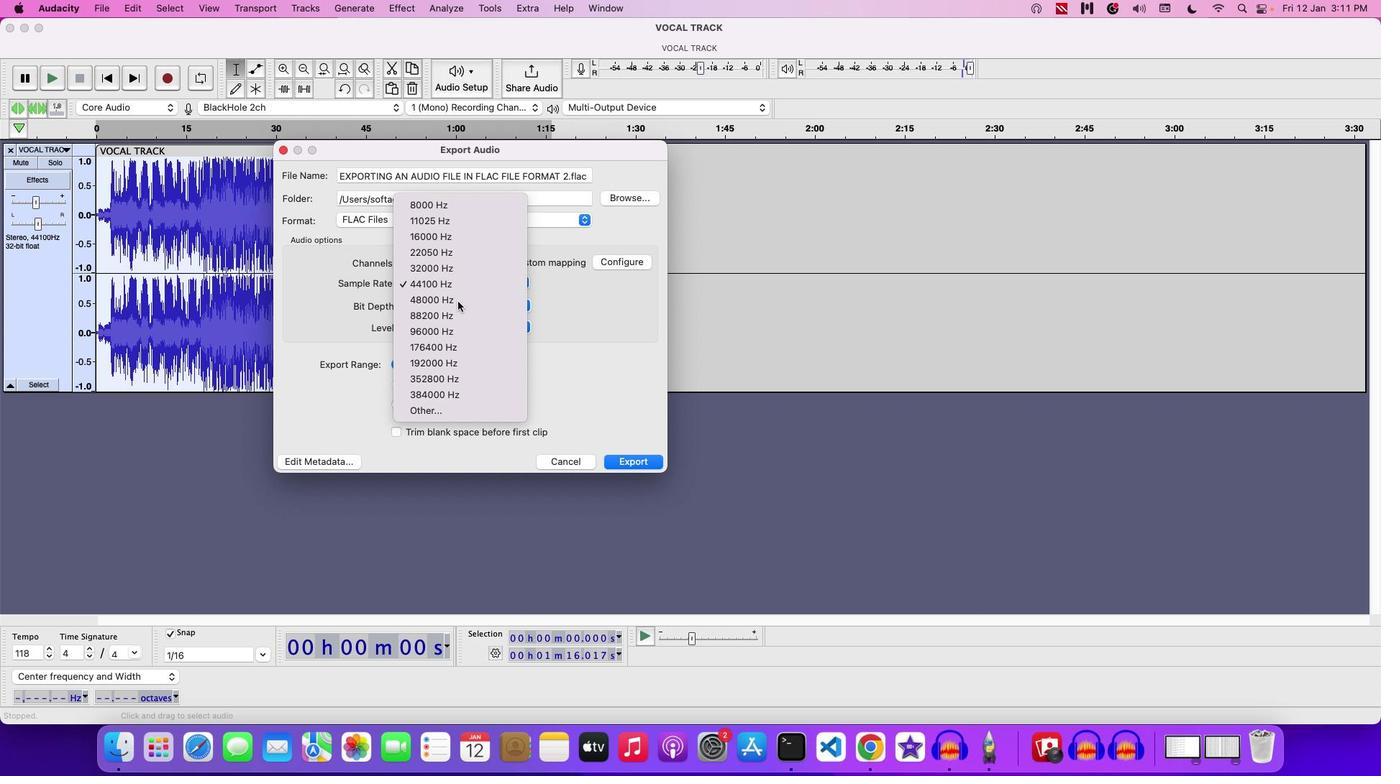 
Action: Mouse moved to (643, 465)
Screenshot: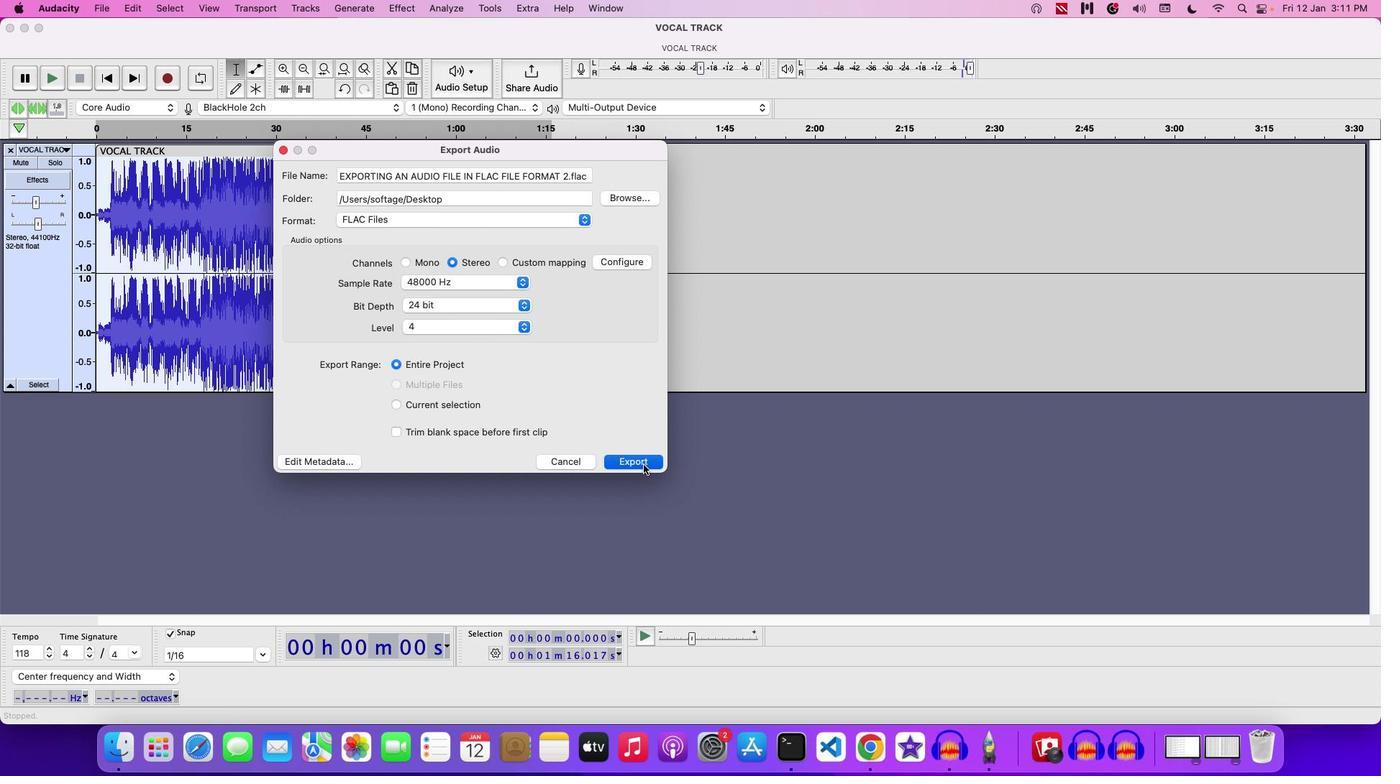 
Action: Mouse pressed left at (643, 465)
Screenshot: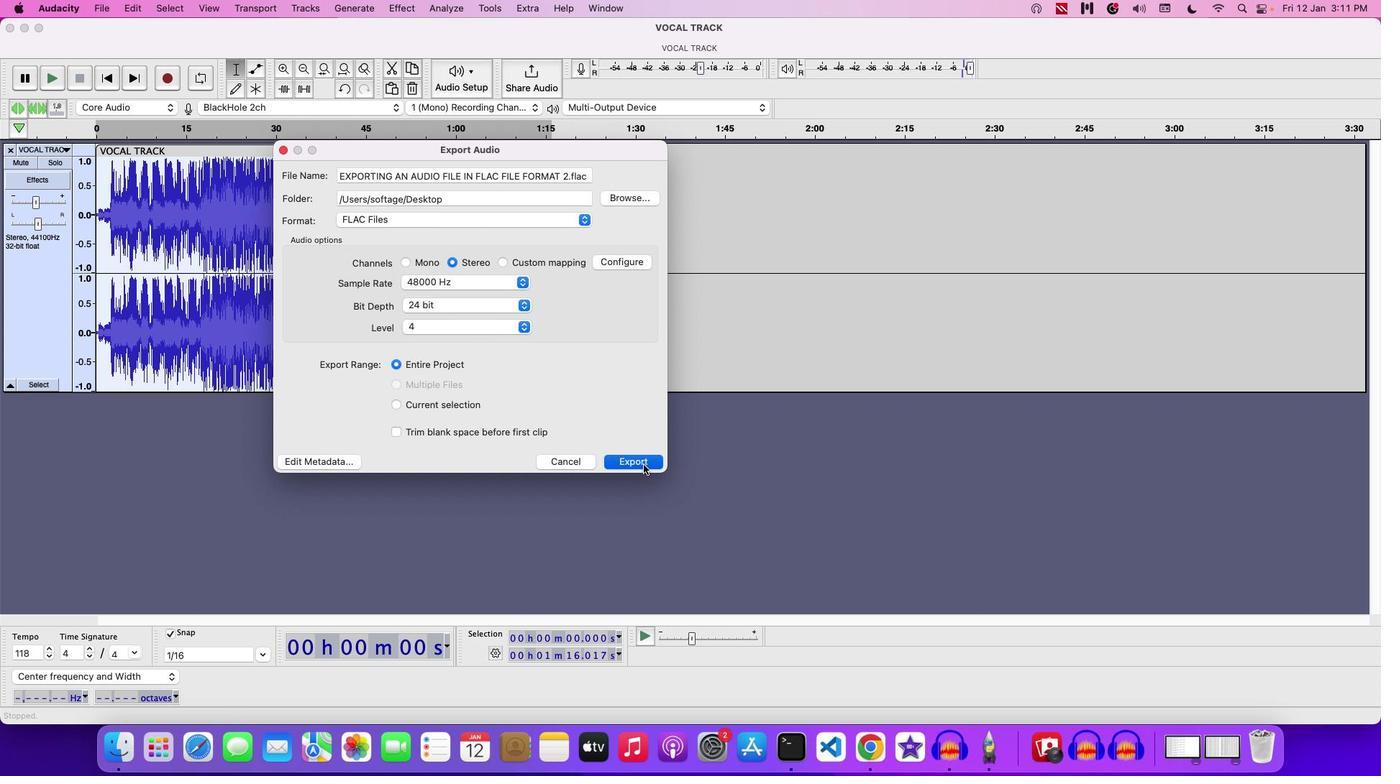 
Action: Mouse moved to (110, 6)
Screenshot: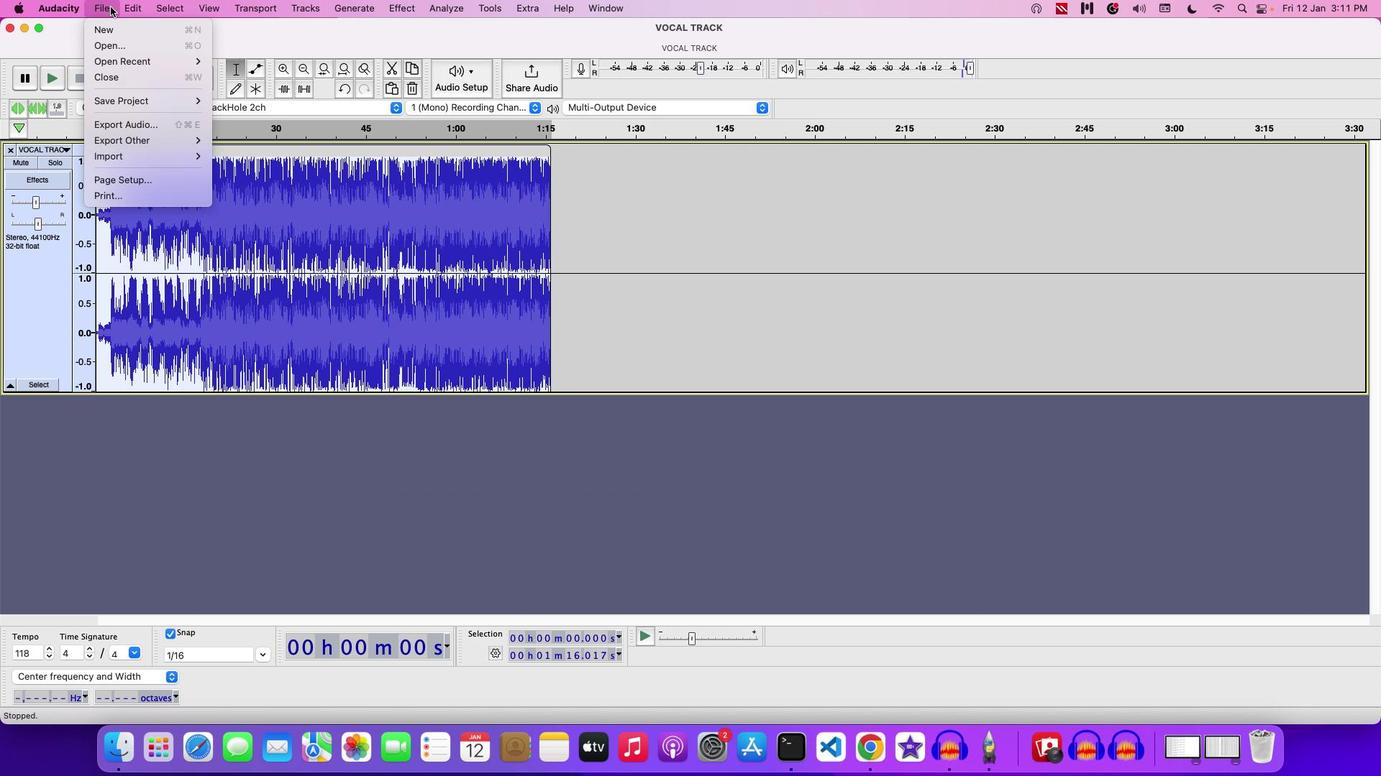 
Action: Mouse pressed left at (110, 6)
Screenshot: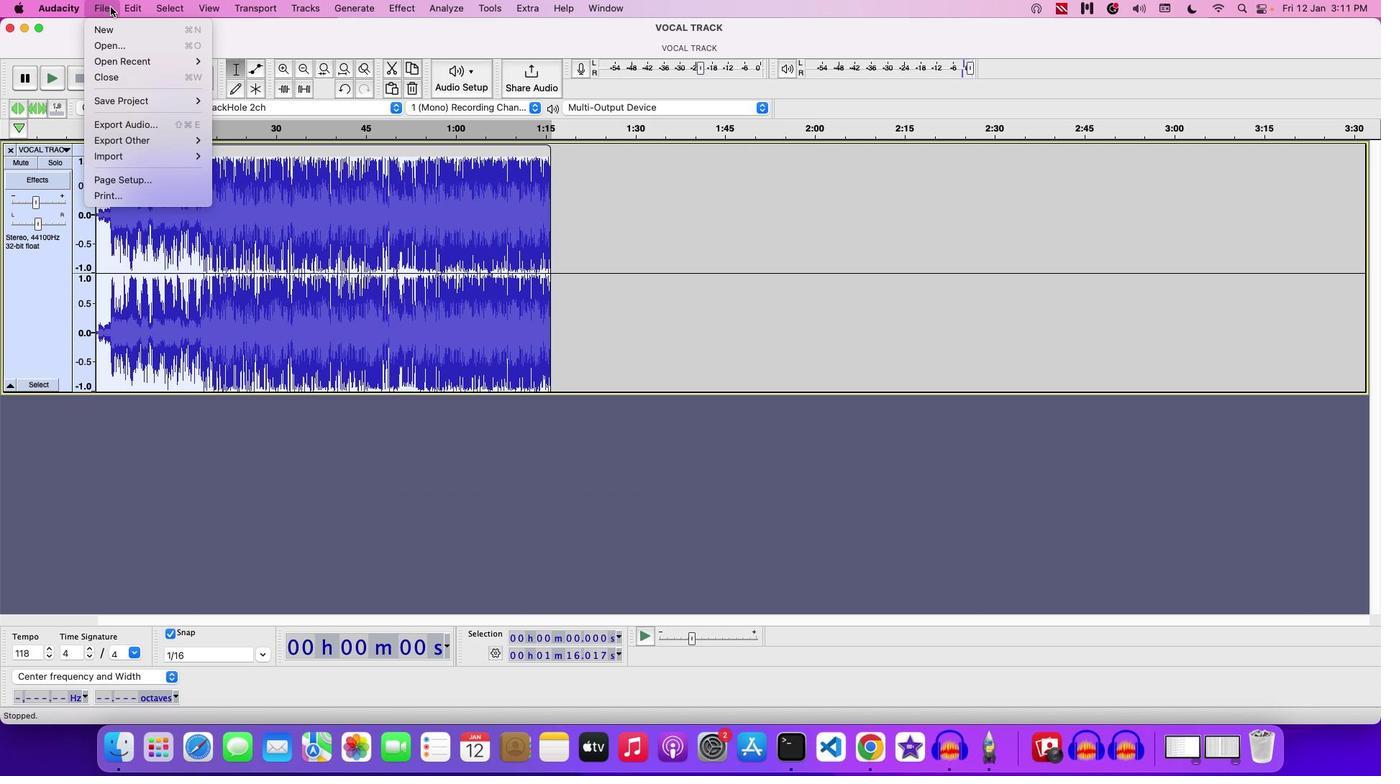 
Action: Mouse moved to (126, 94)
Screenshot: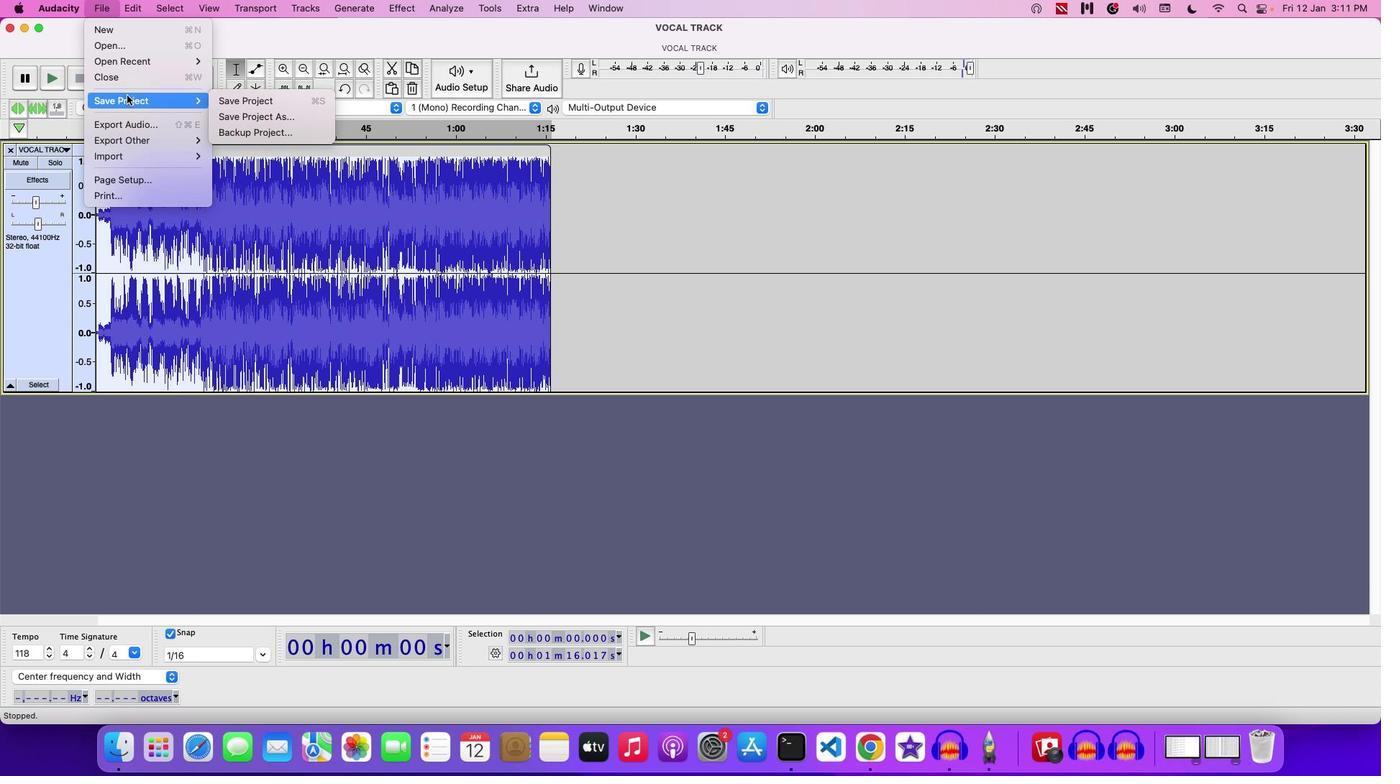 
Action: Mouse pressed left at (126, 94)
Screenshot: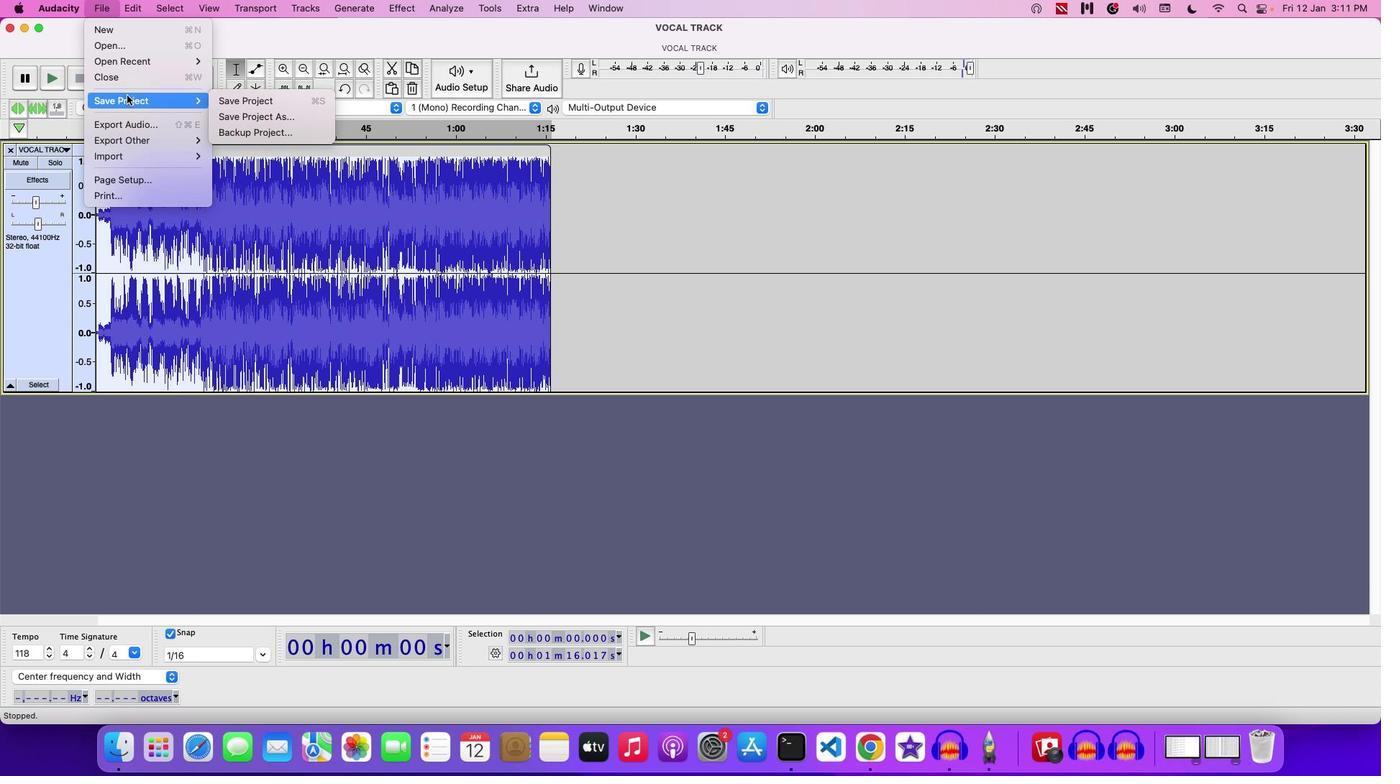 
Action: Mouse moved to (240, 99)
Screenshot: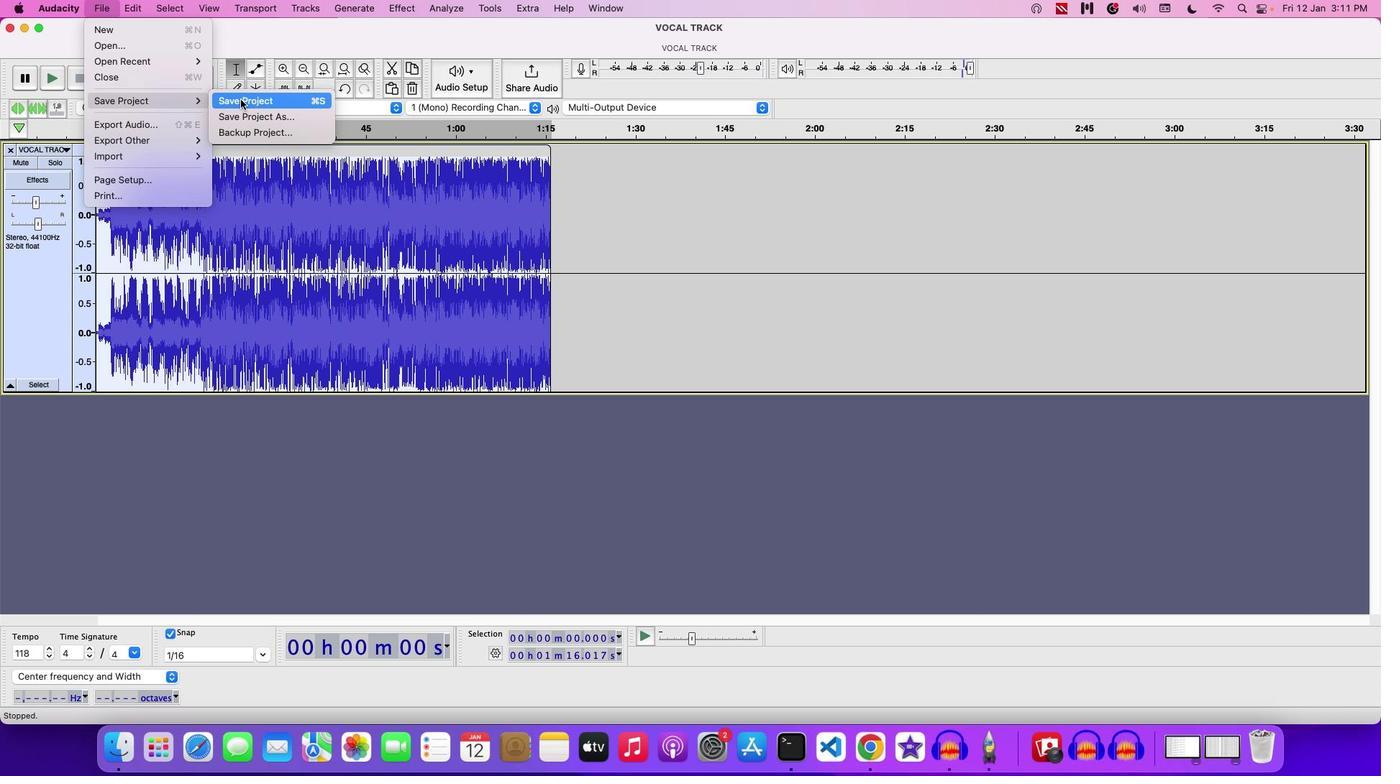 
Action: Mouse pressed left at (240, 99)
Screenshot: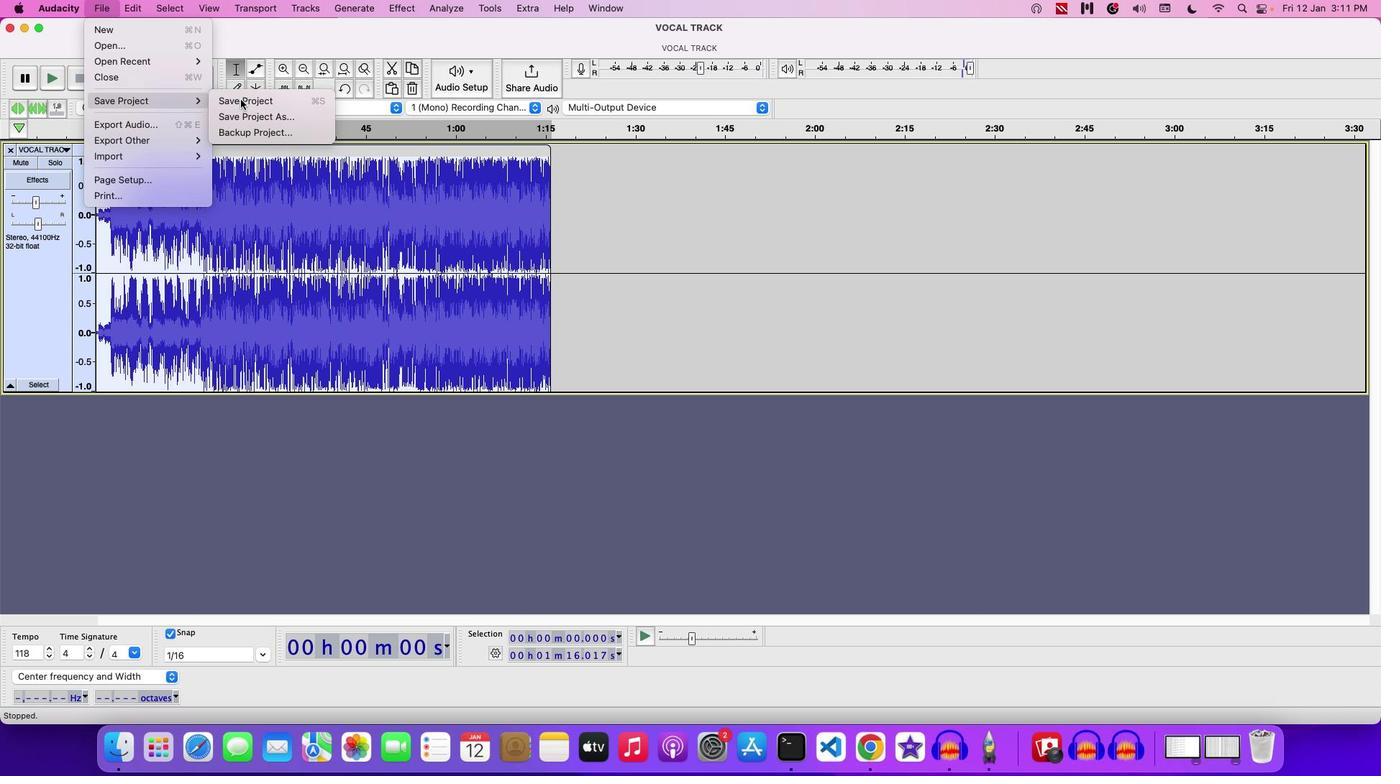 
Action: Mouse moved to (863, 215)
Screenshot: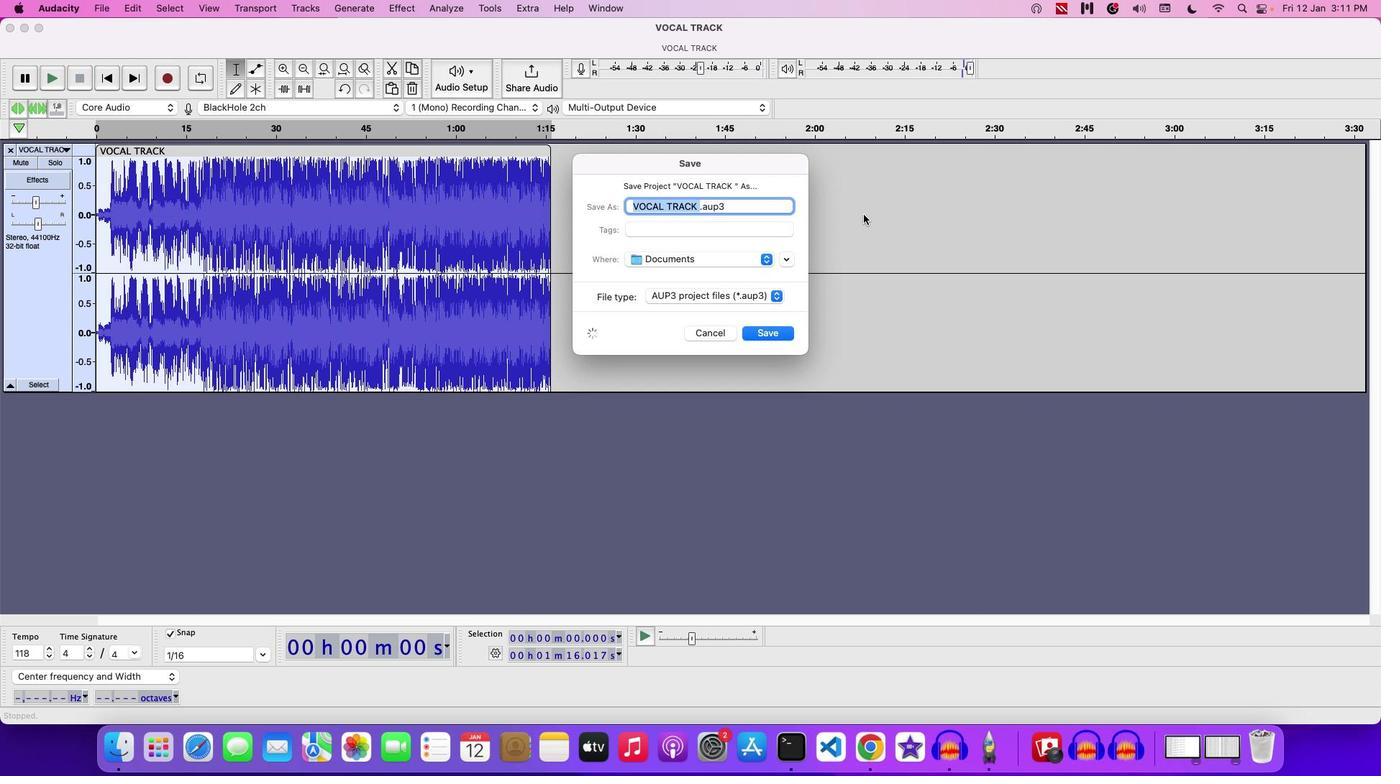 
Action: Key pressed Key.backspace'E''X''P''O''R''T''E''D''F'Key.spaceKey.backspaceKey.backspaceKey.space'A''N'Key.space'A''U''D''I''O'Key.space'F''I''L''E'Key.space'I''N'Key.space'D''F''L'Key.backspaceKey.backspaceKey.backspace'F''L''A''C'Key.space'F''O''R''M''A''T'Key.space'1'
Screenshot: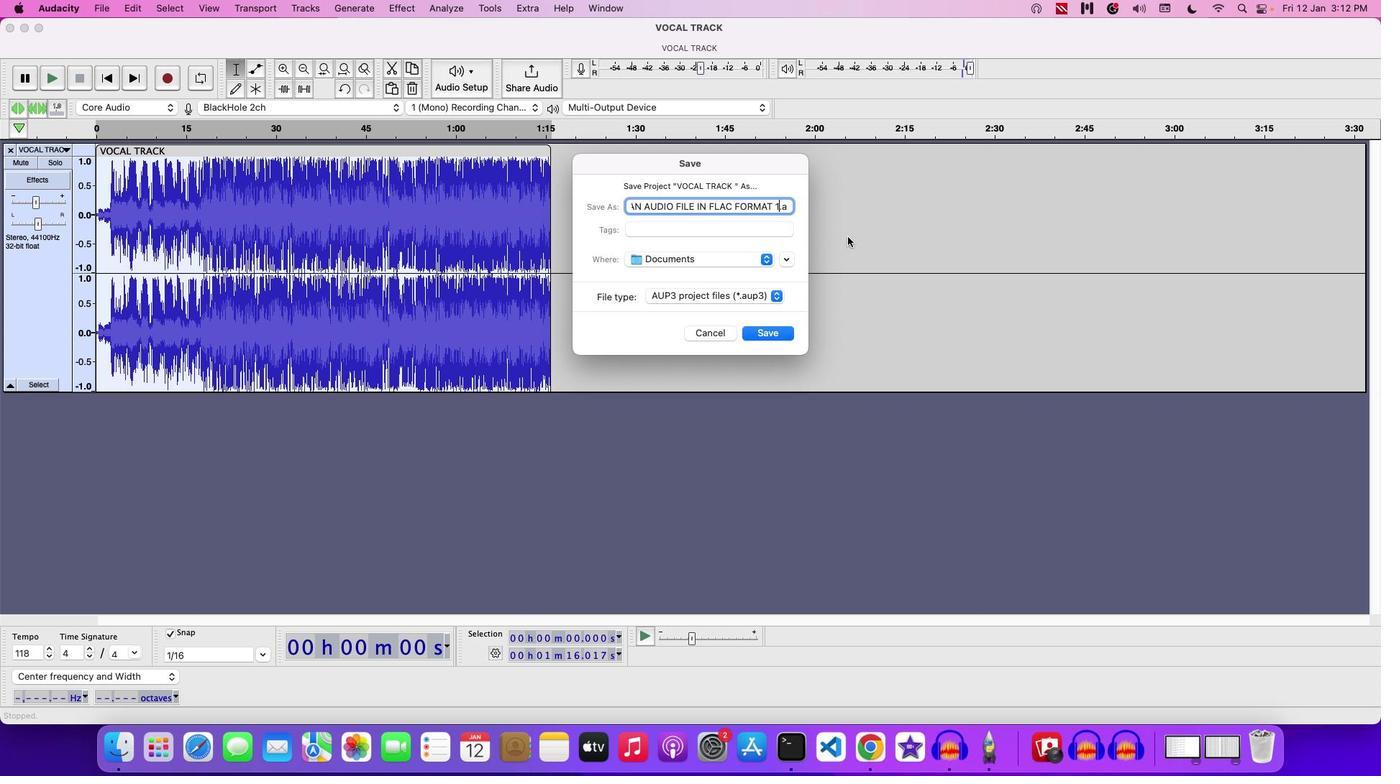 
Action: Mouse moved to (768, 332)
Screenshot: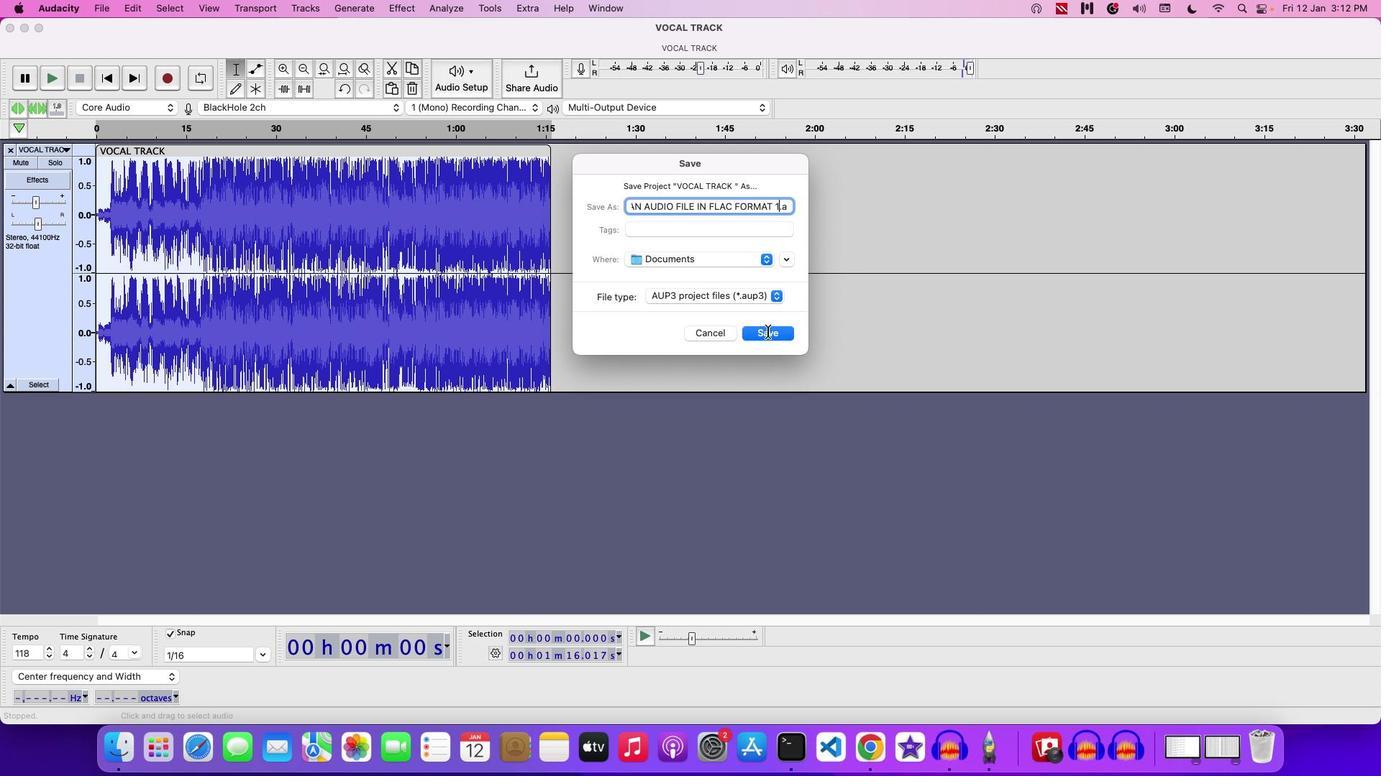 
Action: Mouse pressed left at (768, 332)
Screenshot: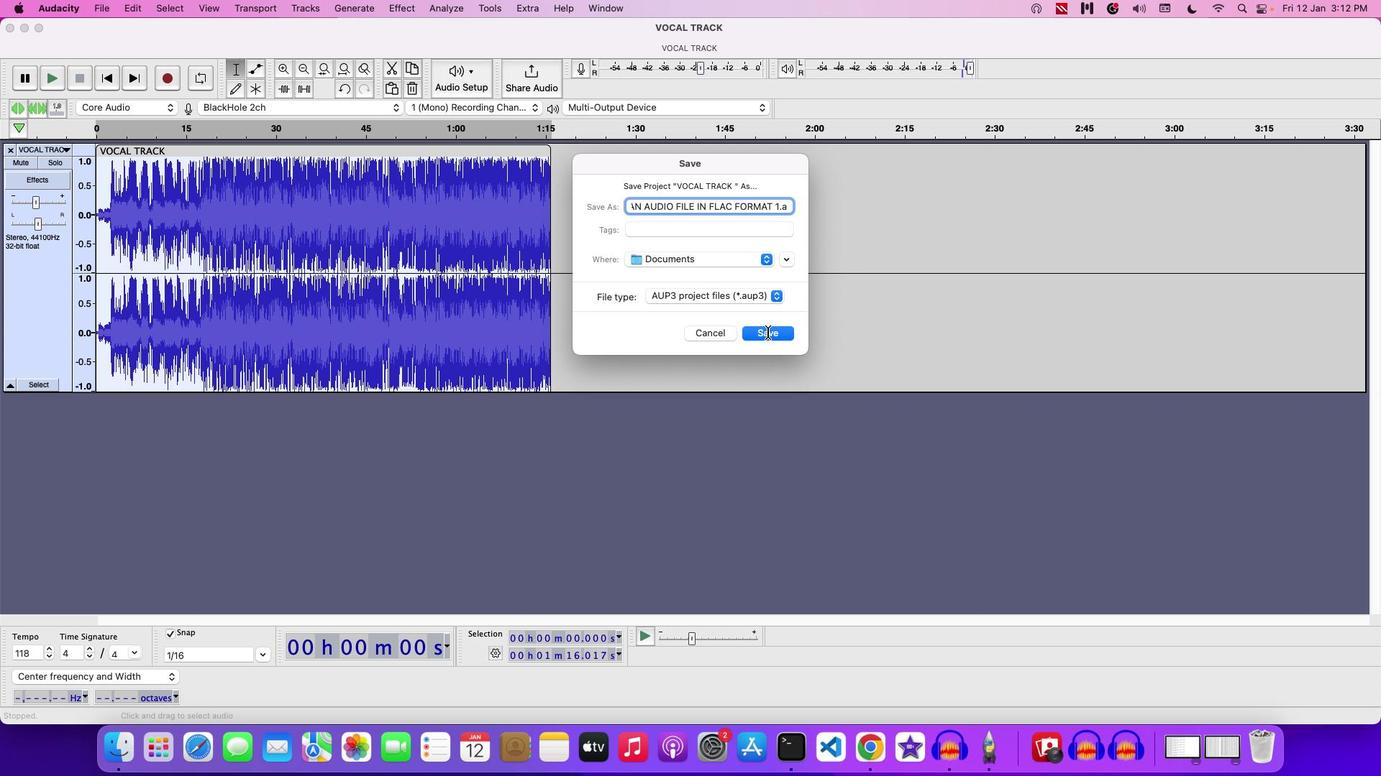 
Action: Mouse moved to (768, 332)
Screenshot: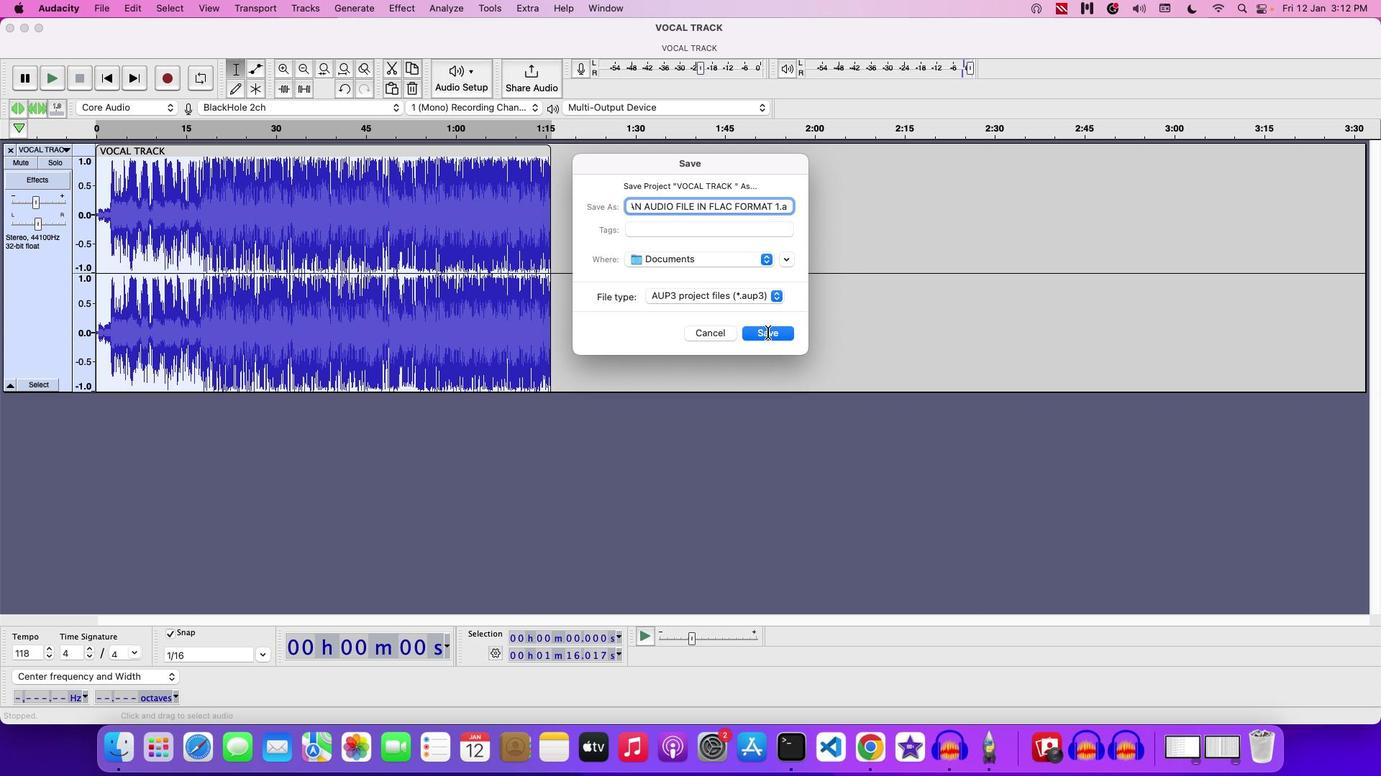 
